Task: Play online Dominion games in easy mode.
Action: Mouse moved to (255, 286)
Screenshot: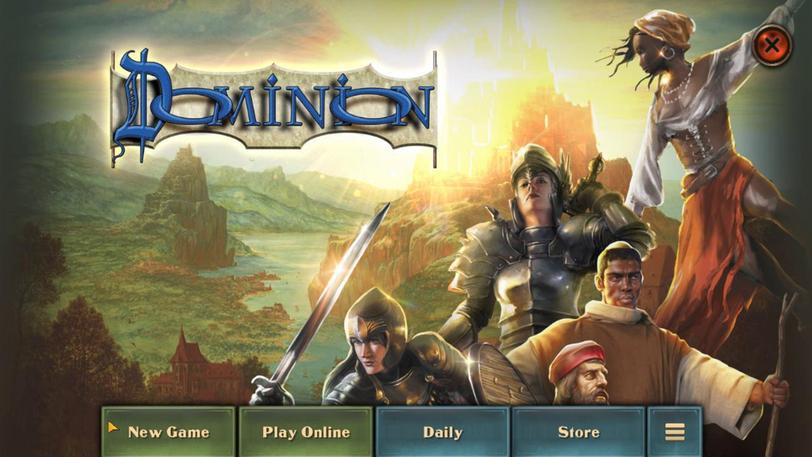 
Action: Mouse pressed left at (255, 286)
Screenshot: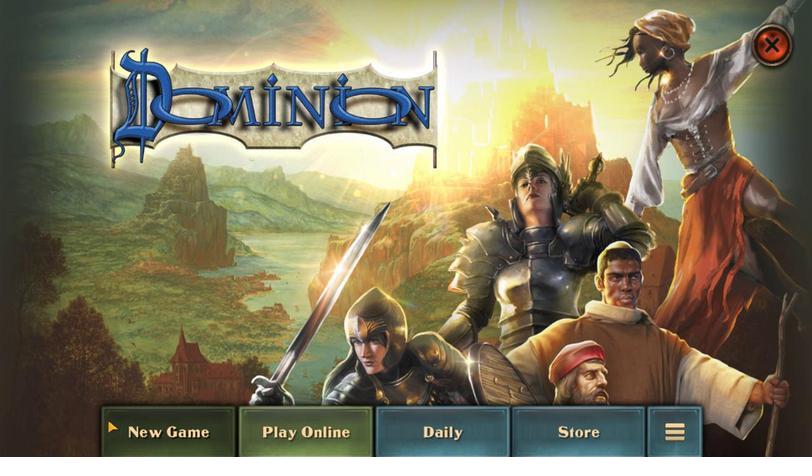 
Action: Mouse moved to (417, 273)
Screenshot: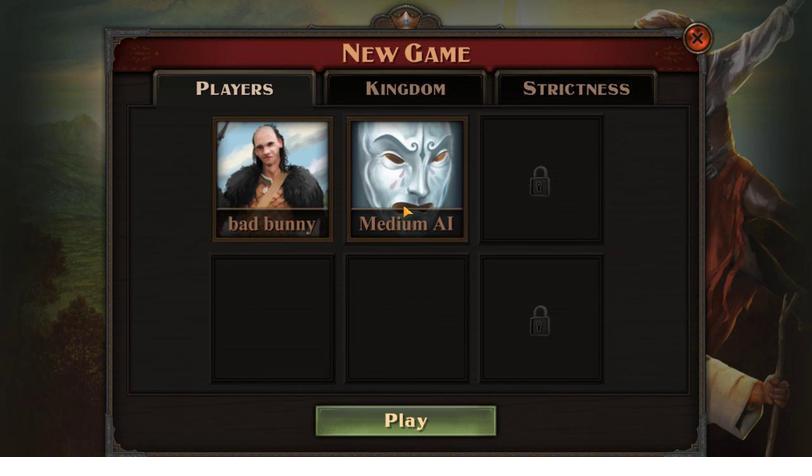 
Action: Mouse pressed left at (417, 273)
Screenshot: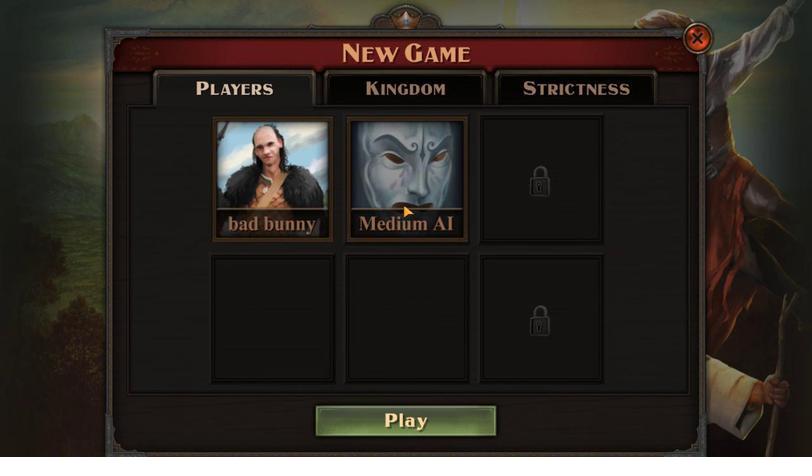 
Action: Mouse moved to (319, 276)
Screenshot: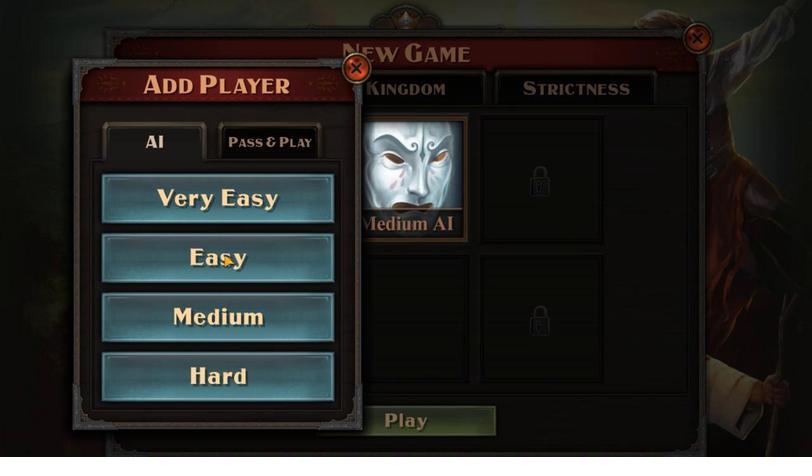 
Action: Mouse pressed left at (319, 276)
Screenshot: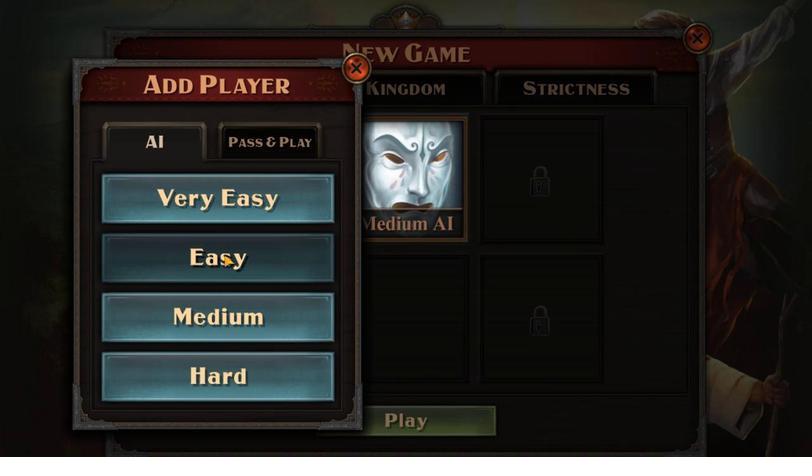 
Action: Mouse moved to (388, 286)
Screenshot: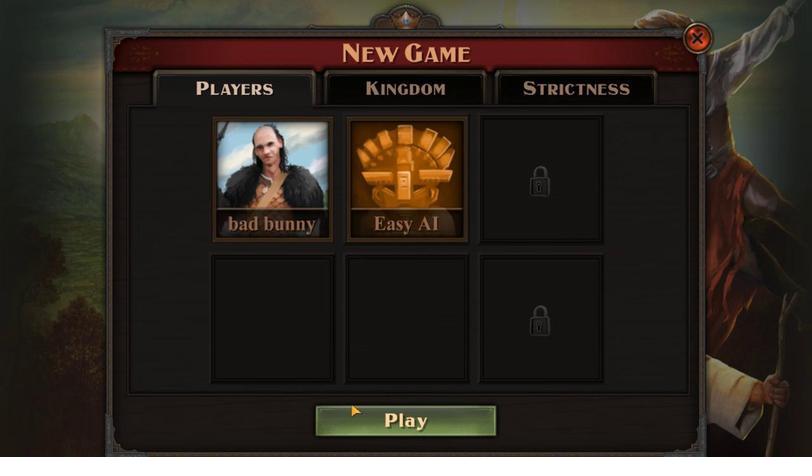 
Action: Mouse pressed left at (388, 286)
Screenshot: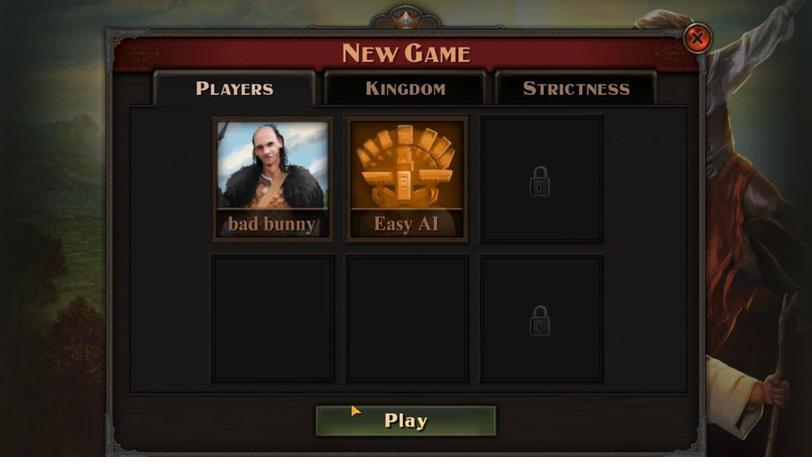 
Action: Mouse moved to (352, 285)
Screenshot: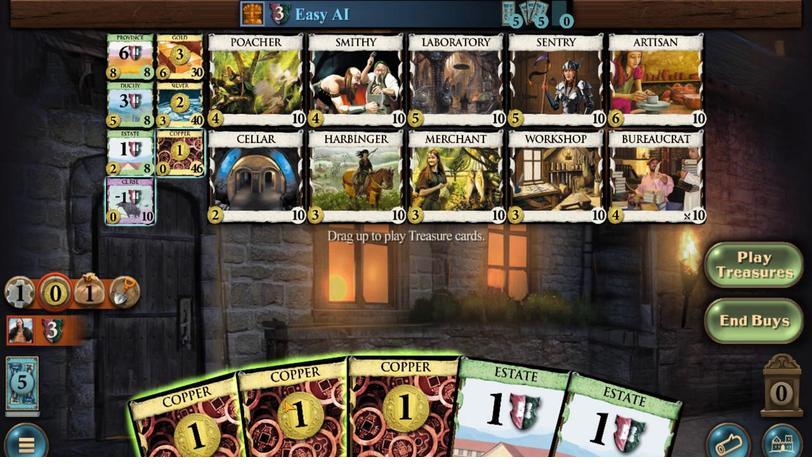 
Action: Mouse pressed left at (352, 285)
Screenshot: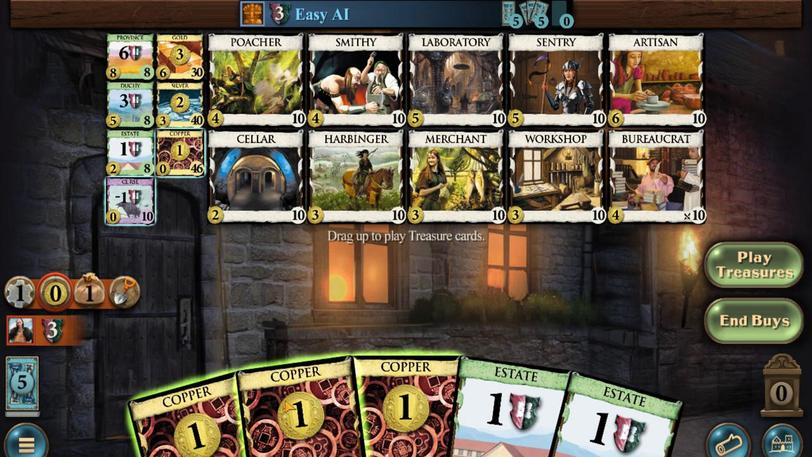 
Action: Mouse moved to (370, 285)
Screenshot: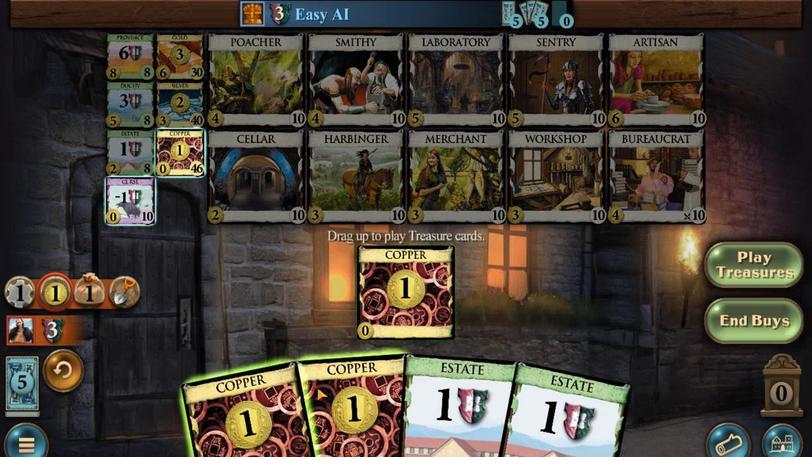 
Action: Mouse pressed left at (370, 285)
Screenshot: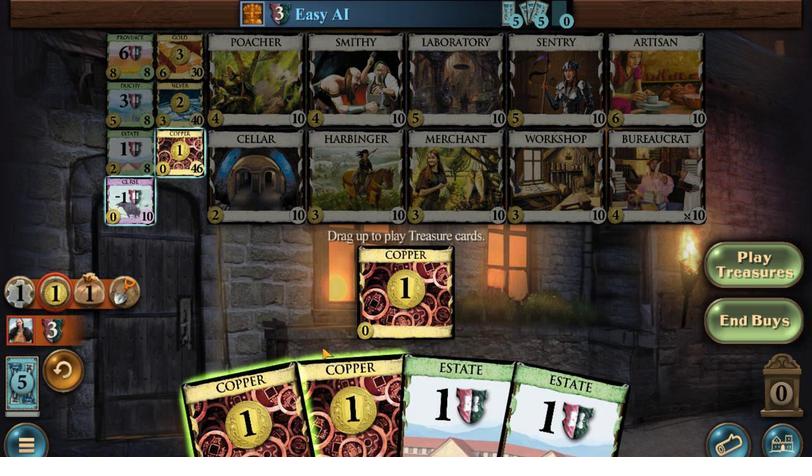 
Action: Mouse moved to (347, 285)
Screenshot: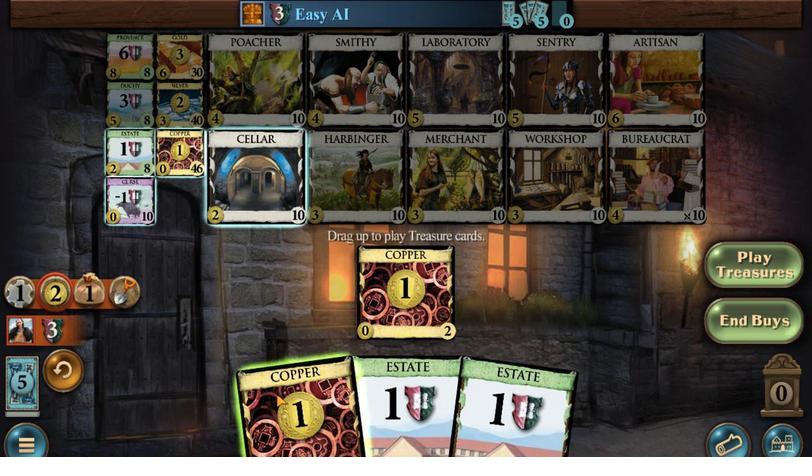 
Action: Mouse pressed left at (347, 285)
Screenshot: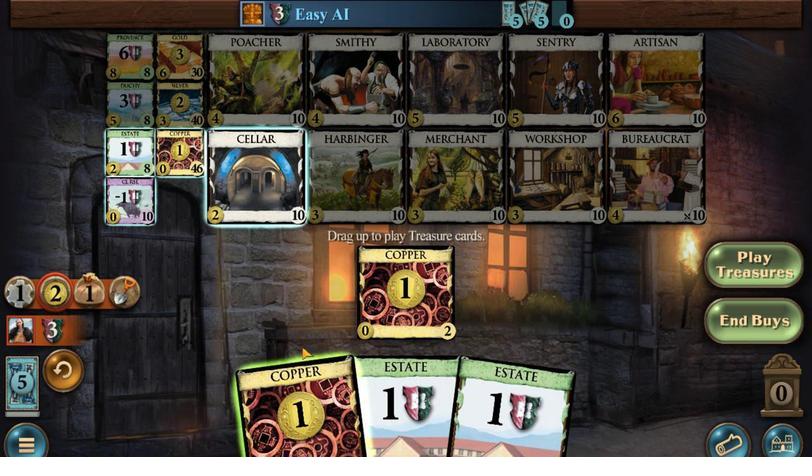 
Action: Mouse moved to (288, 267)
Screenshot: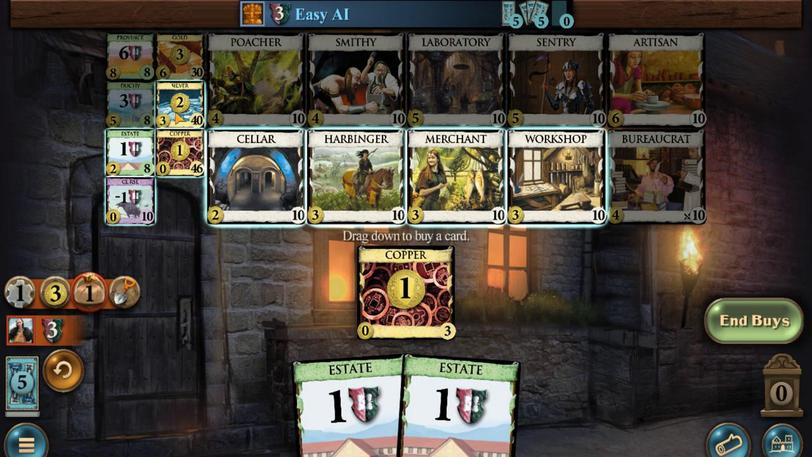 
Action: Mouse pressed left at (288, 267)
Screenshot: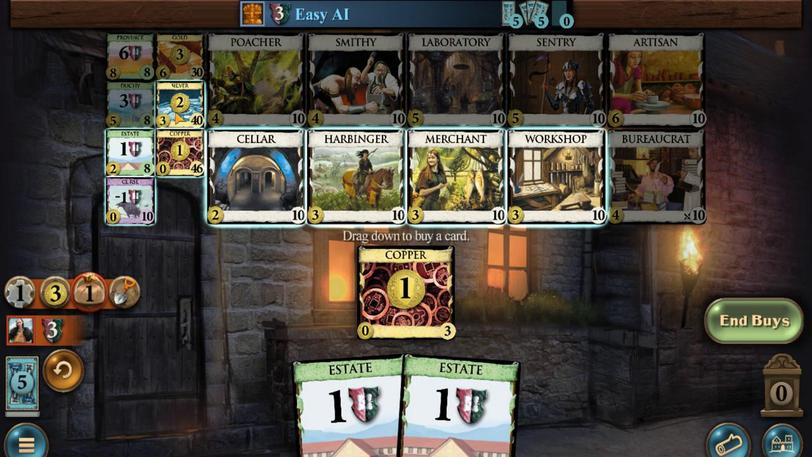 
Action: Mouse moved to (455, 285)
Screenshot: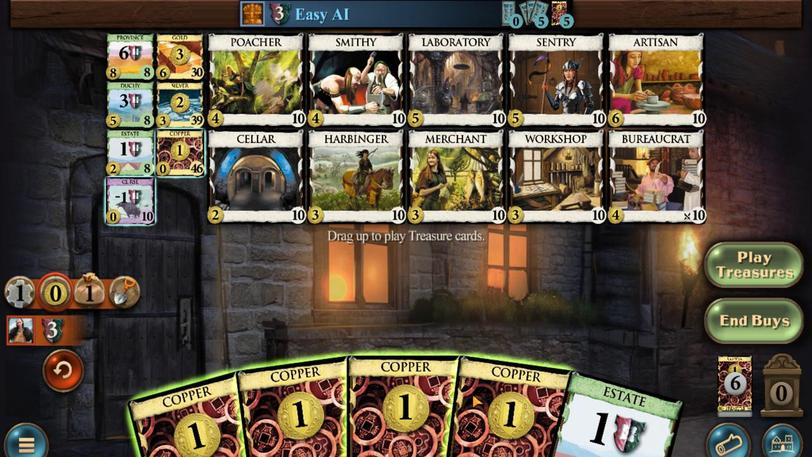 
Action: Mouse pressed left at (455, 285)
Screenshot: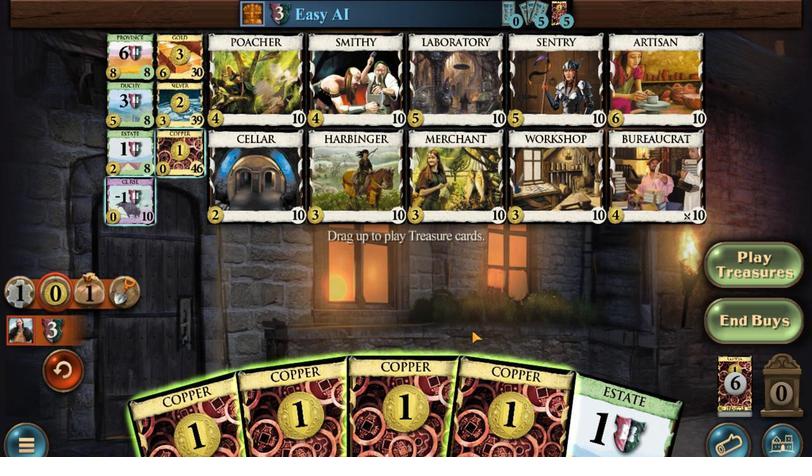
Action: Mouse moved to (436, 283)
Screenshot: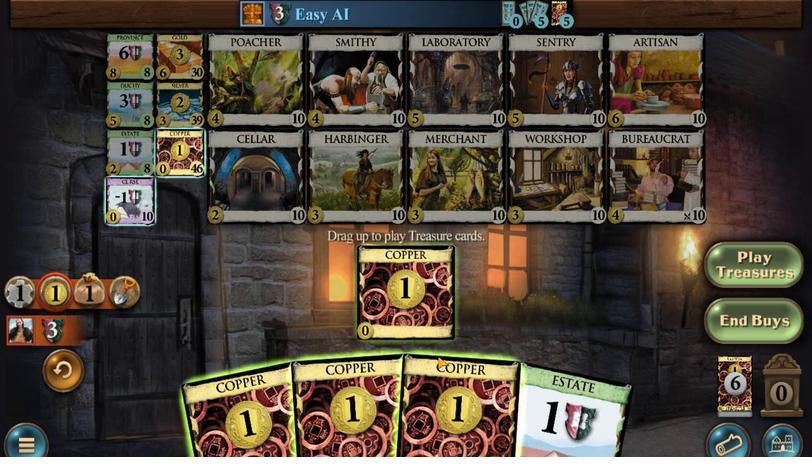 
Action: Mouse pressed left at (436, 283)
Screenshot: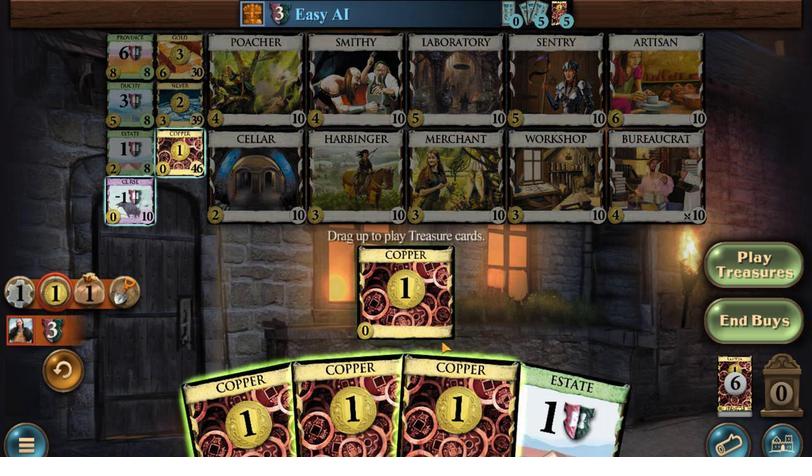 
Action: Mouse moved to (424, 284)
Screenshot: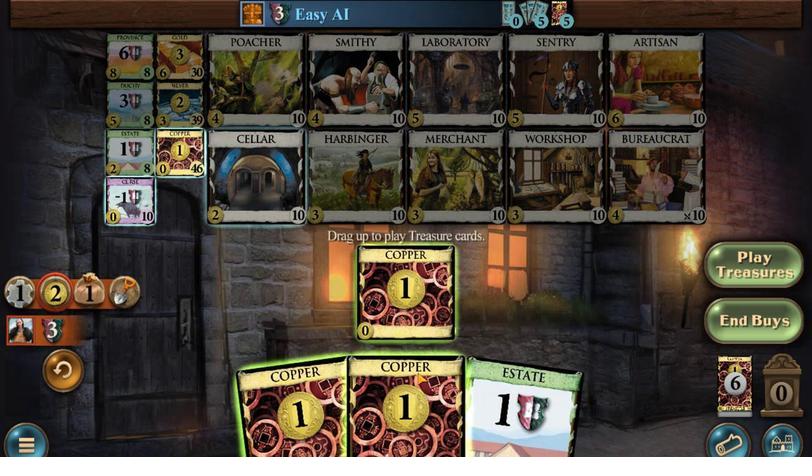 
Action: Mouse pressed left at (424, 284)
Screenshot: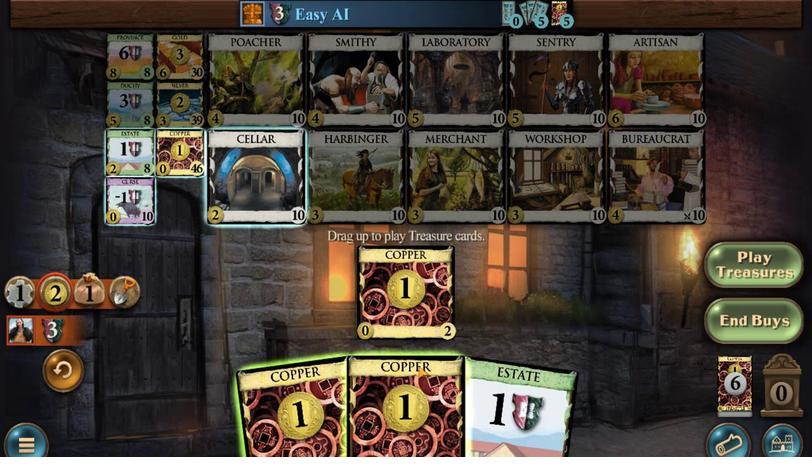 
Action: Mouse moved to (404, 283)
Screenshot: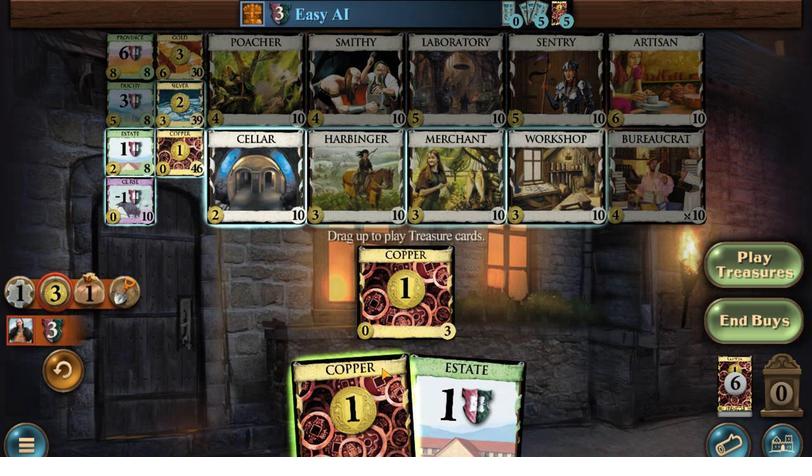 
Action: Mouse pressed left at (404, 283)
Screenshot: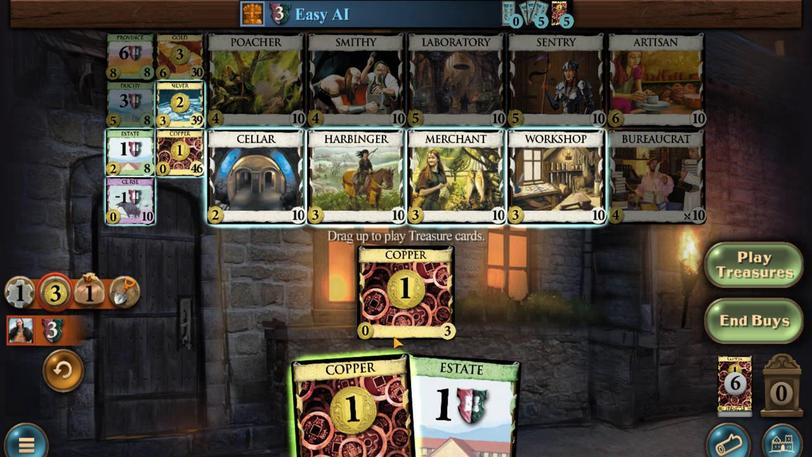 
Action: Mouse moved to (397, 266)
Screenshot: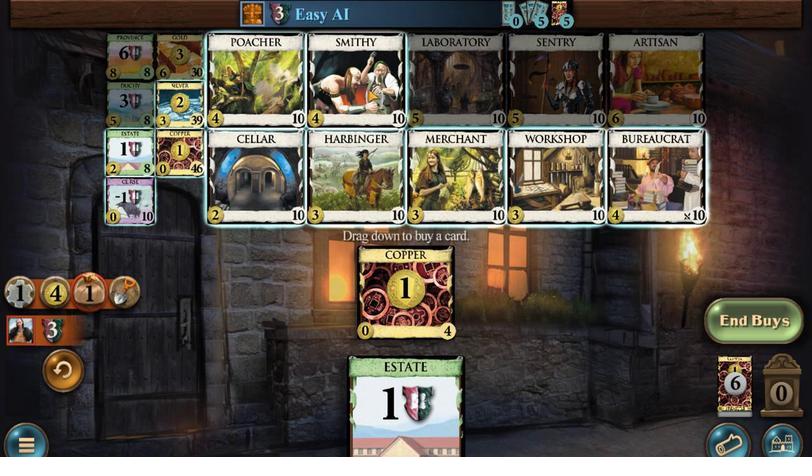 
Action: Mouse pressed left at (397, 266)
Screenshot: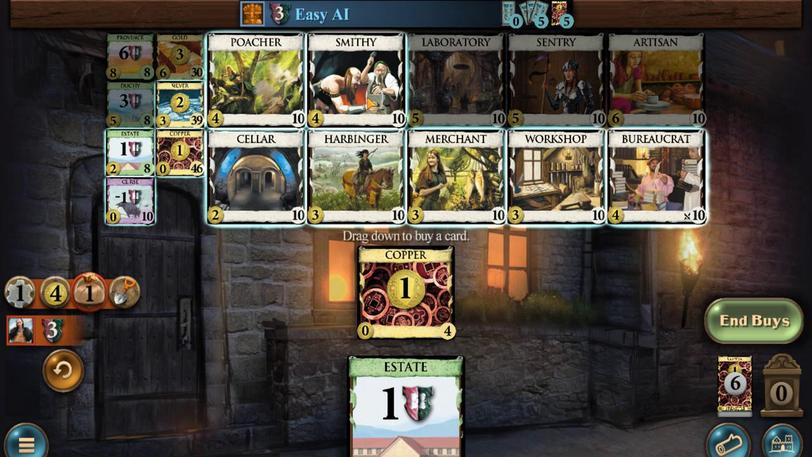 
Action: Mouse moved to (295, 287)
Screenshot: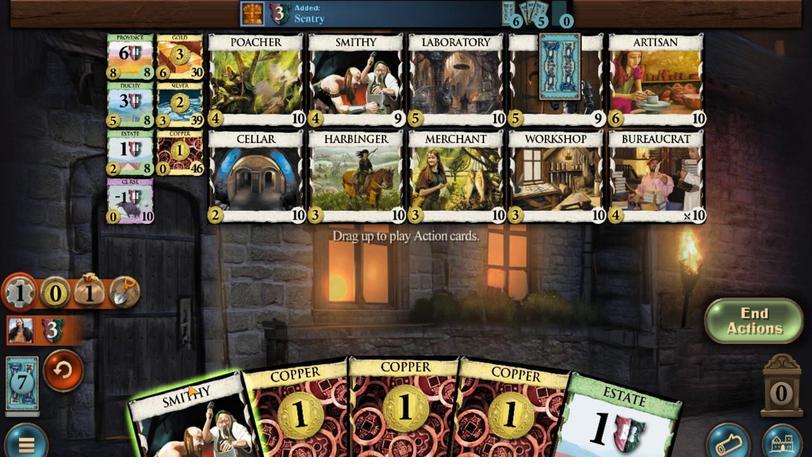
Action: Mouse pressed left at (295, 287)
Screenshot: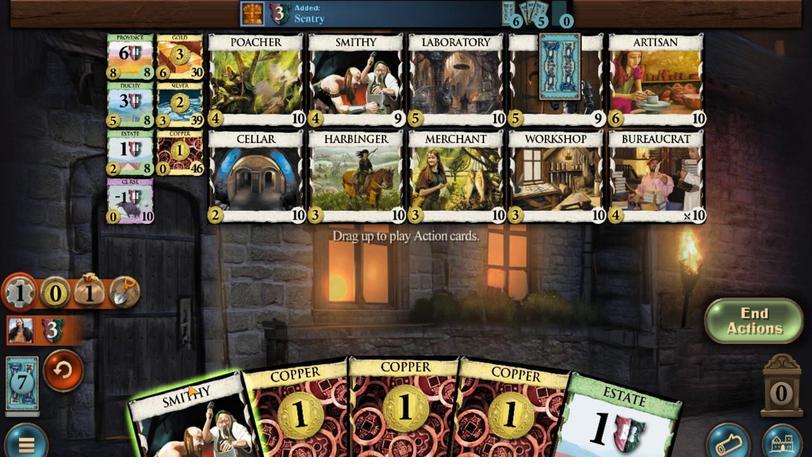 
Action: Mouse moved to (450, 286)
Screenshot: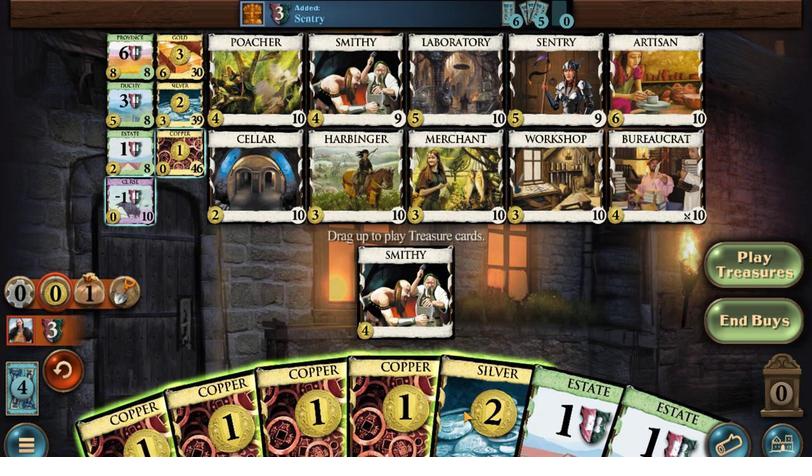 
Action: Mouse pressed left at (450, 286)
Screenshot: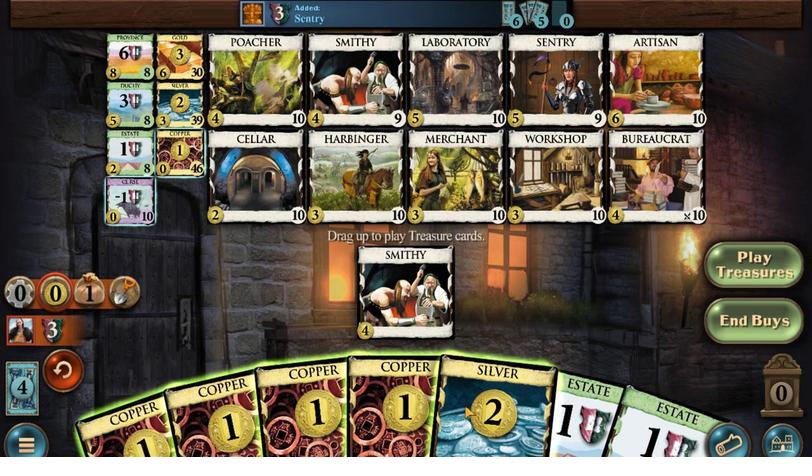 
Action: Mouse moved to (432, 285)
Screenshot: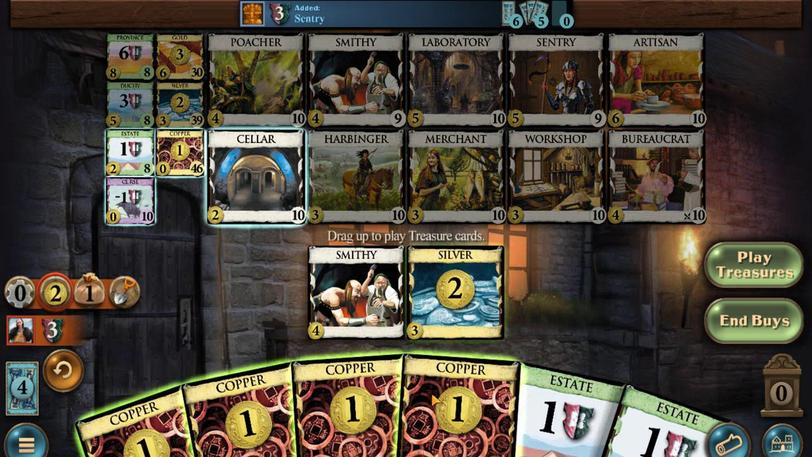 
Action: Mouse pressed left at (432, 285)
Screenshot: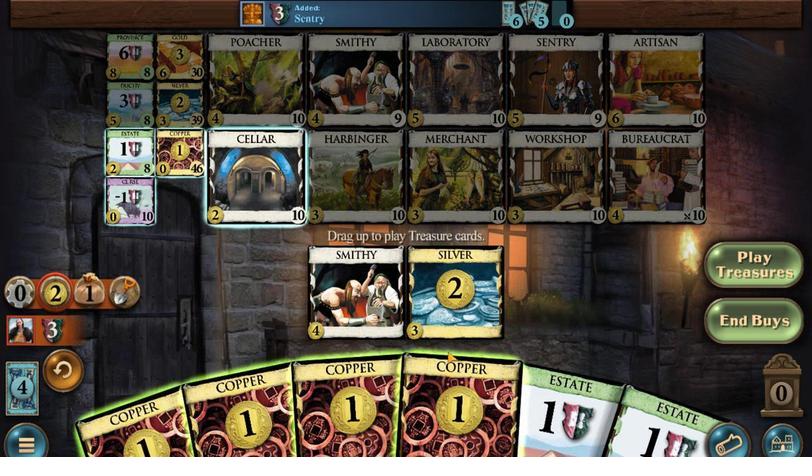 
Action: Mouse moved to (415, 284)
Screenshot: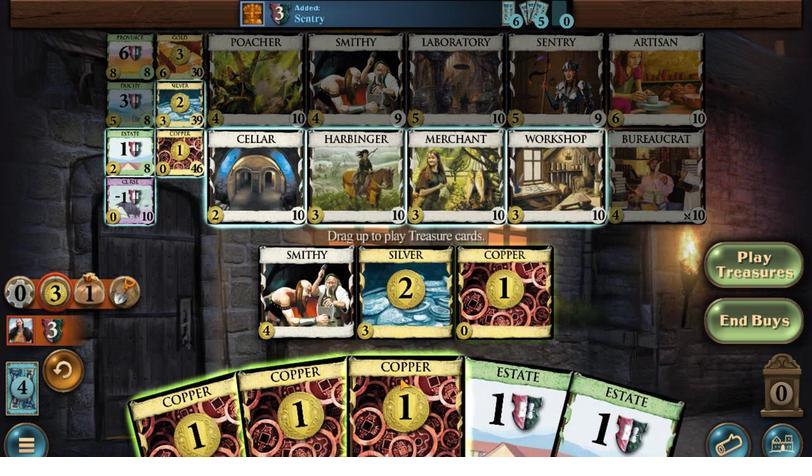 
Action: Mouse pressed left at (415, 284)
Screenshot: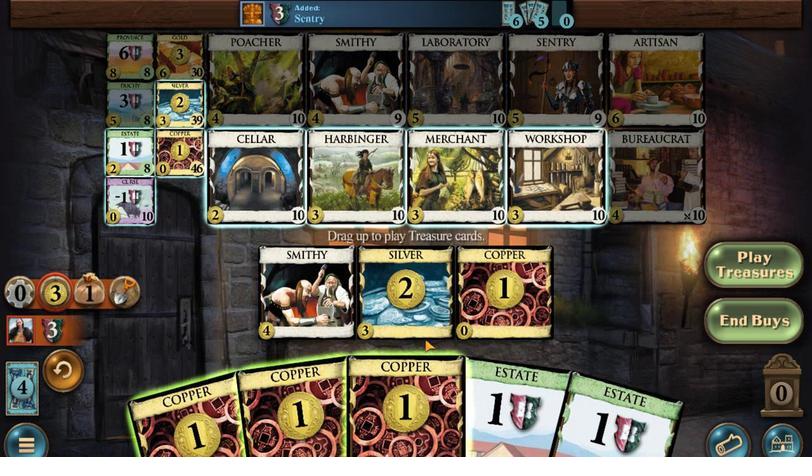 
Action: Mouse moved to (382, 285)
Screenshot: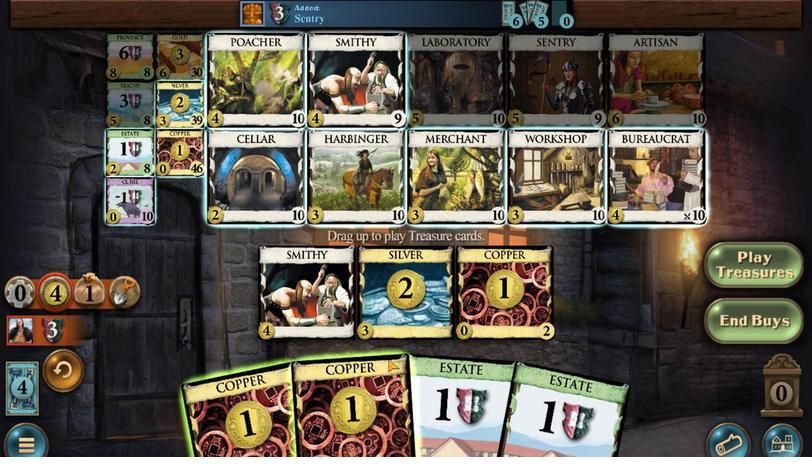 
Action: Mouse pressed left at (382, 285)
Screenshot: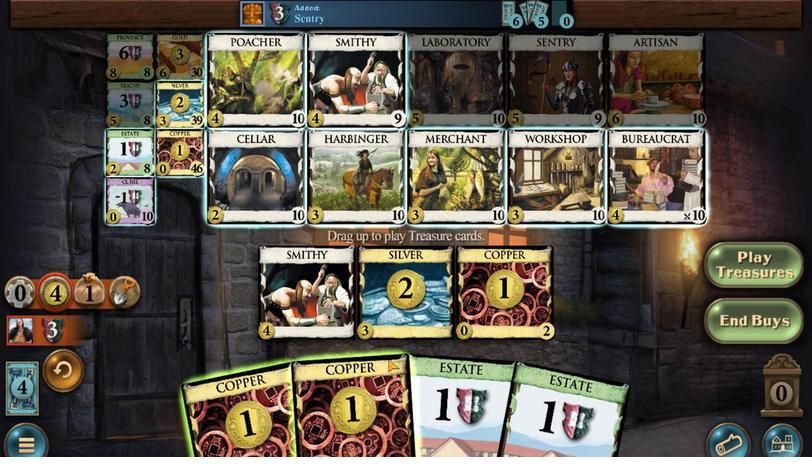 
Action: Mouse moved to (359, 286)
Screenshot: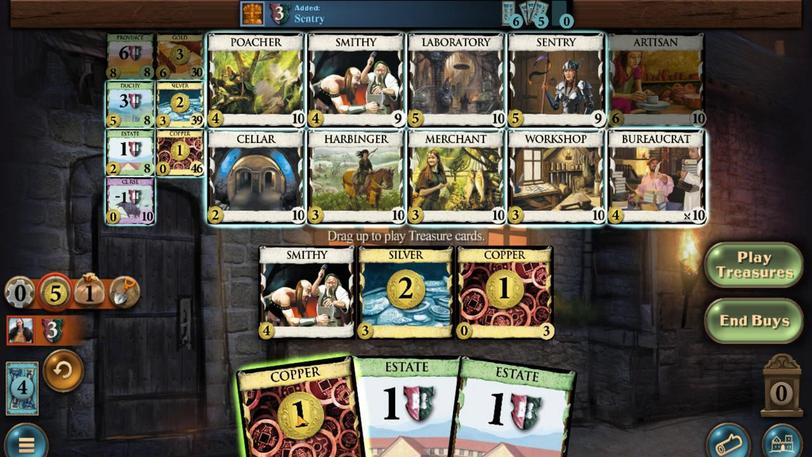 
Action: Mouse pressed left at (359, 286)
Screenshot: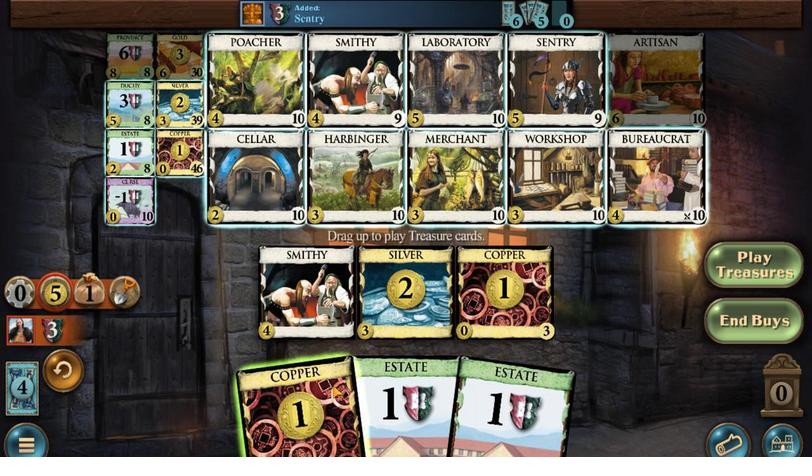 
Action: Mouse moved to (295, 263)
Screenshot: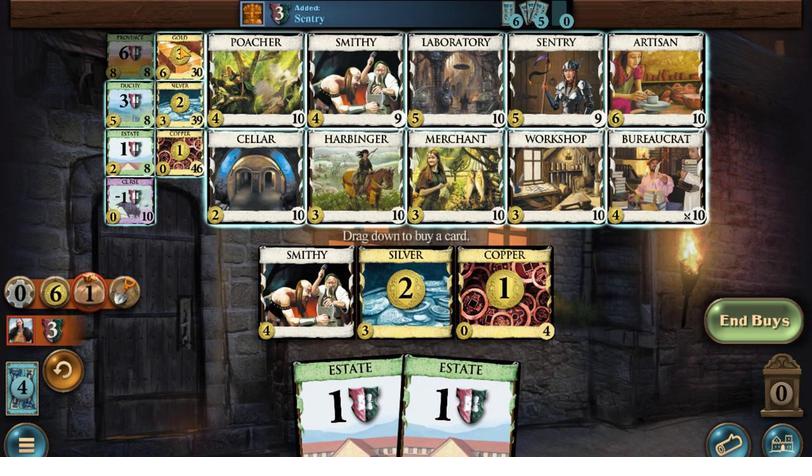 
Action: Mouse pressed left at (295, 263)
Screenshot: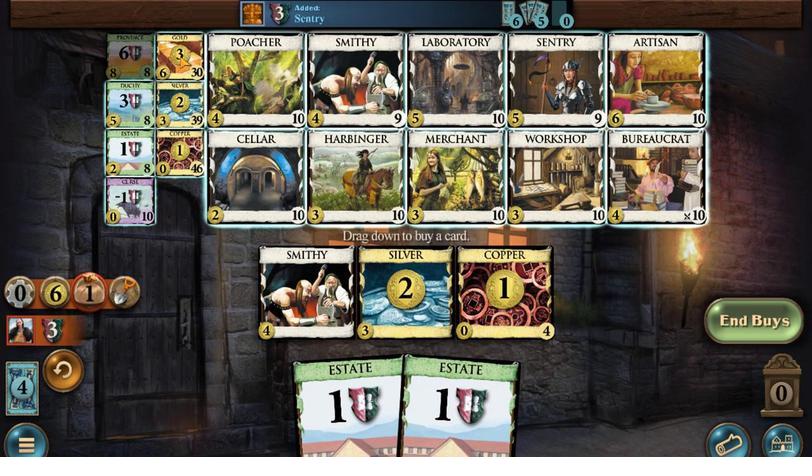
Action: Mouse moved to (306, 286)
Screenshot: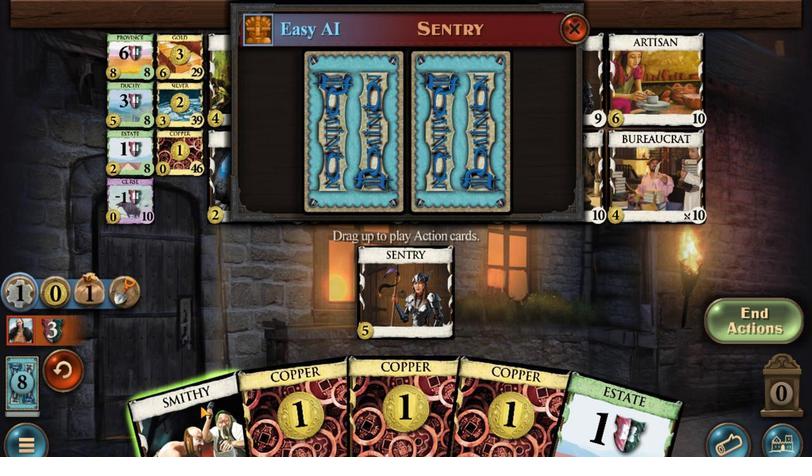 
Action: Mouse pressed left at (306, 286)
Screenshot: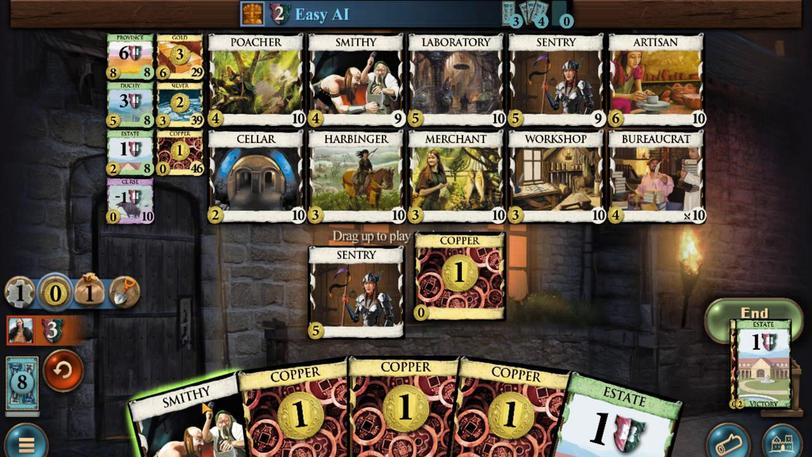 
Action: Mouse moved to (491, 286)
Screenshot: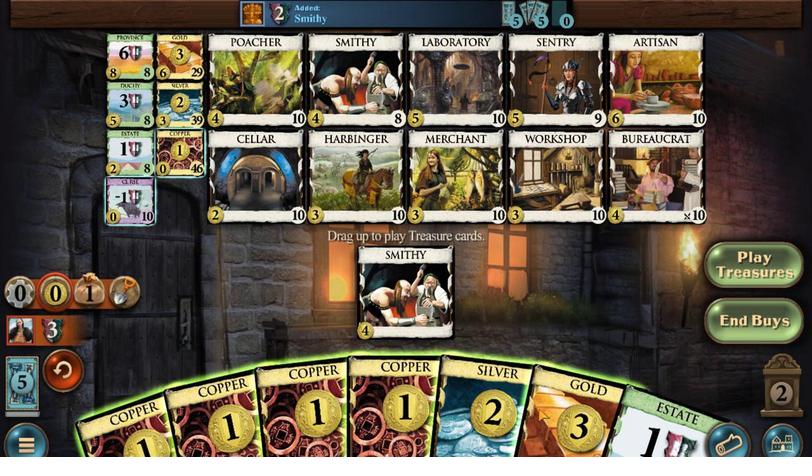 
Action: Mouse pressed left at (491, 286)
Screenshot: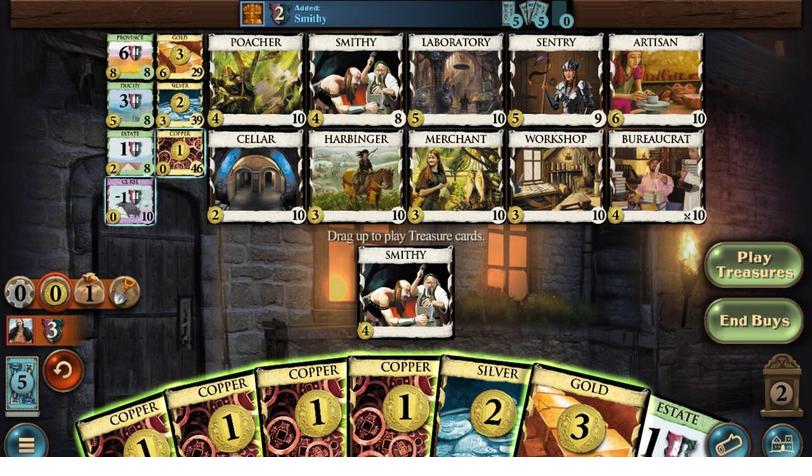 
Action: Mouse moved to (472, 286)
Screenshot: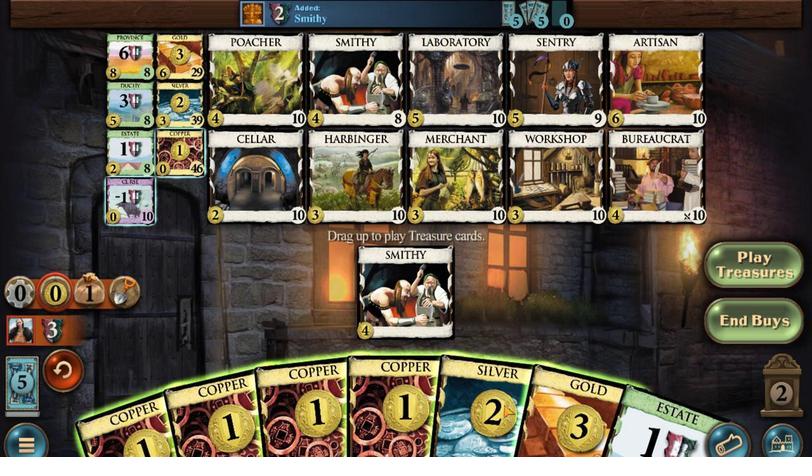 
Action: Mouse pressed left at (472, 286)
Screenshot: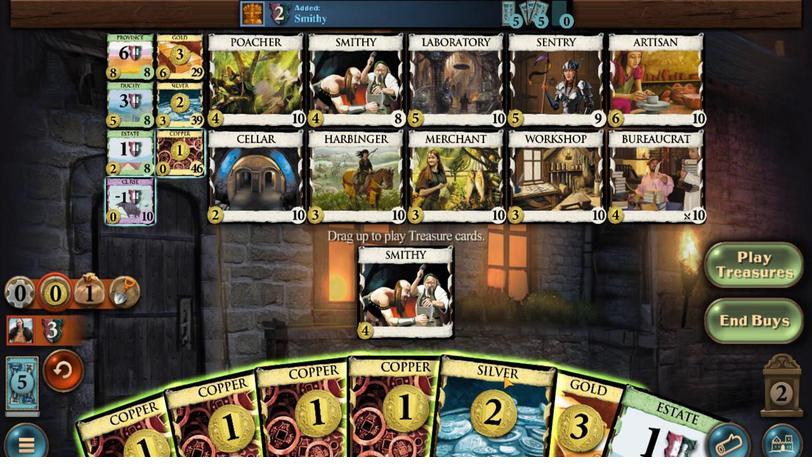 
Action: Mouse moved to (491, 286)
Screenshot: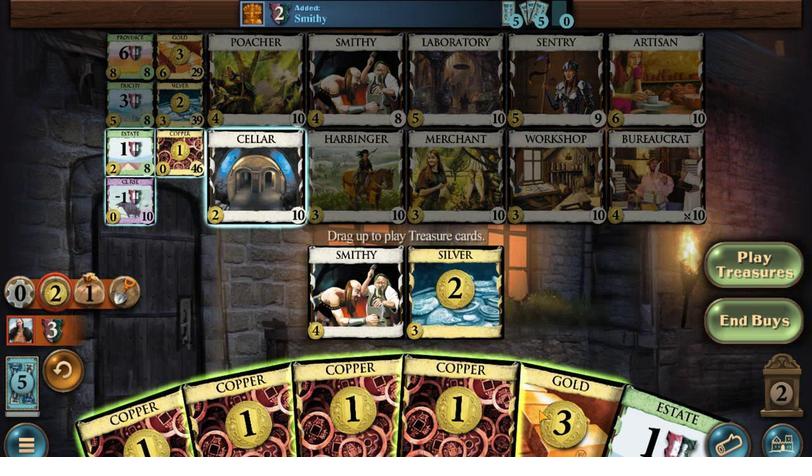 
Action: Mouse pressed left at (491, 286)
Screenshot: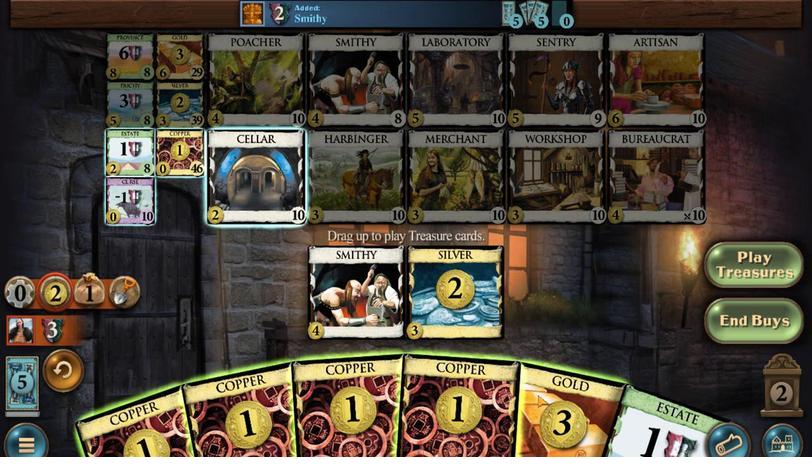 
Action: Mouse moved to (469, 284)
Screenshot: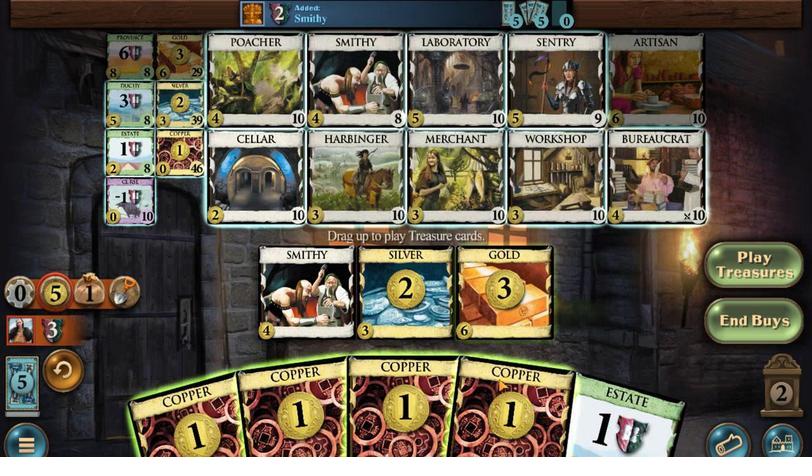 
Action: Mouse pressed left at (469, 284)
Screenshot: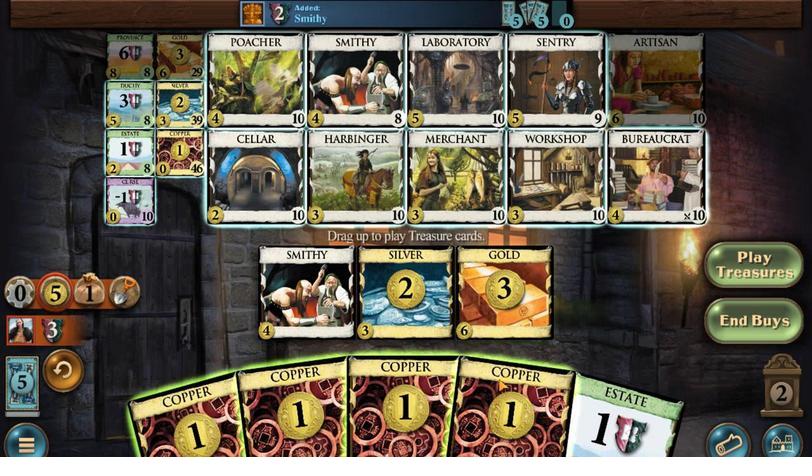 
Action: Mouse moved to (444, 285)
Screenshot: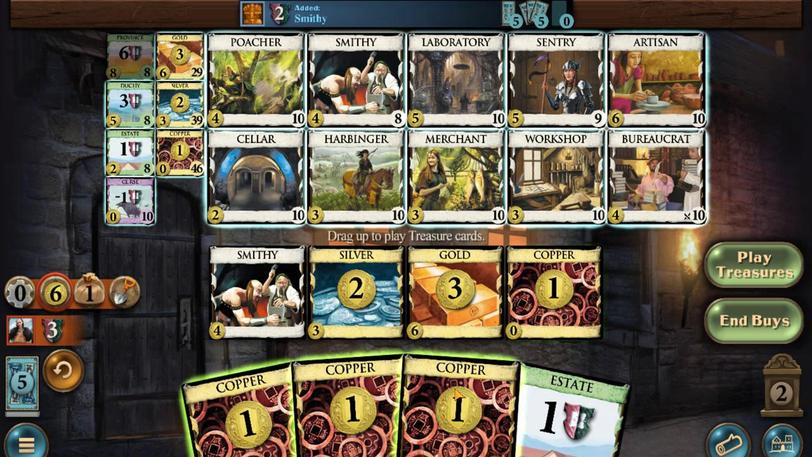 
Action: Mouse pressed left at (444, 285)
Screenshot: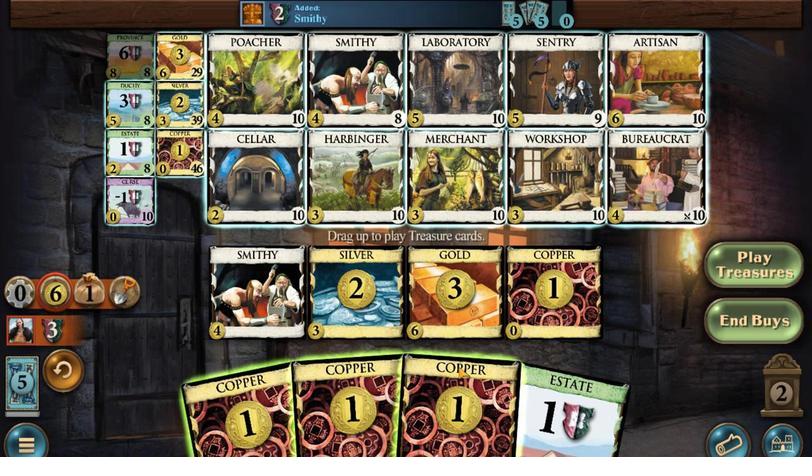
Action: Mouse moved to (424, 285)
Screenshot: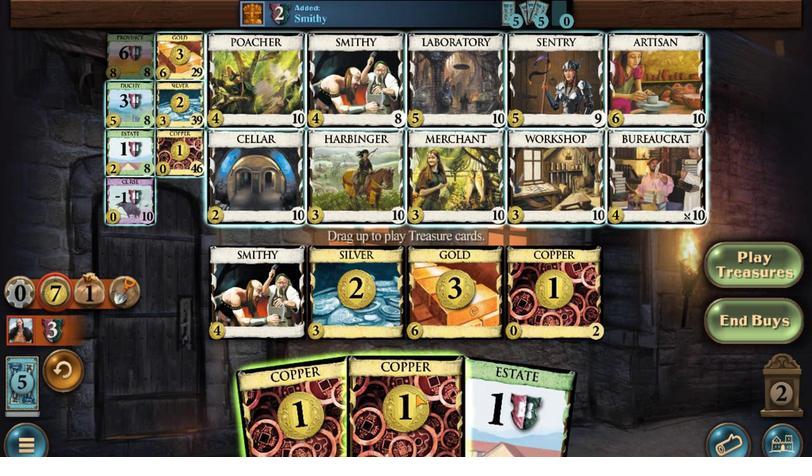 
Action: Mouse pressed left at (424, 285)
Screenshot: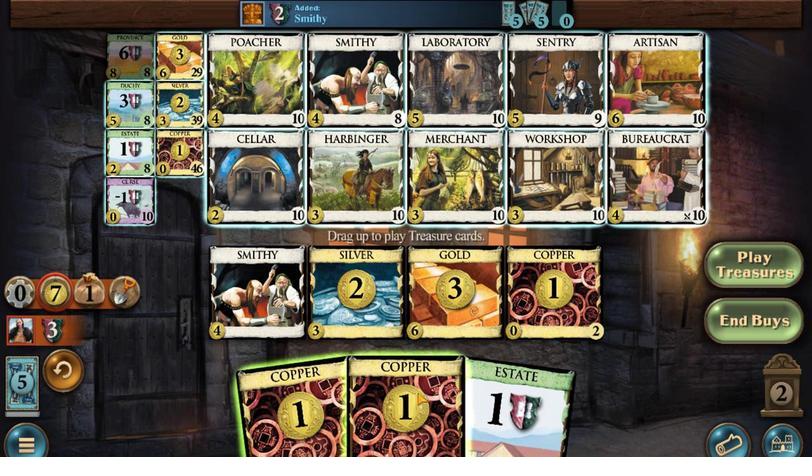 
Action: Mouse moved to (265, 263)
Screenshot: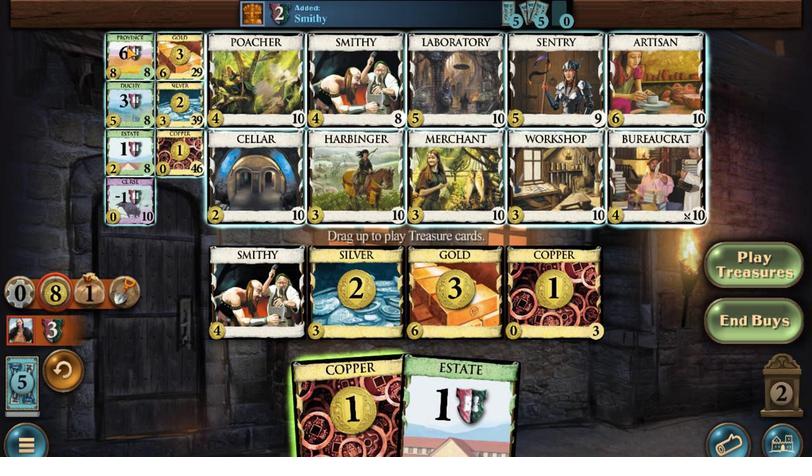 
Action: Mouse pressed left at (265, 263)
Screenshot: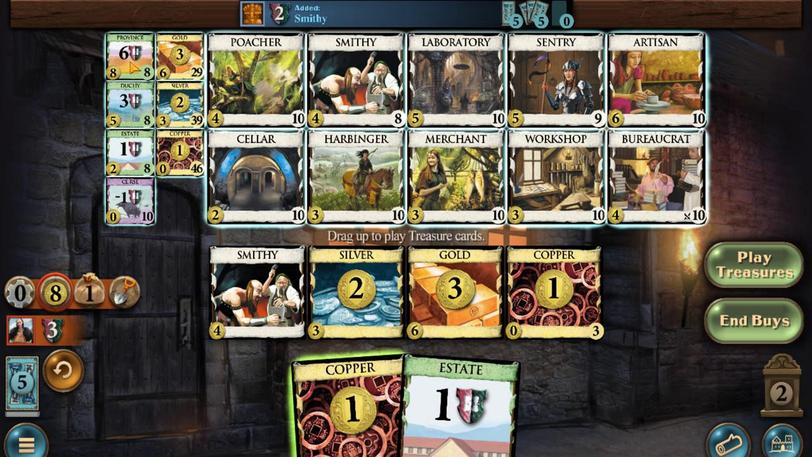 
Action: Mouse moved to (404, 285)
Screenshot: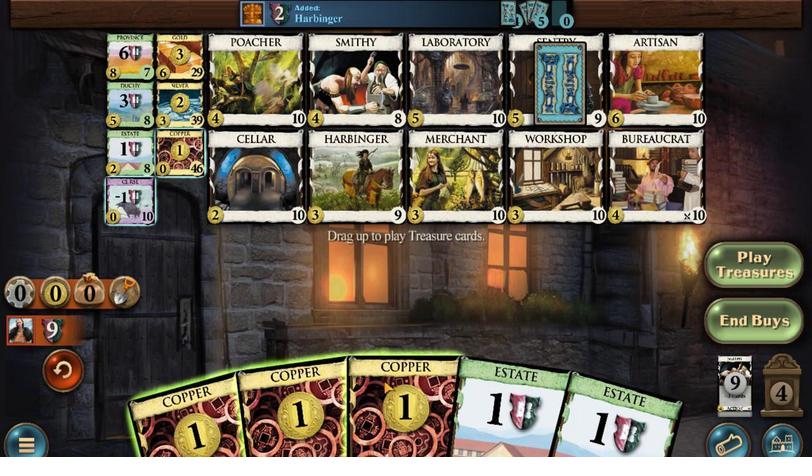 
Action: Mouse pressed left at (404, 285)
Screenshot: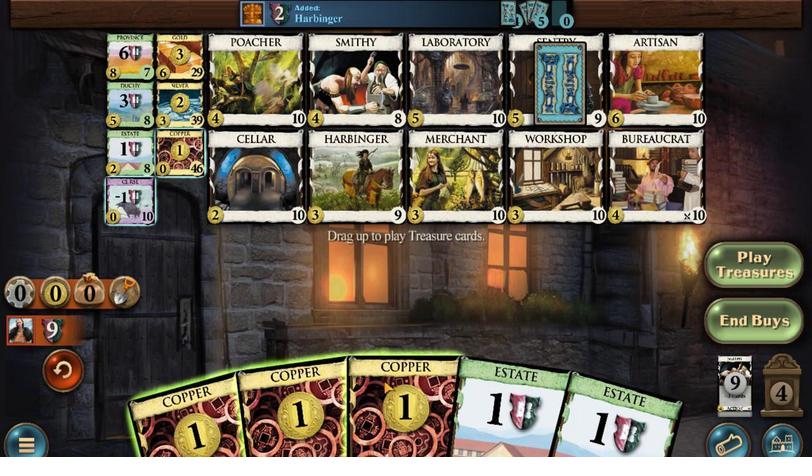 
Action: Mouse moved to (377, 285)
Screenshot: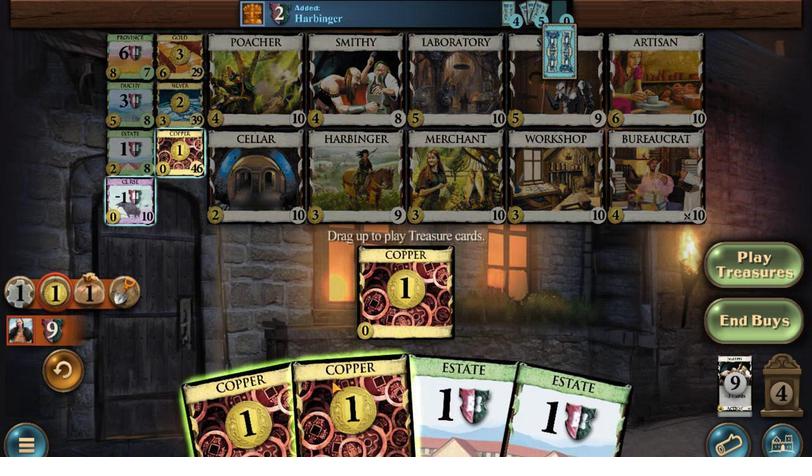 
Action: Mouse pressed left at (377, 285)
Screenshot: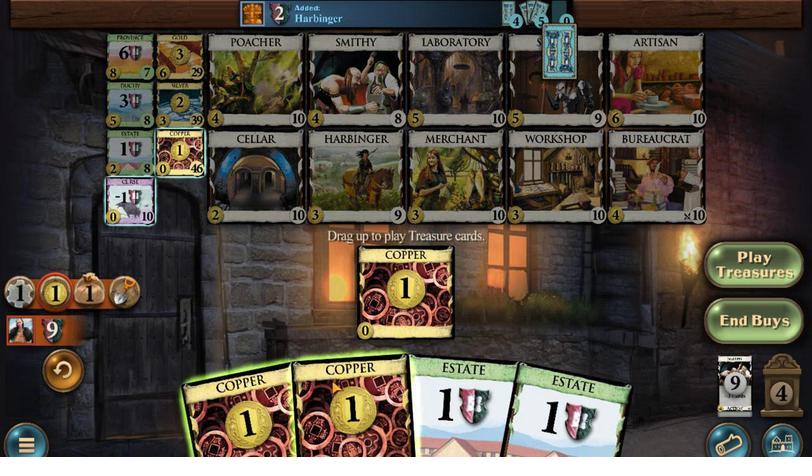 
Action: Mouse moved to (356, 283)
Screenshot: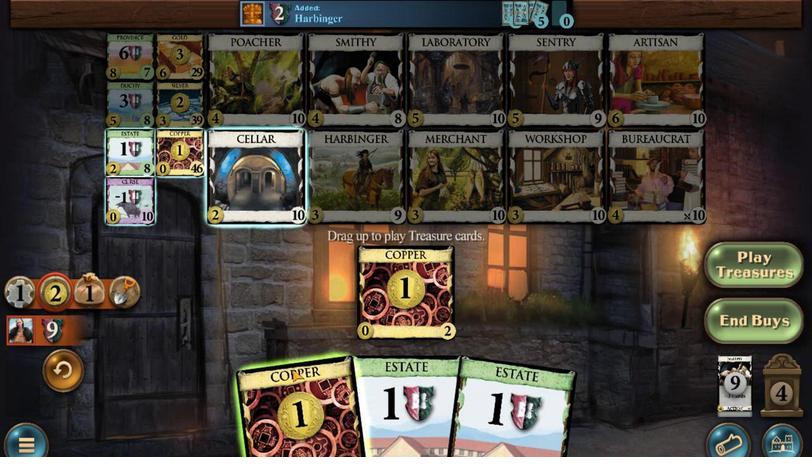 
Action: Mouse pressed left at (356, 283)
Screenshot: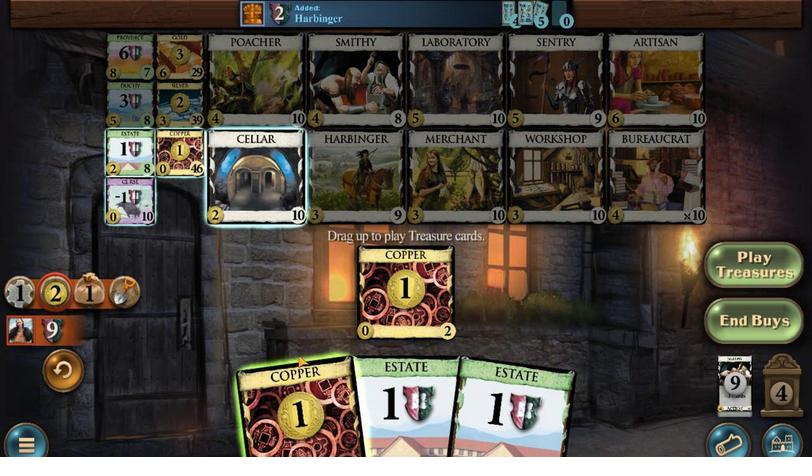 
Action: Mouse moved to (289, 267)
Screenshot: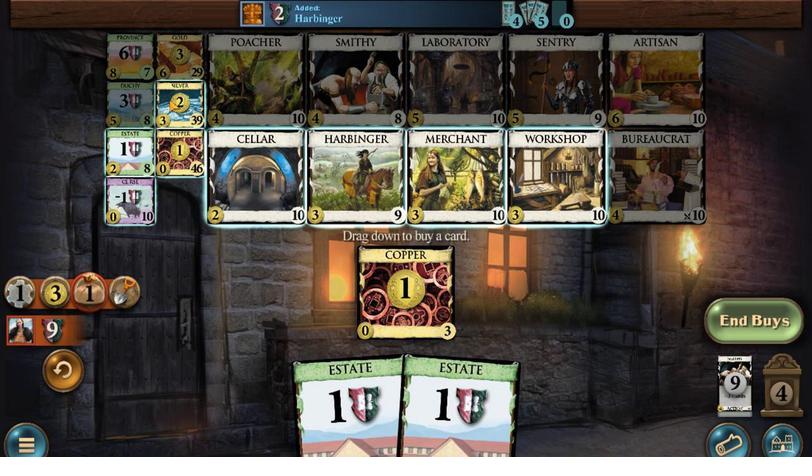 
Action: Mouse pressed left at (289, 267)
Screenshot: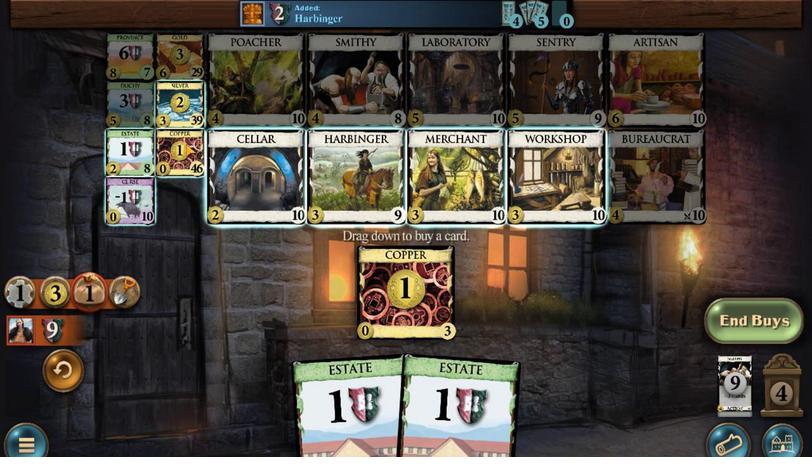 
Action: Mouse moved to (302, 288)
Screenshot: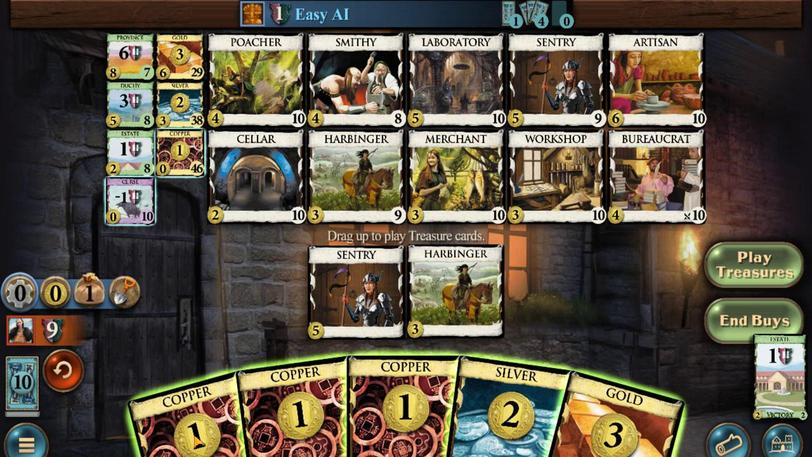 
Action: Mouse pressed left at (302, 288)
Screenshot: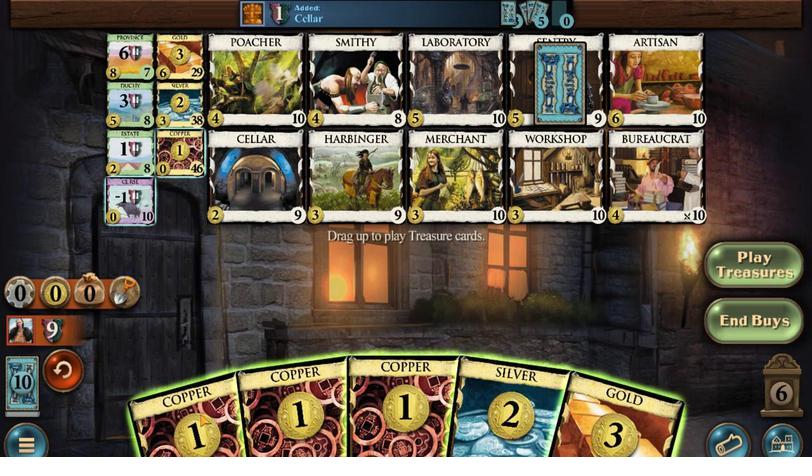 
Action: Mouse moved to (336, 286)
Screenshot: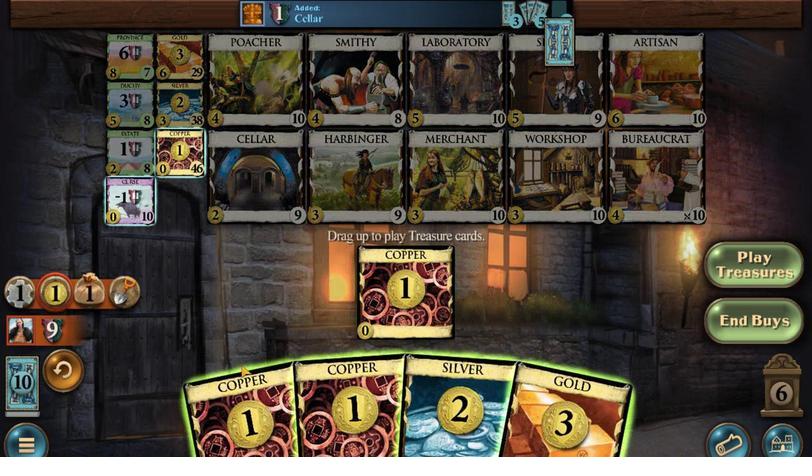 
Action: Mouse pressed left at (336, 286)
Screenshot: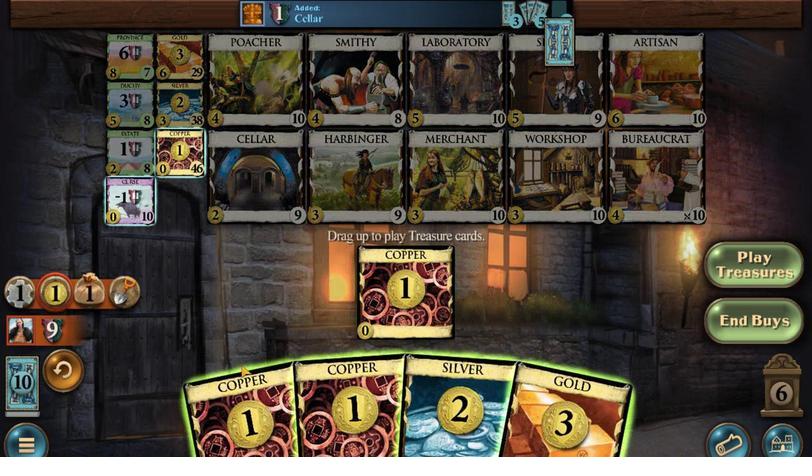 
Action: Mouse moved to (349, 287)
Screenshot: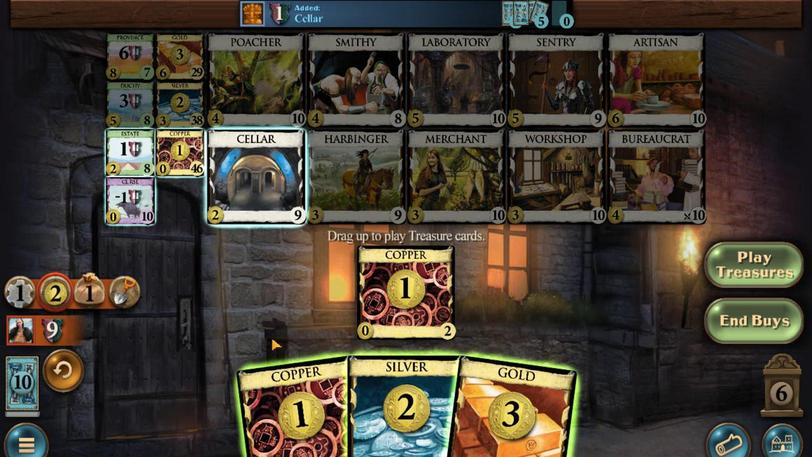 
Action: Mouse pressed left at (349, 287)
Screenshot: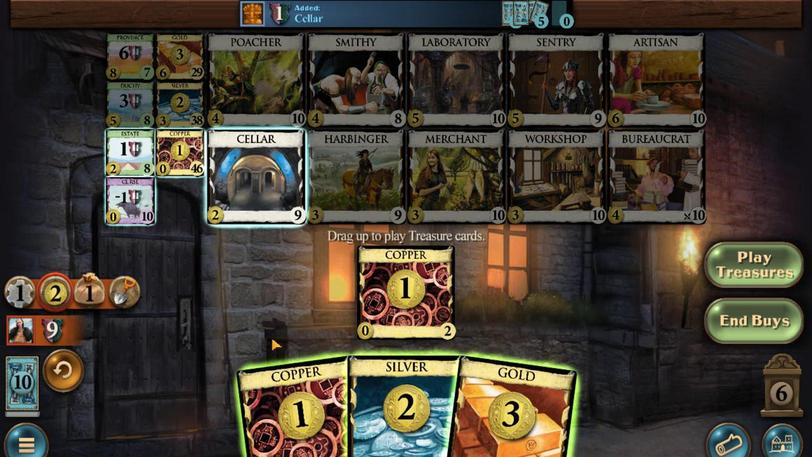 
Action: Mouse moved to (380, 287)
Screenshot: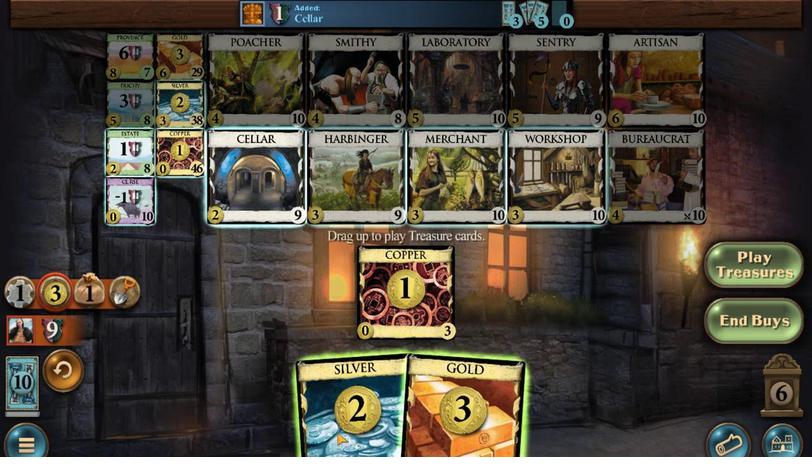 
Action: Mouse pressed left at (380, 287)
Screenshot: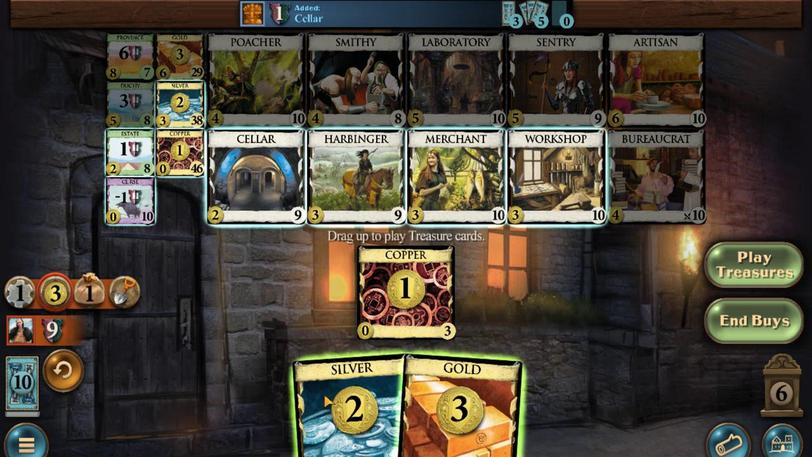 
Action: Mouse moved to (411, 286)
Screenshot: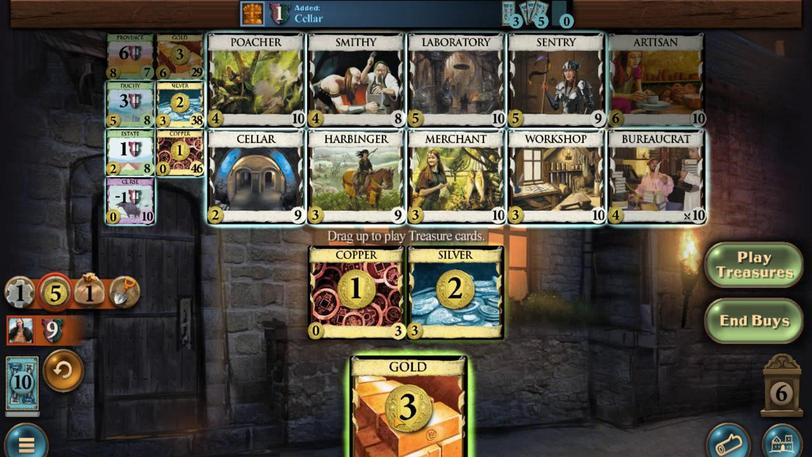 
Action: Mouse pressed left at (411, 286)
Screenshot: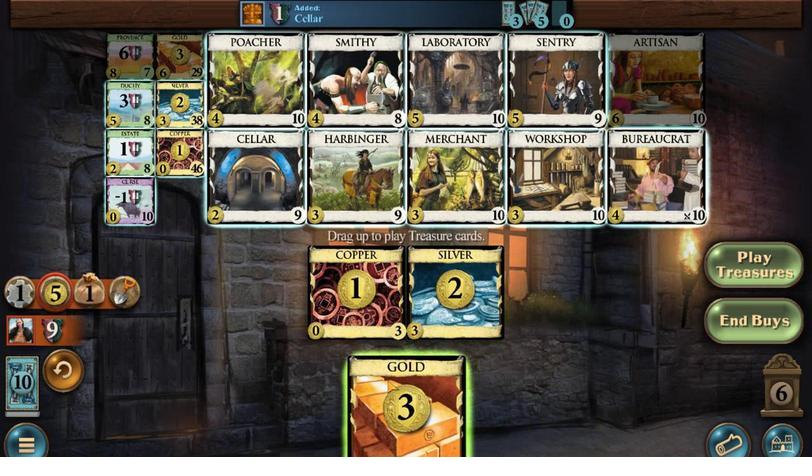 
Action: Mouse moved to (266, 264)
Screenshot: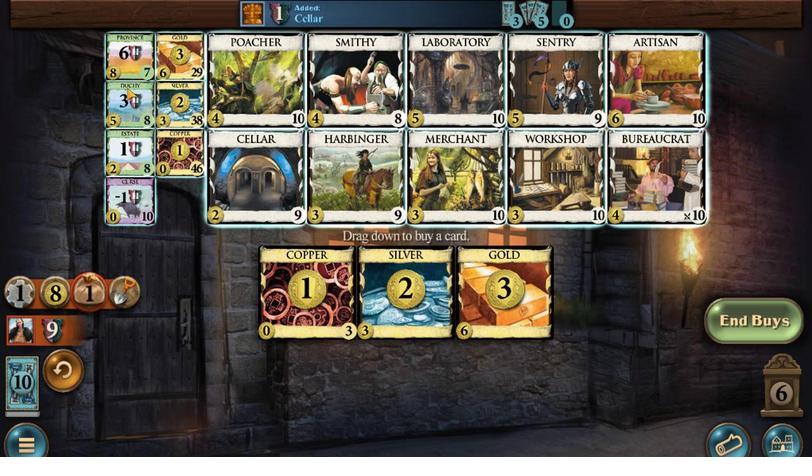 
Action: Mouse pressed left at (266, 264)
Screenshot: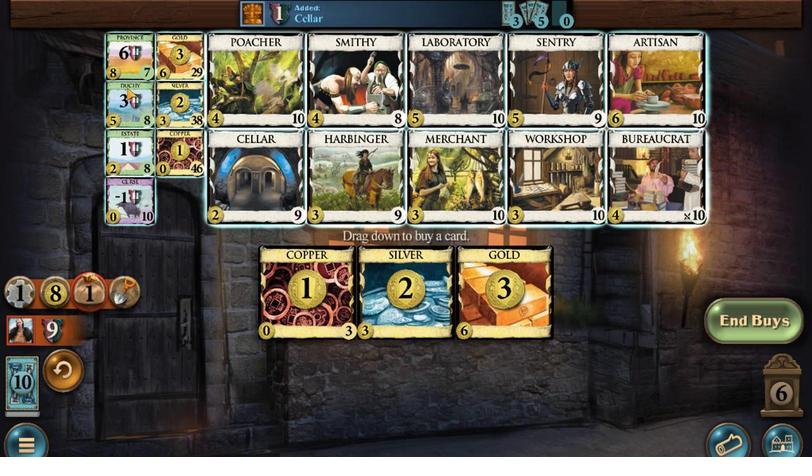 
Action: Mouse moved to (265, 264)
Screenshot: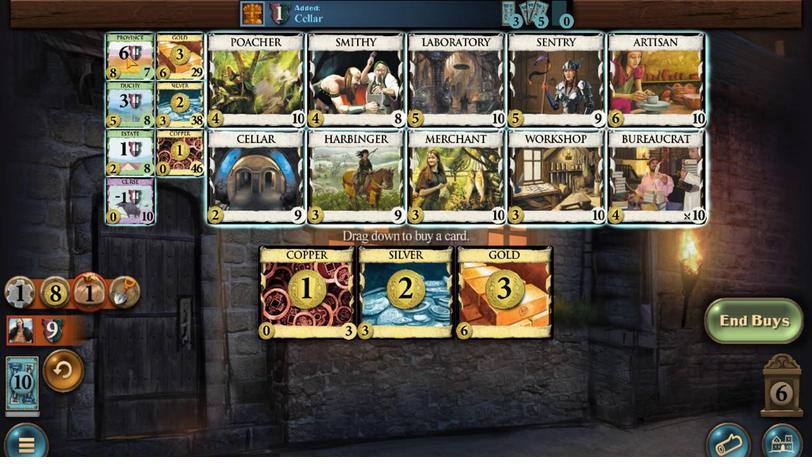 
Action: Mouse pressed left at (265, 264)
Screenshot: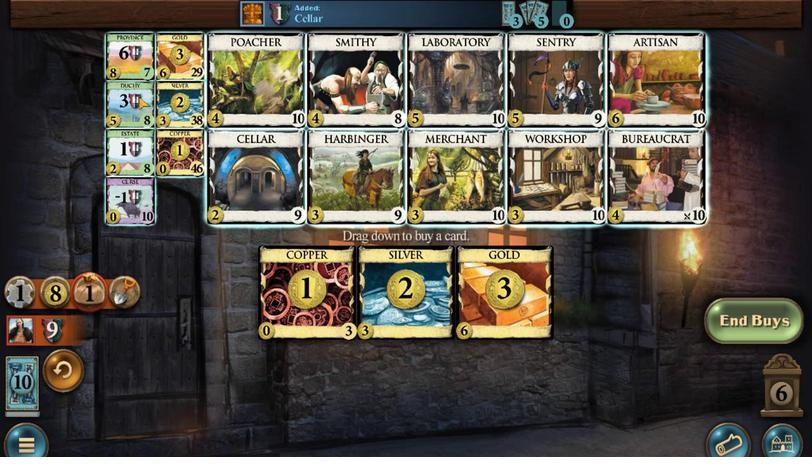 
Action: Mouse moved to (309, 285)
Screenshot: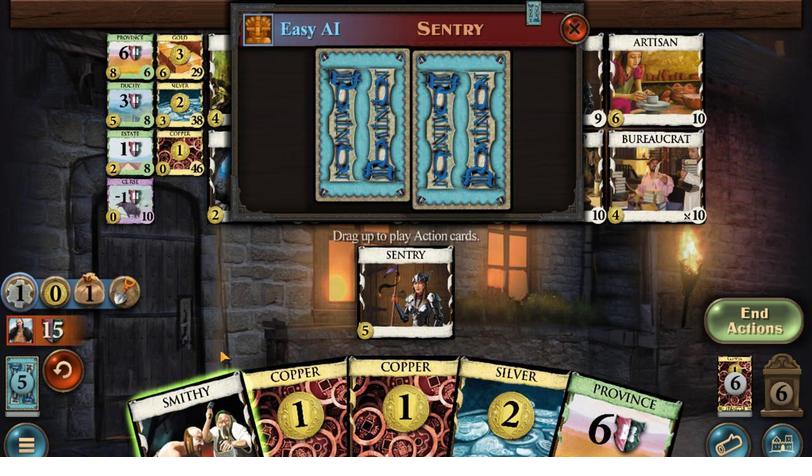 
Action: Mouse pressed left at (309, 285)
Screenshot: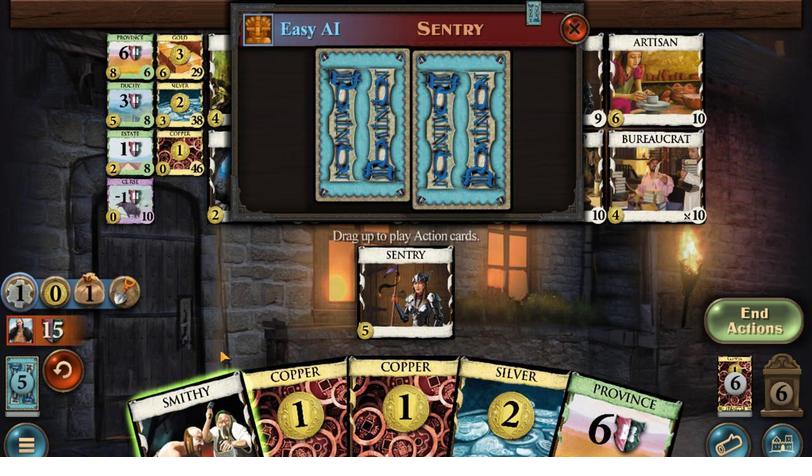 
Action: Mouse moved to (366, 287)
Screenshot: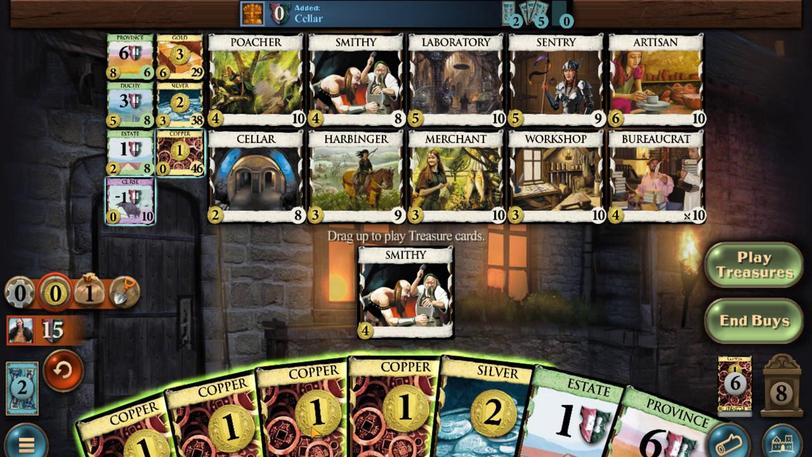 
Action: Mouse pressed left at (366, 287)
Screenshot: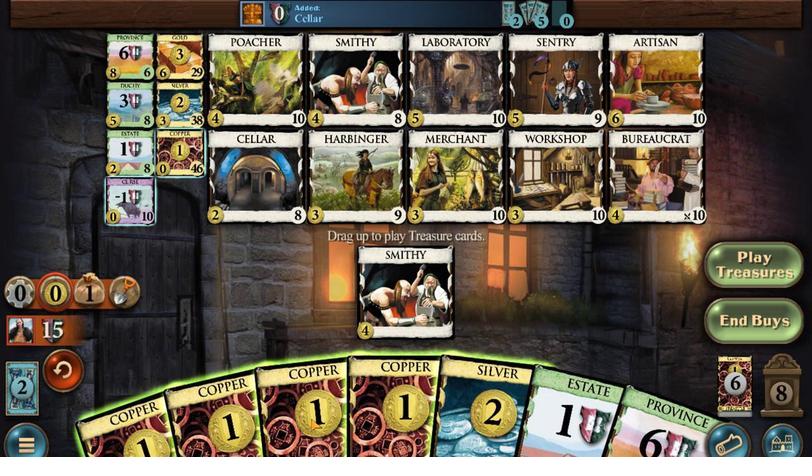 
Action: Mouse moved to (342, 285)
Screenshot: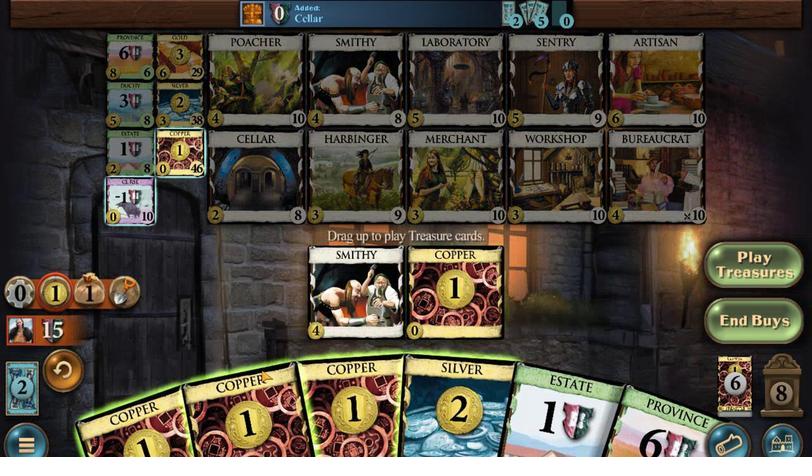 
Action: Mouse pressed left at (342, 285)
Screenshot: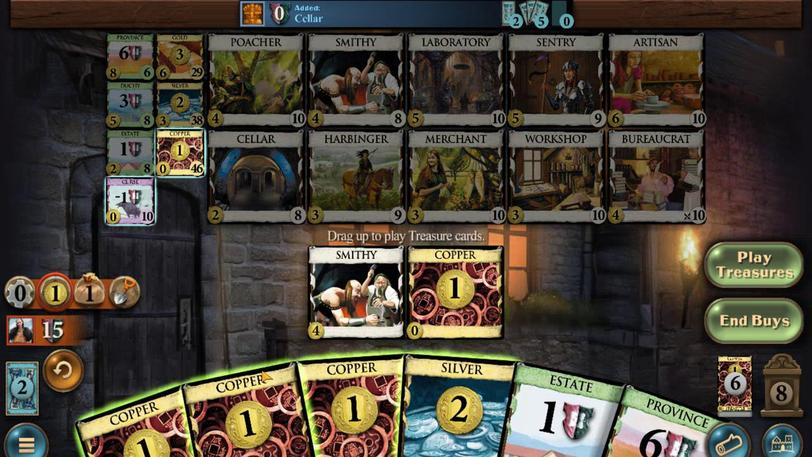 
Action: Mouse moved to (356, 285)
Screenshot: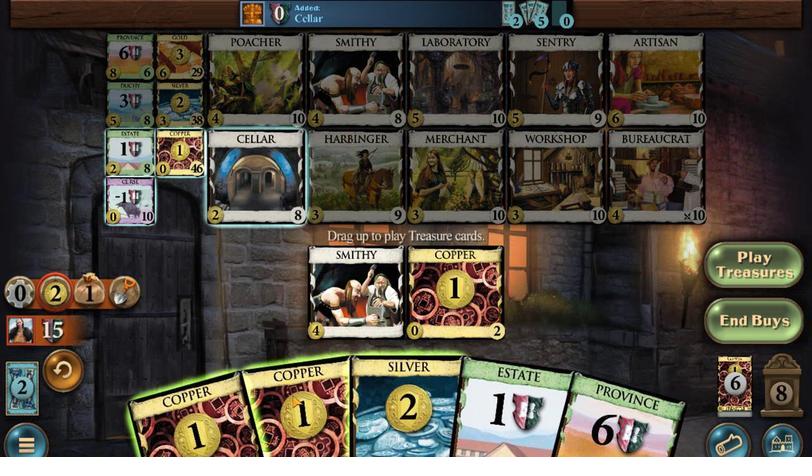 
Action: Mouse pressed left at (356, 285)
Screenshot: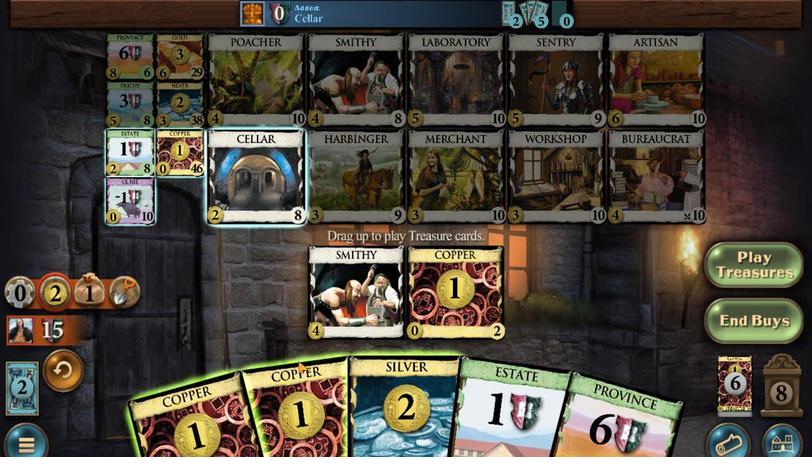 
Action: Mouse moved to (312, 286)
Screenshot: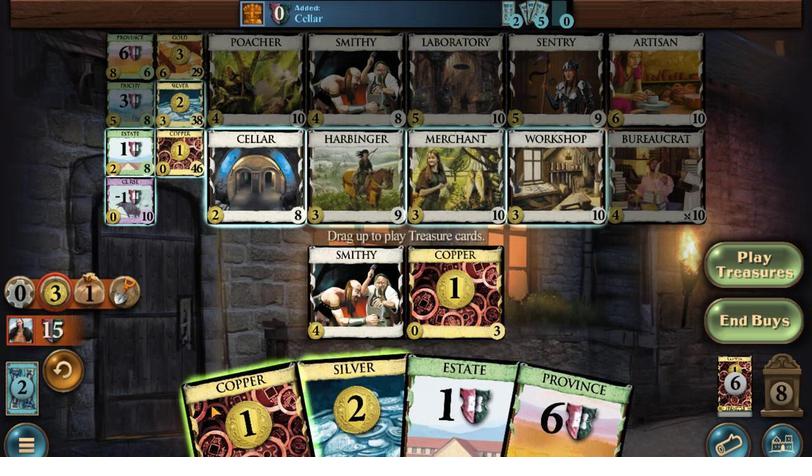 
Action: Mouse pressed left at (312, 286)
Screenshot: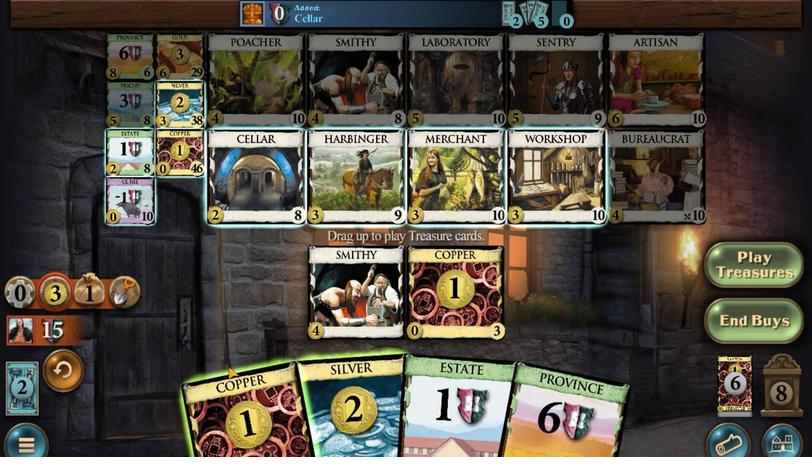 
Action: Mouse moved to (363, 283)
Screenshot: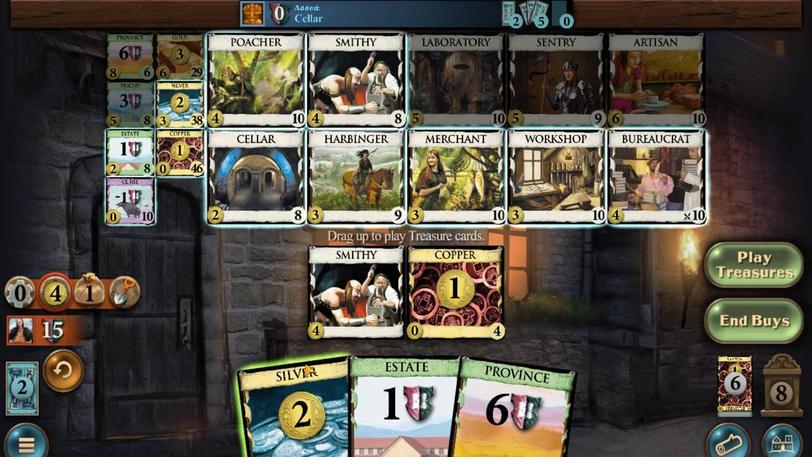 
Action: Mouse pressed left at (363, 283)
Screenshot: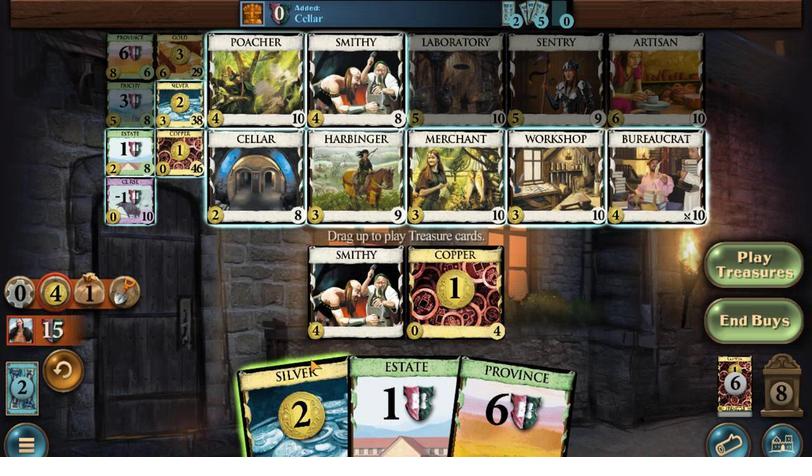 
Action: Mouse moved to (294, 264)
Screenshot: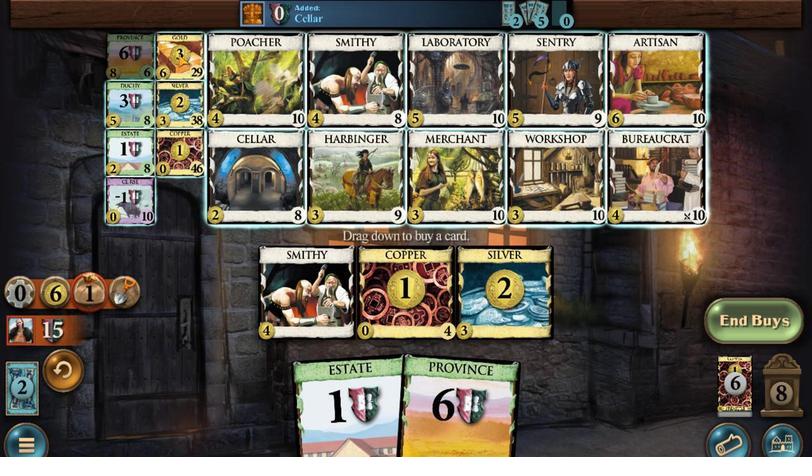 
Action: Mouse pressed left at (294, 264)
Screenshot: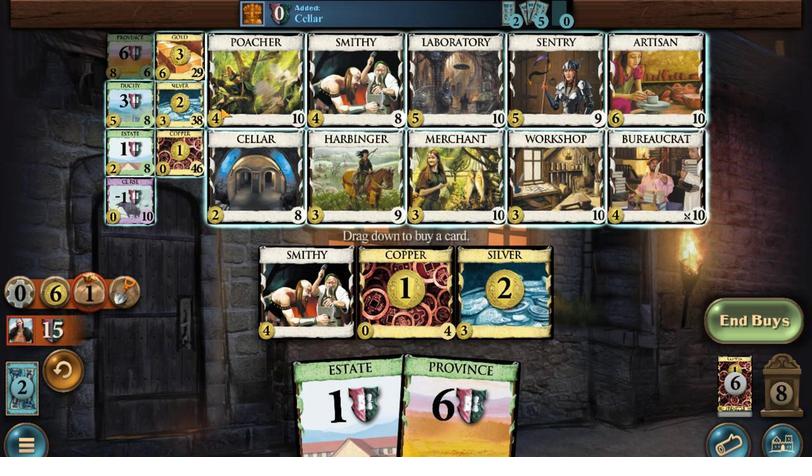 
Action: Mouse moved to (303, 286)
Screenshot: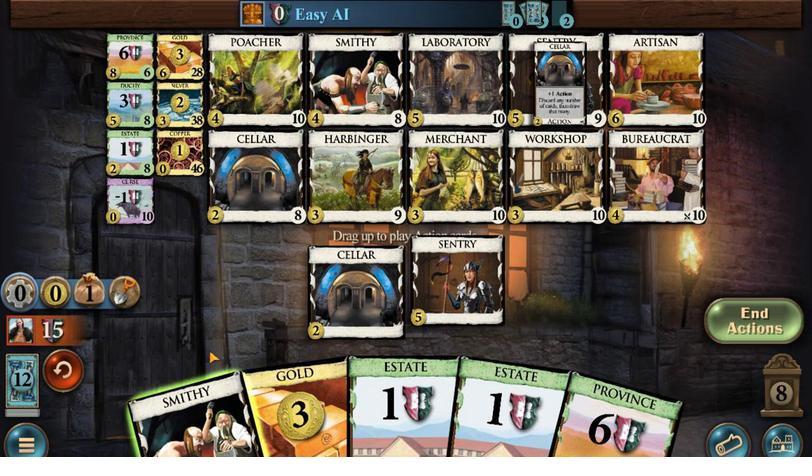 
Action: Mouse pressed left at (303, 286)
Screenshot: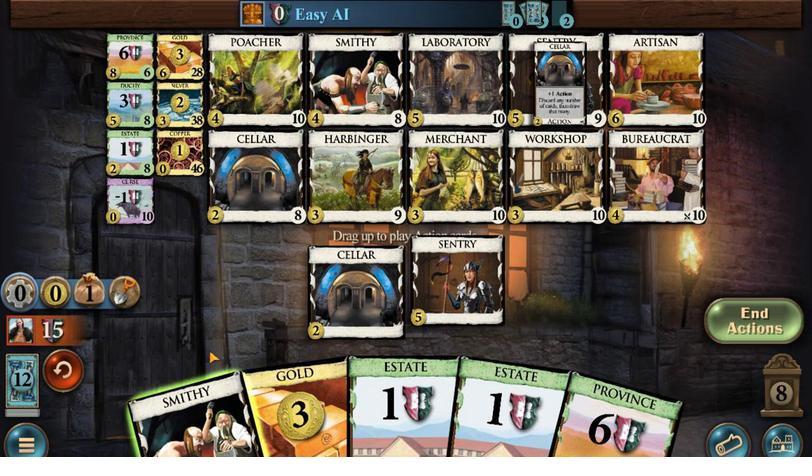 
Action: Mouse moved to (351, 286)
Screenshot: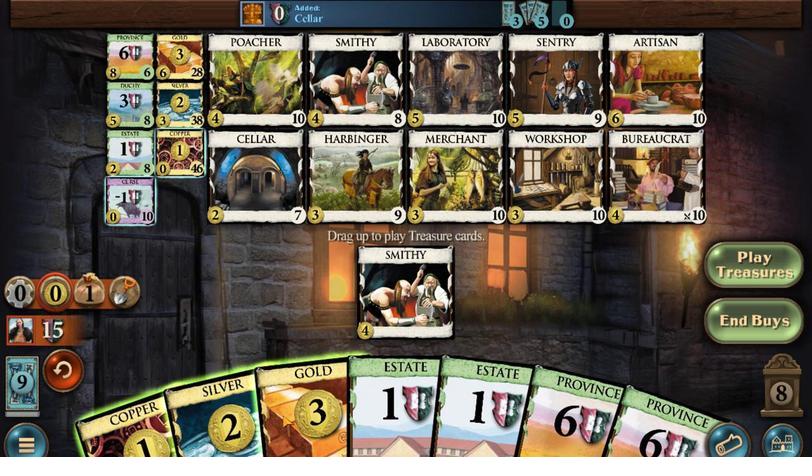 
Action: Mouse pressed left at (351, 286)
Screenshot: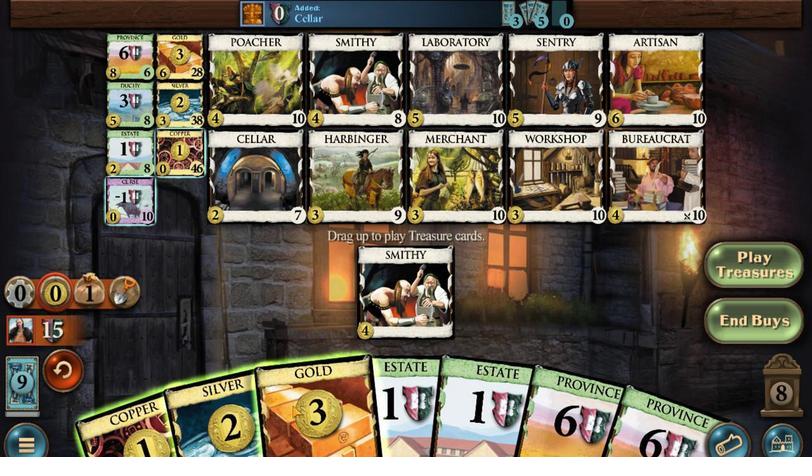
Action: Mouse moved to (316, 286)
Screenshot: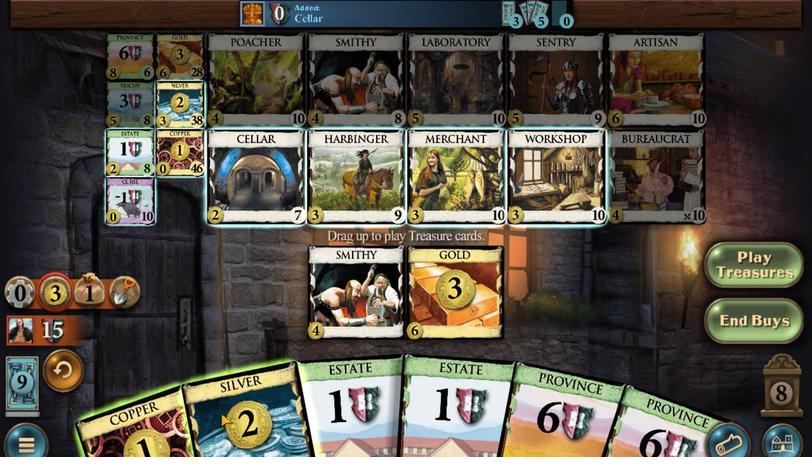 
Action: Mouse pressed left at (316, 286)
Screenshot: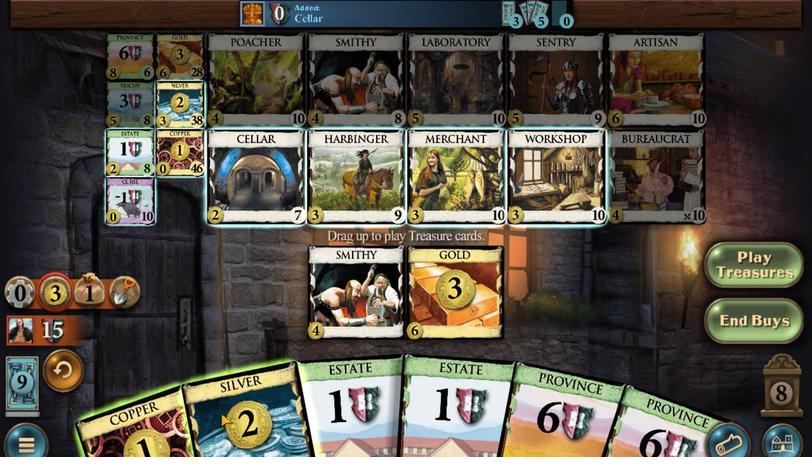 
Action: Mouse moved to (317, 287)
Screenshot: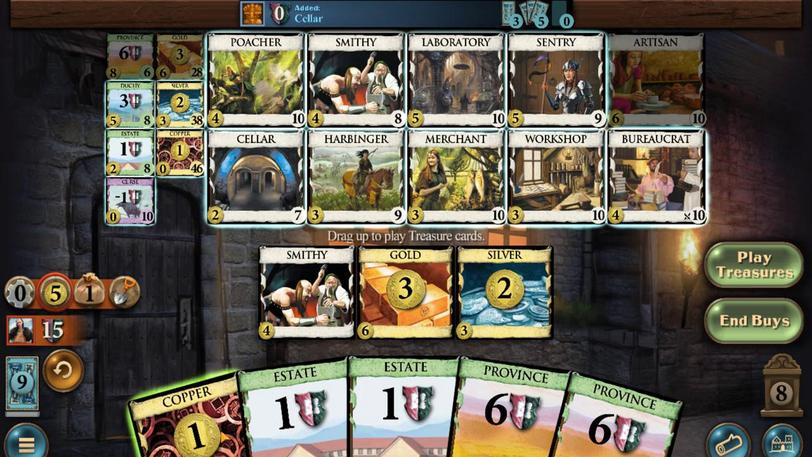 
Action: Mouse pressed left at (317, 287)
Screenshot: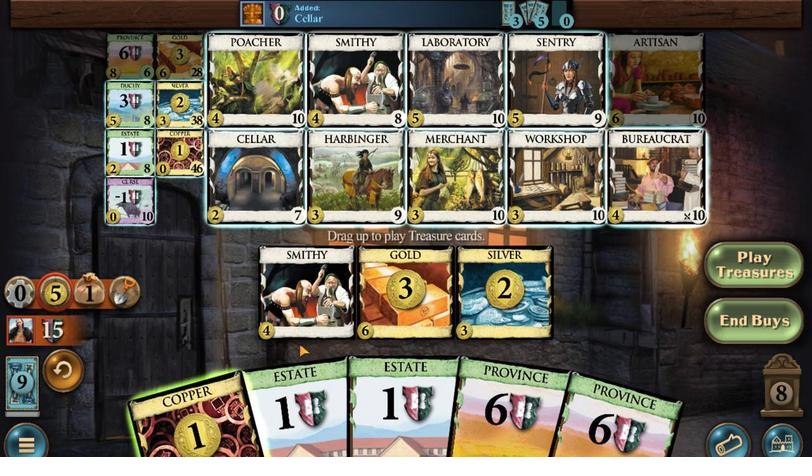 
Action: Mouse moved to (291, 264)
Screenshot: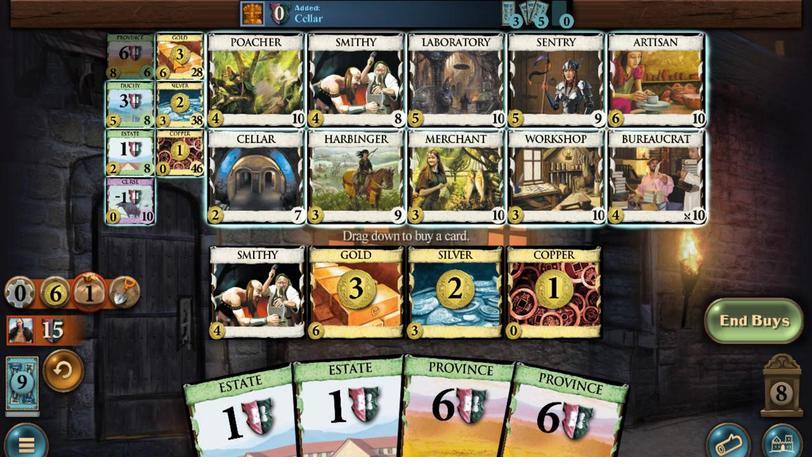 
Action: Mouse pressed left at (291, 264)
Screenshot: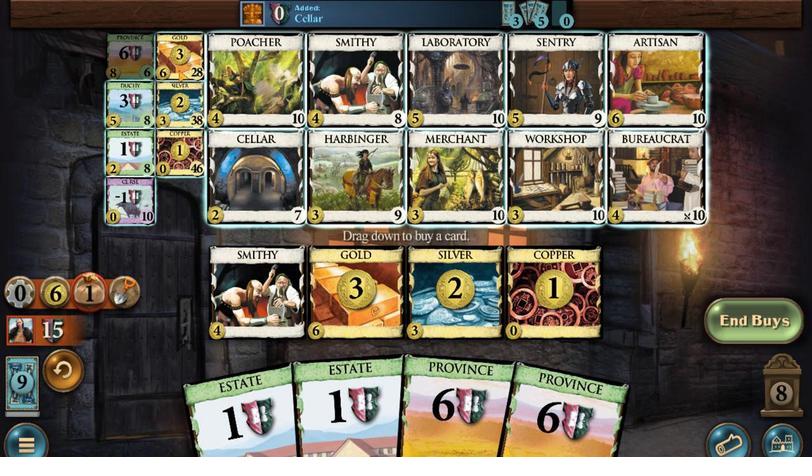 
Action: Mouse moved to (305, 287)
Screenshot: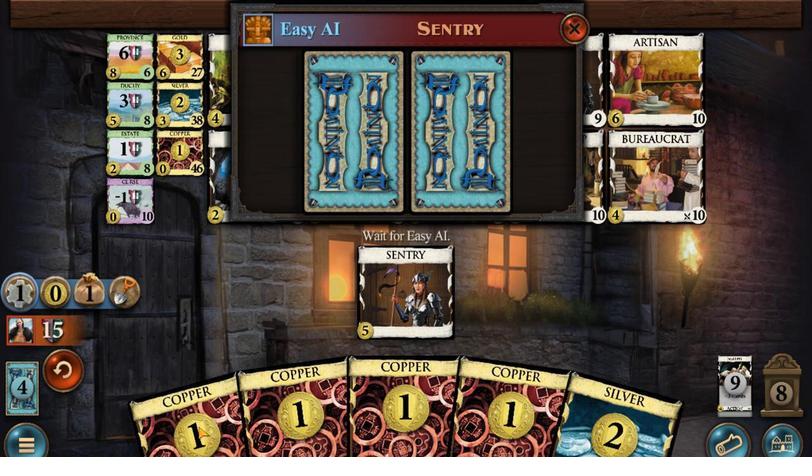 
Action: Mouse pressed left at (305, 287)
Screenshot: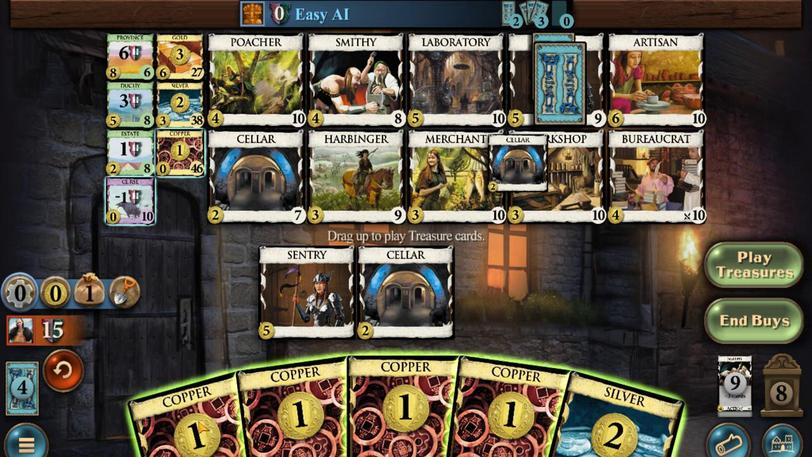 
Action: Mouse moved to (336, 288)
Screenshot: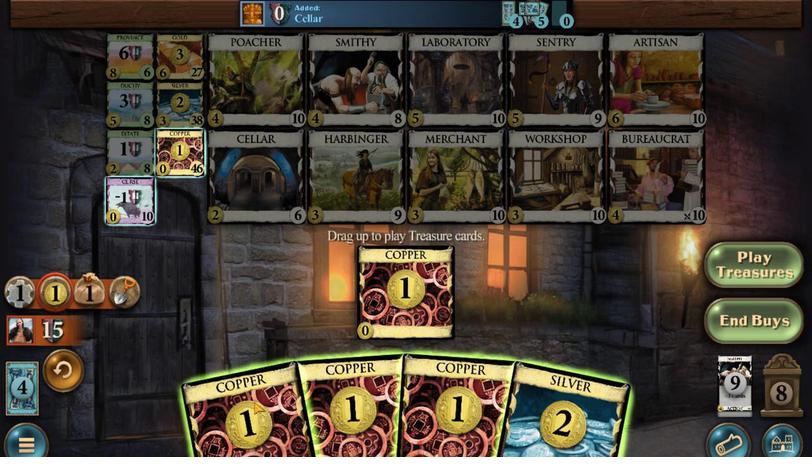 
Action: Mouse pressed left at (336, 288)
Screenshot: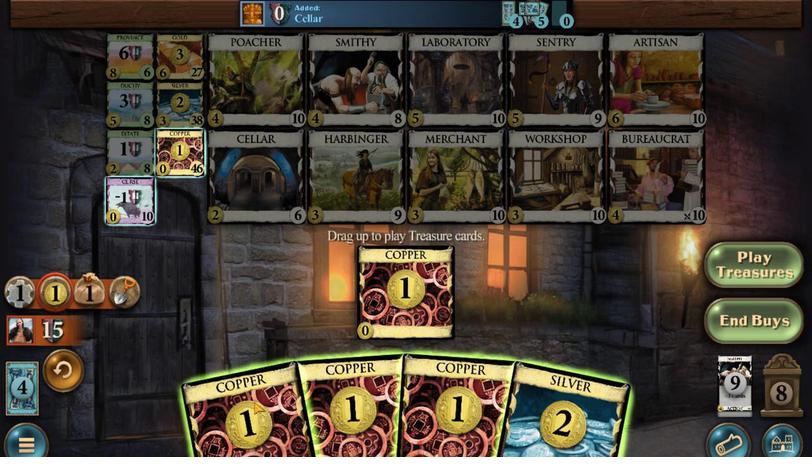 
Action: Mouse moved to (360, 286)
Screenshot: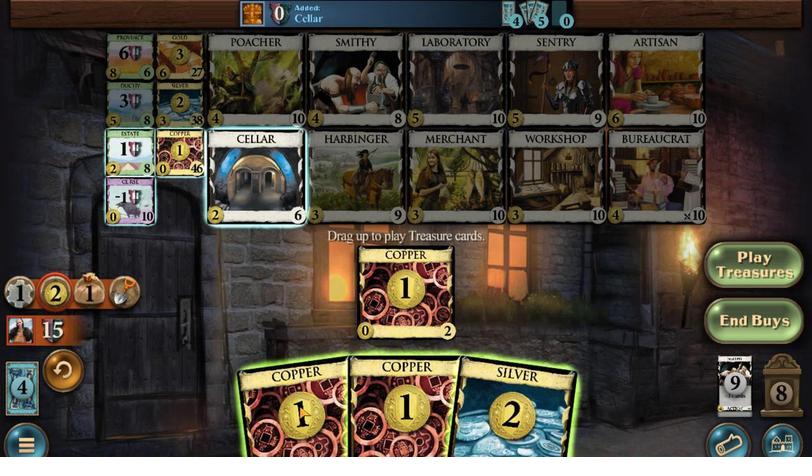 
Action: Mouse pressed left at (360, 286)
Screenshot: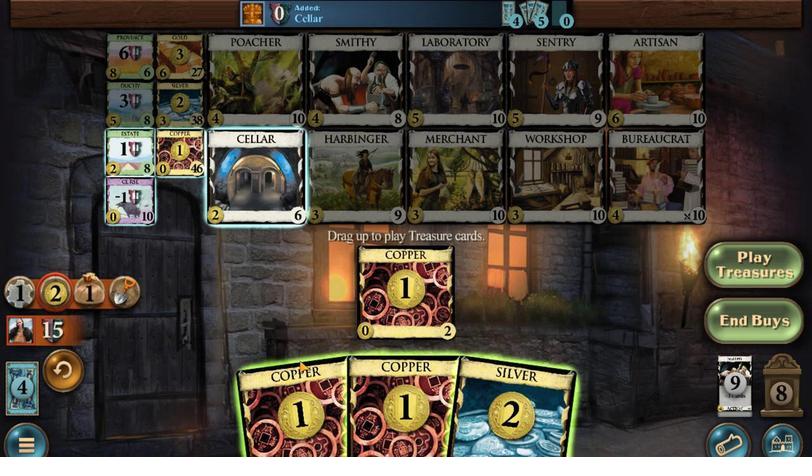 
Action: Mouse moved to (385, 285)
Screenshot: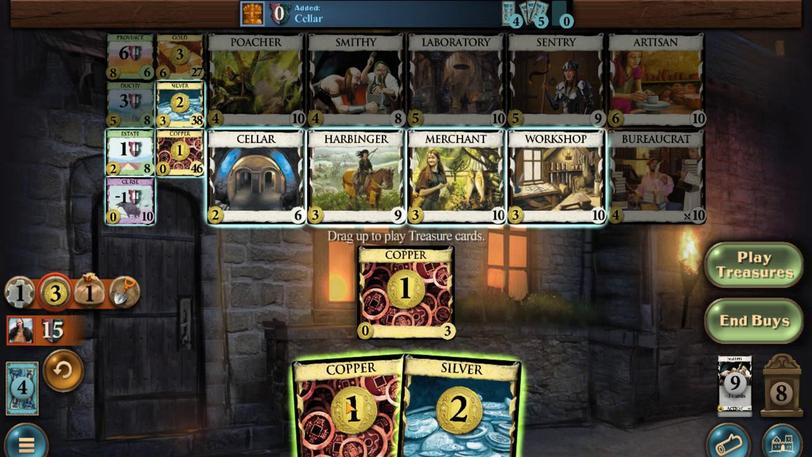 
Action: Mouse pressed left at (385, 285)
Screenshot: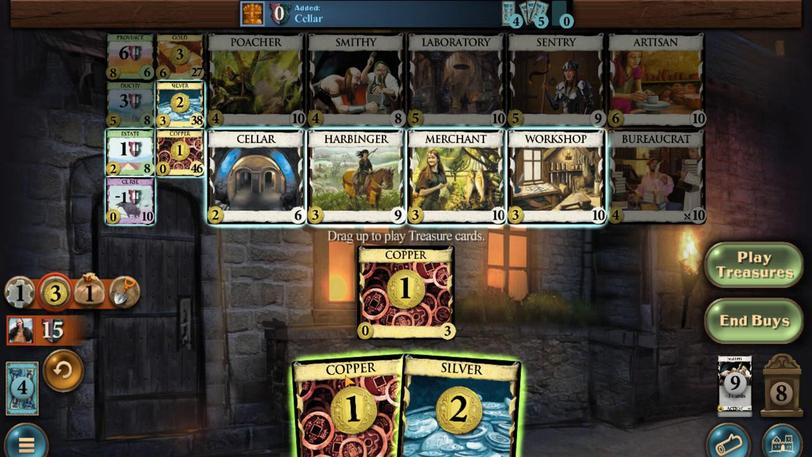 
Action: Mouse moved to (387, 266)
Screenshot: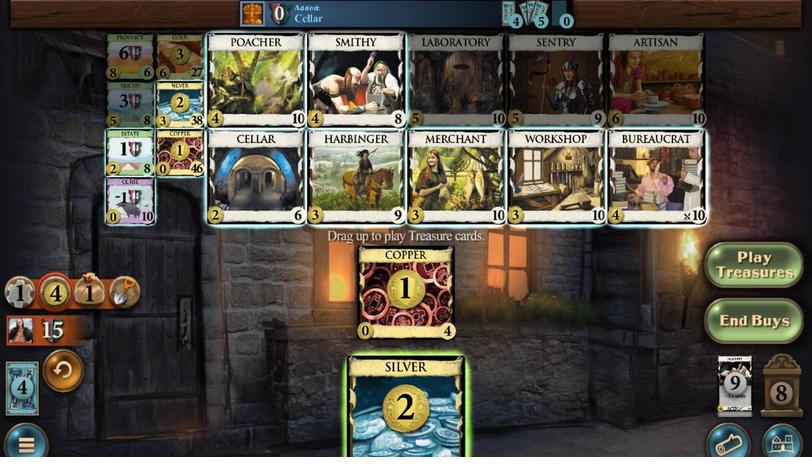 
Action: Mouse pressed left at (387, 266)
Screenshot: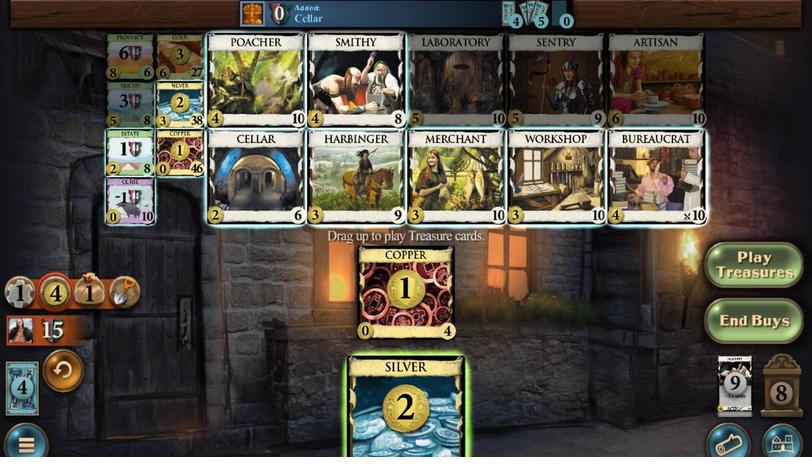 
Action: Mouse moved to (359, 285)
Screenshot: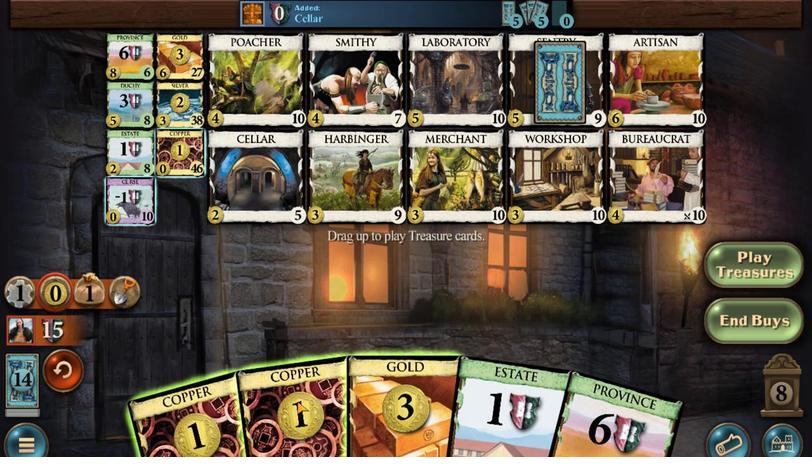 
Action: Mouse pressed left at (359, 285)
Screenshot: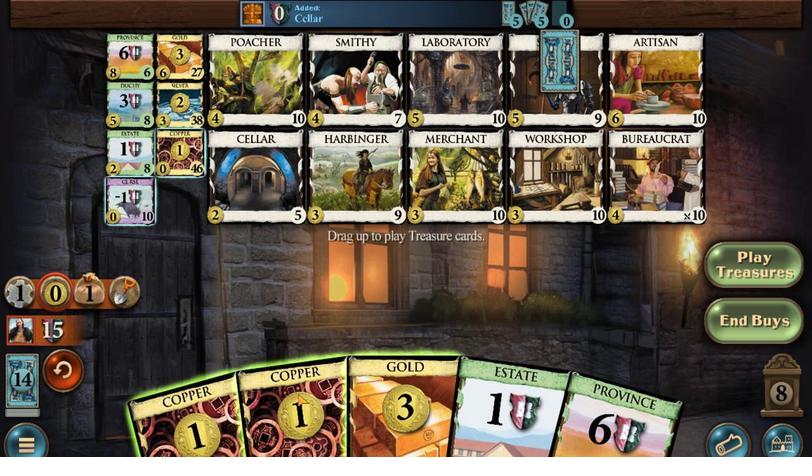 
Action: Mouse moved to (374, 285)
Screenshot: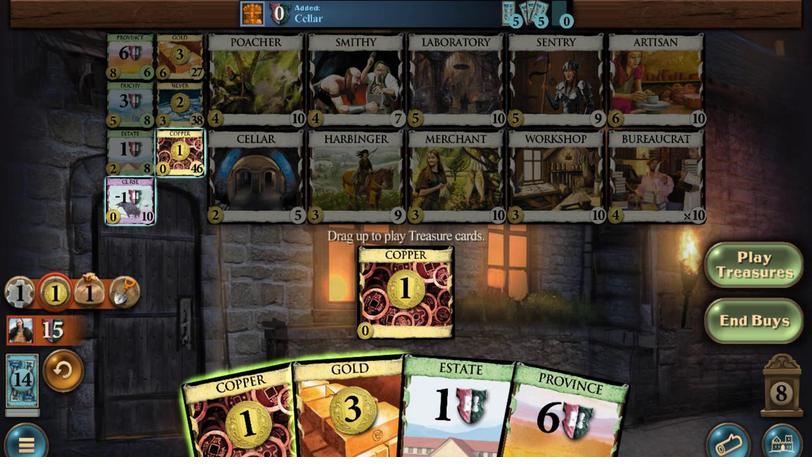 
Action: Mouse pressed left at (374, 285)
Screenshot: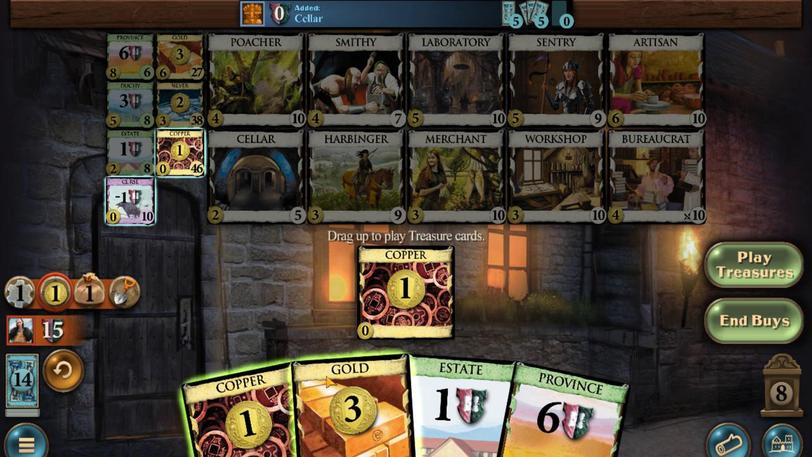 
Action: Mouse moved to (290, 266)
Screenshot: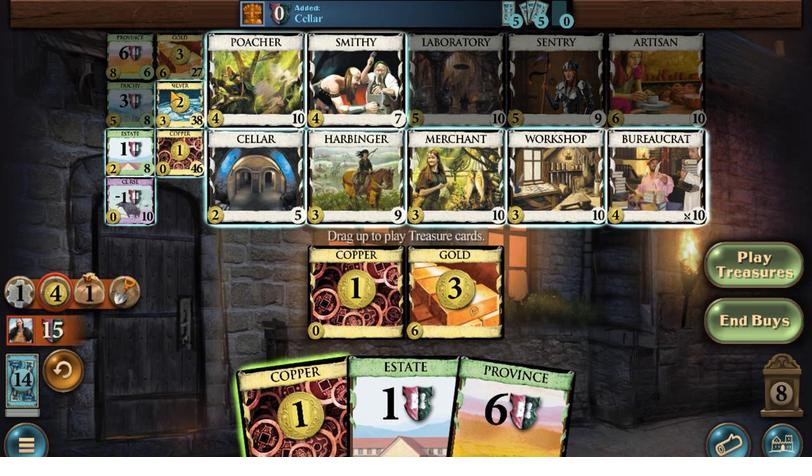 
Action: Mouse pressed left at (290, 266)
Screenshot: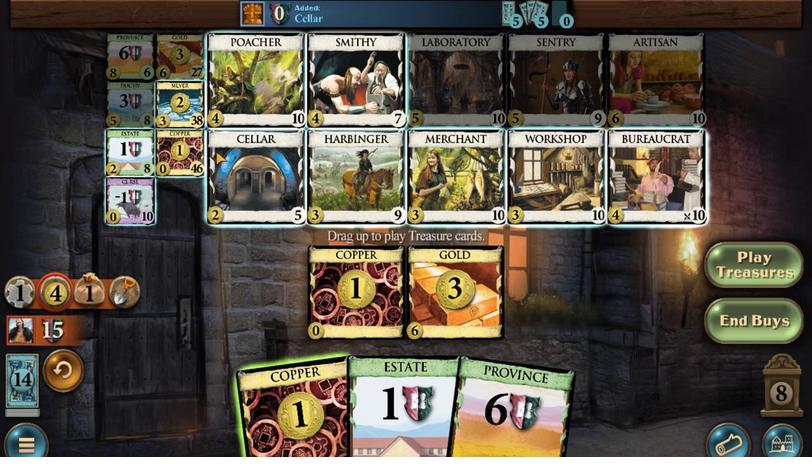 
Action: Mouse moved to (352, 286)
Screenshot: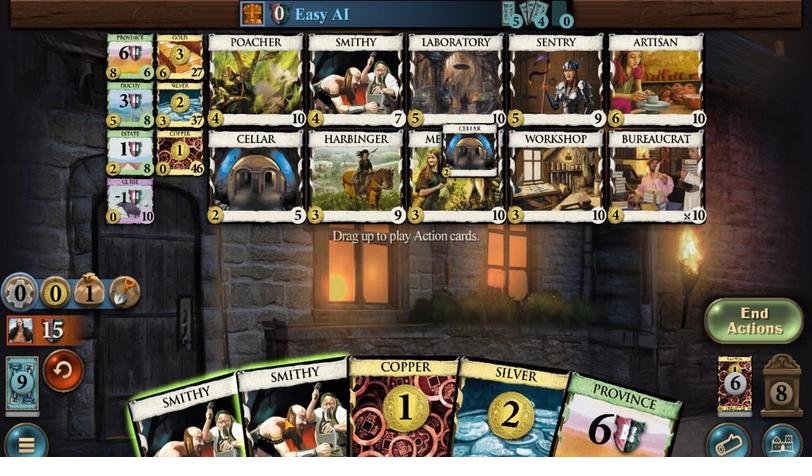
Action: Mouse pressed left at (352, 286)
Screenshot: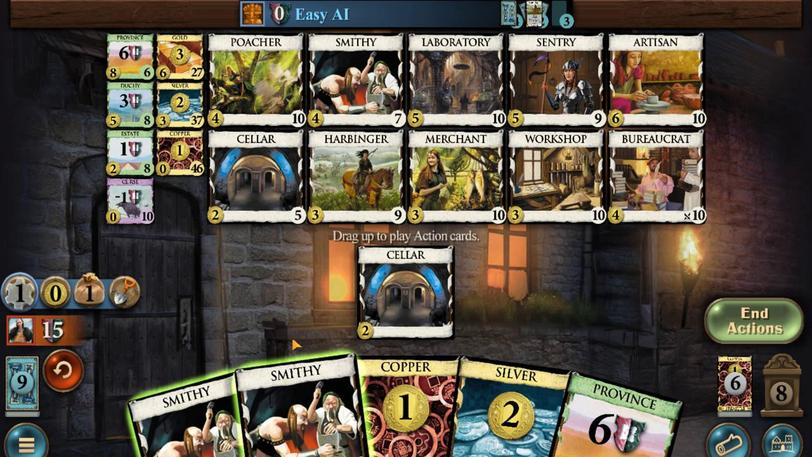 
Action: Mouse moved to (491, 286)
Screenshot: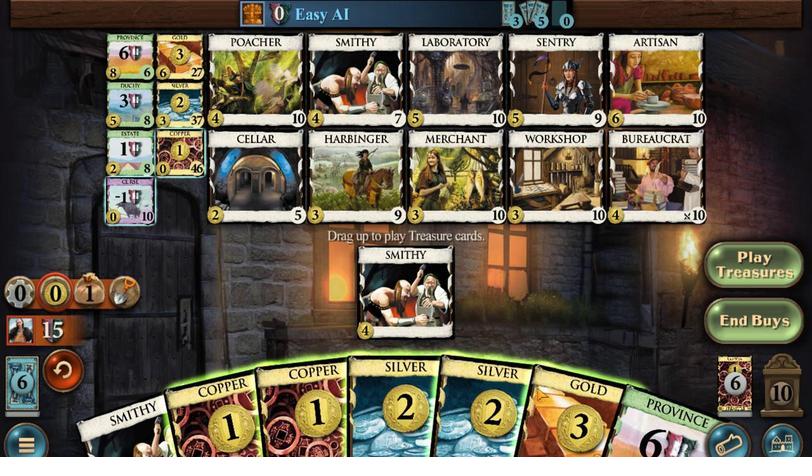 
Action: Mouse pressed left at (491, 286)
Screenshot: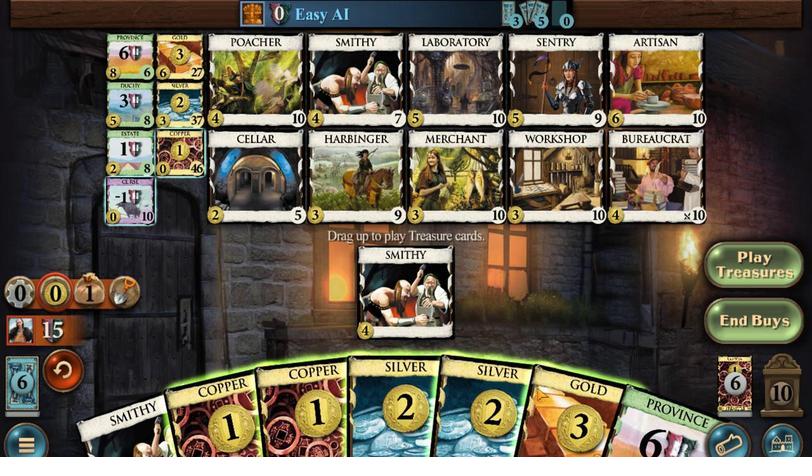 
Action: Mouse moved to (479, 285)
Screenshot: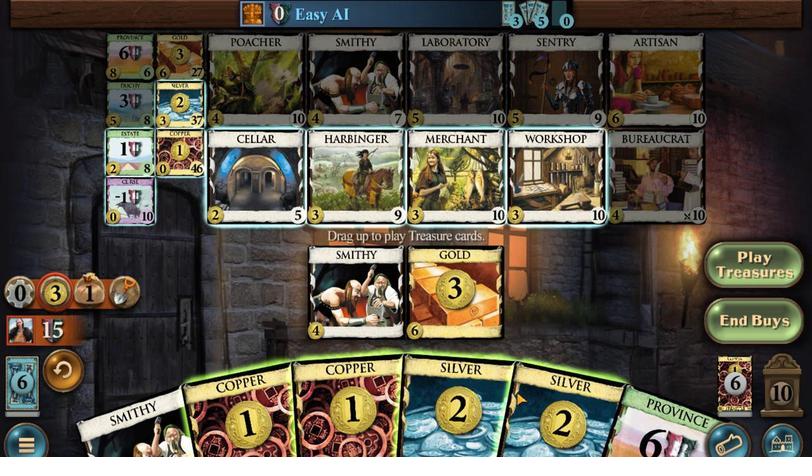 
Action: Mouse pressed left at (479, 285)
Screenshot: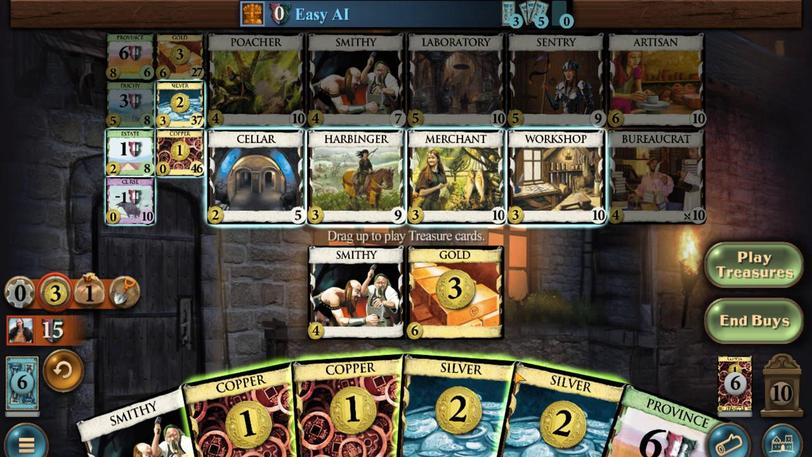
Action: Mouse moved to (453, 286)
Screenshot: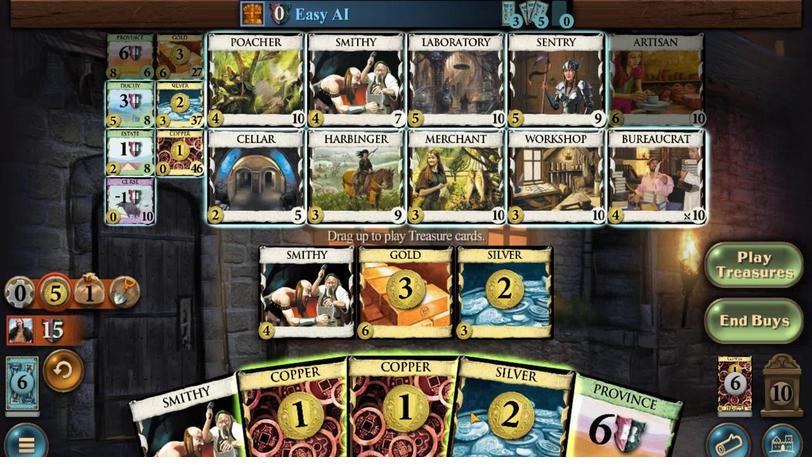 
Action: Mouse pressed left at (453, 286)
Screenshot: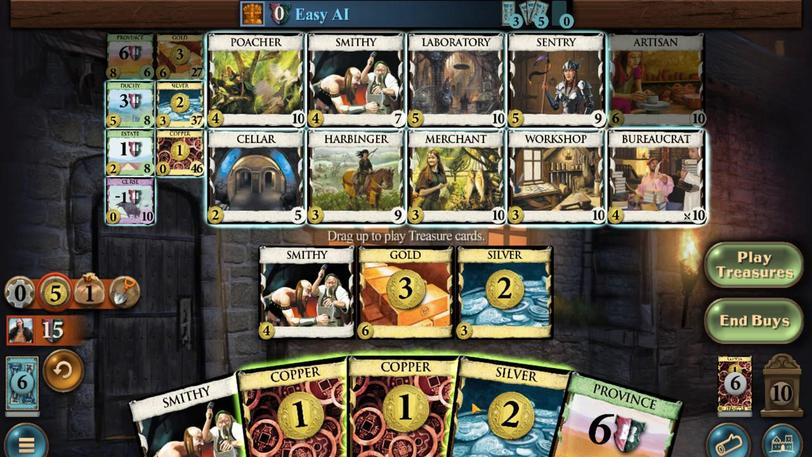 
Action: Mouse moved to (439, 286)
Screenshot: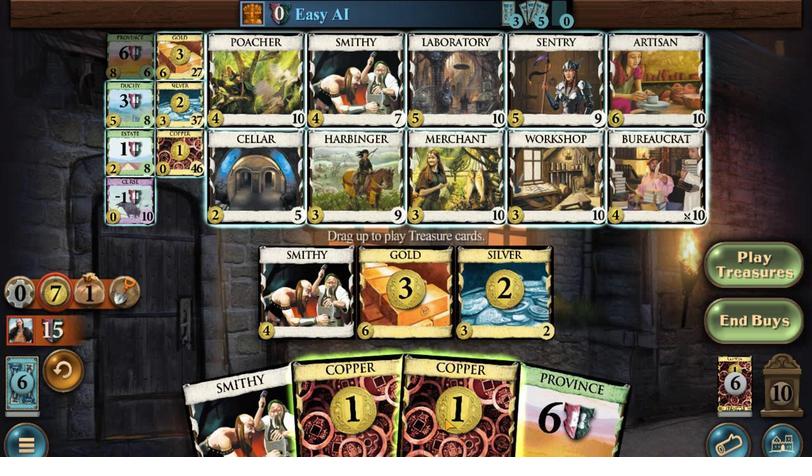 
Action: Mouse pressed left at (439, 286)
Screenshot: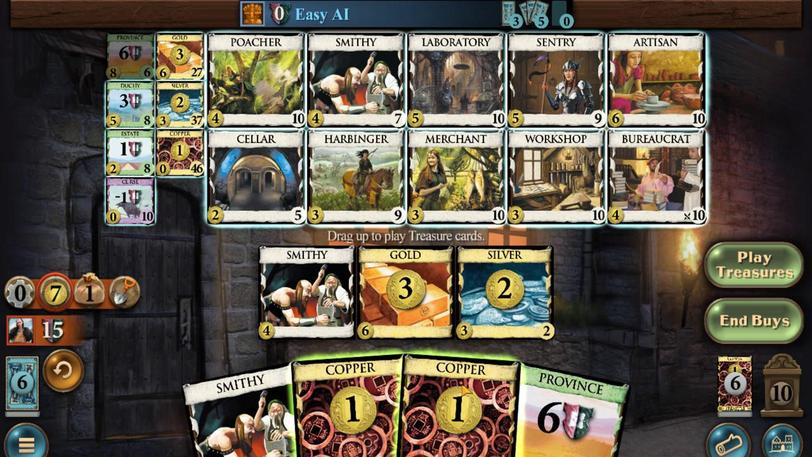 
Action: Mouse moved to (271, 264)
Screenshot: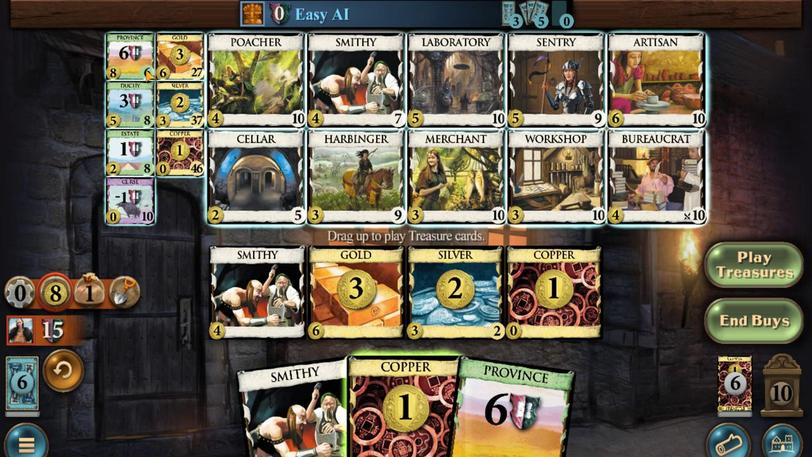 
Action: Mouse pressed left at (271, 264)
Screenshot: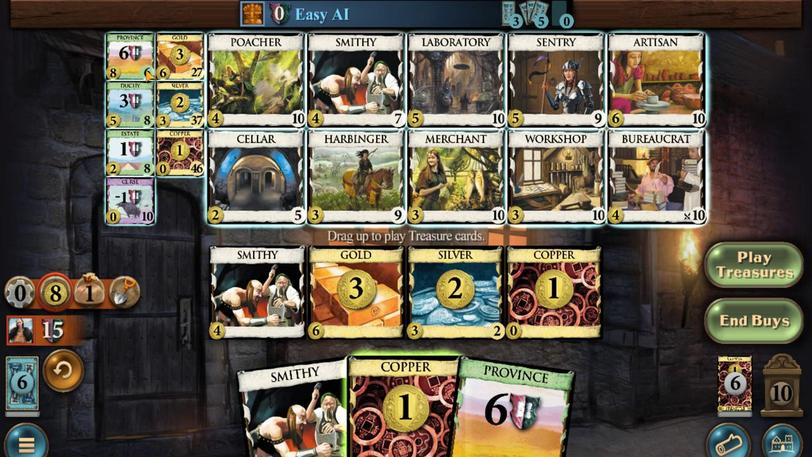 
Action: Mouse moved to (291, 288)
Screenshot: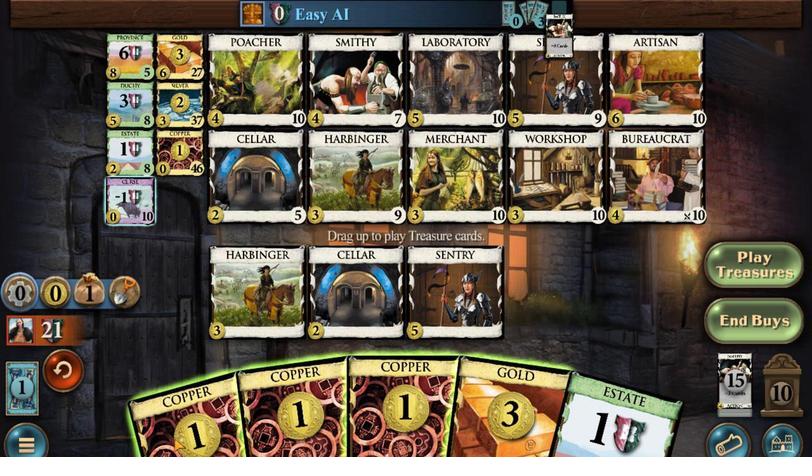 
Action: Mouse pressed left at (291, 288)
Screenshot: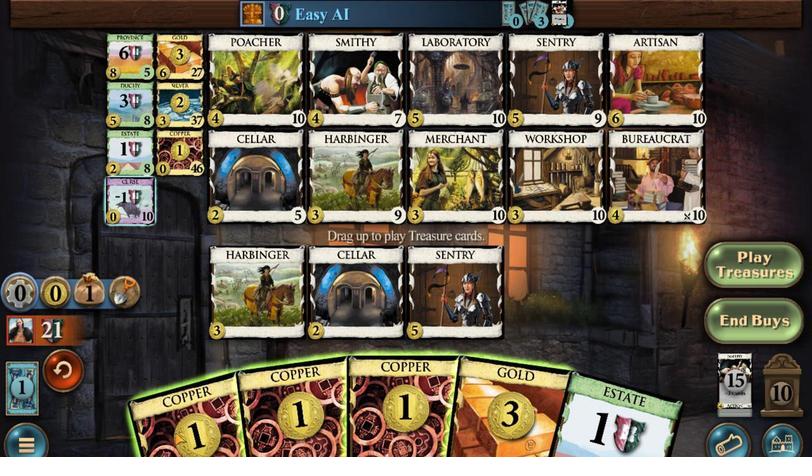 
Action: Mouse moved to (347, 287)
Screenshot: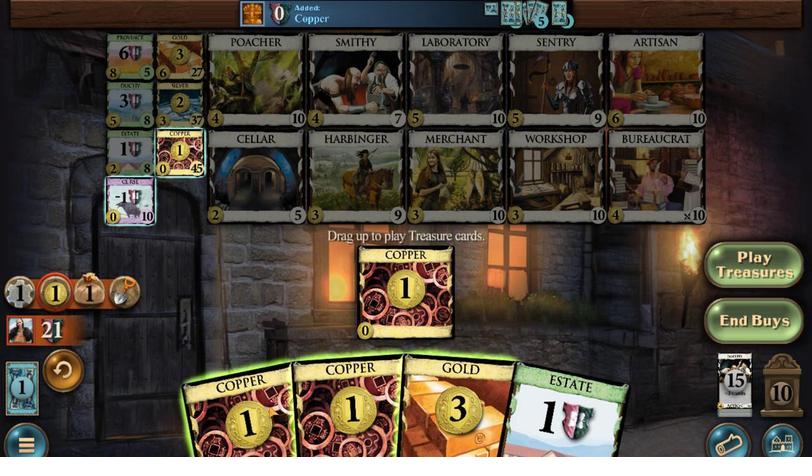 
Action: Mouse pressed left at (347, 287)
Screenshot: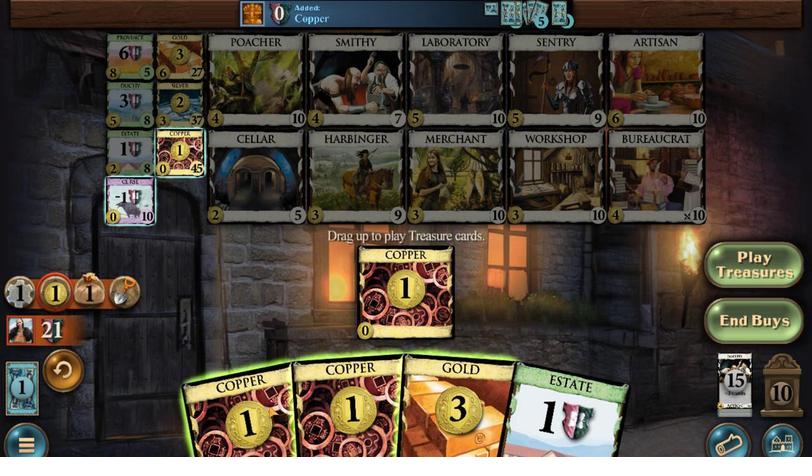 
Action: Mouse moved to (357, 286)
Screenshot: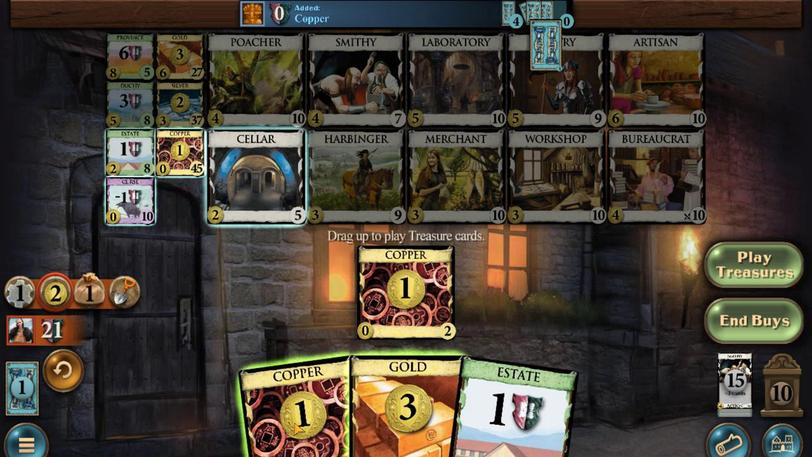 
Action: Mouse pressed left at (357, 286)
Screenshot: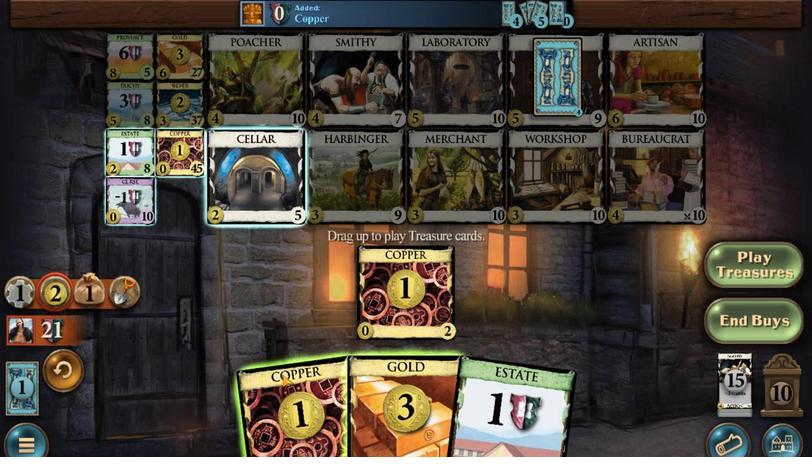 
Action: Mouse moved to (295, 266)
Screenshot: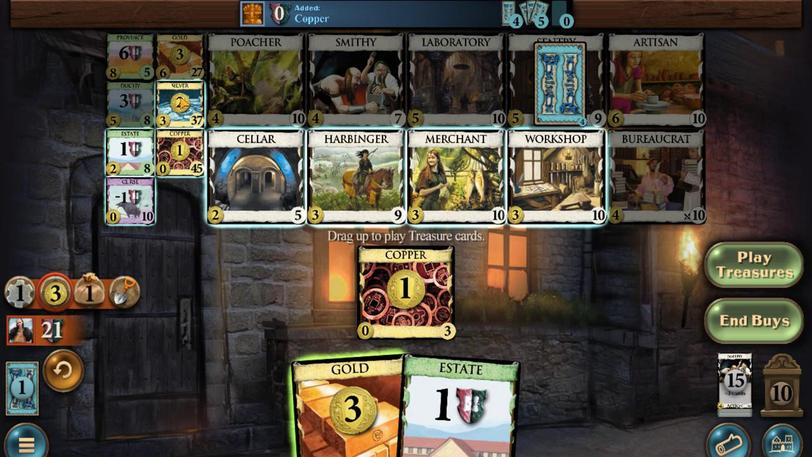 
Action: Mouse pressed left at (295, 266)
Screenshot: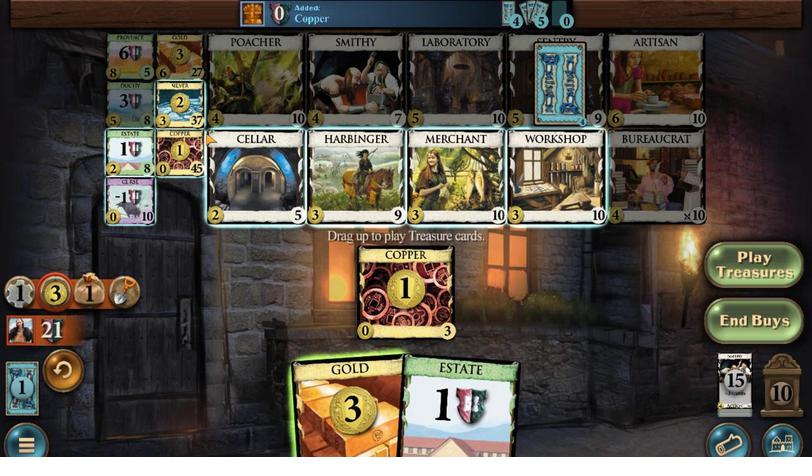 
Action: Mouse moved to (312, 287)
Screenshot: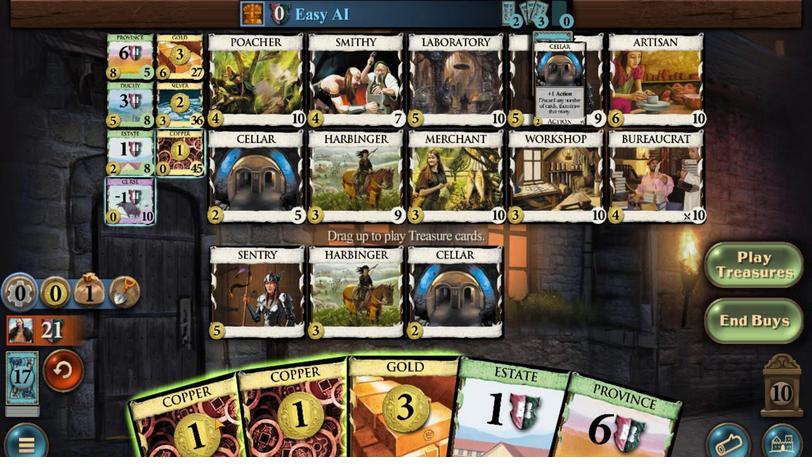 
Action: Mouse pressed left at (312, 287)
Screenshot: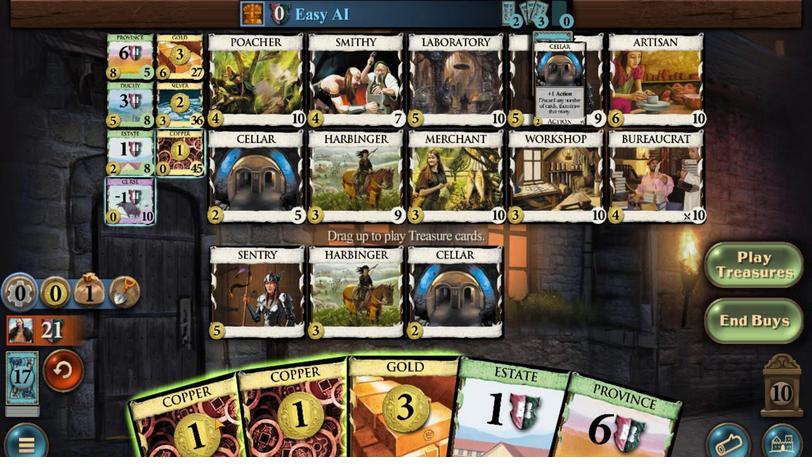 
Action: Mouse moved to (305, 286)
Screenshot: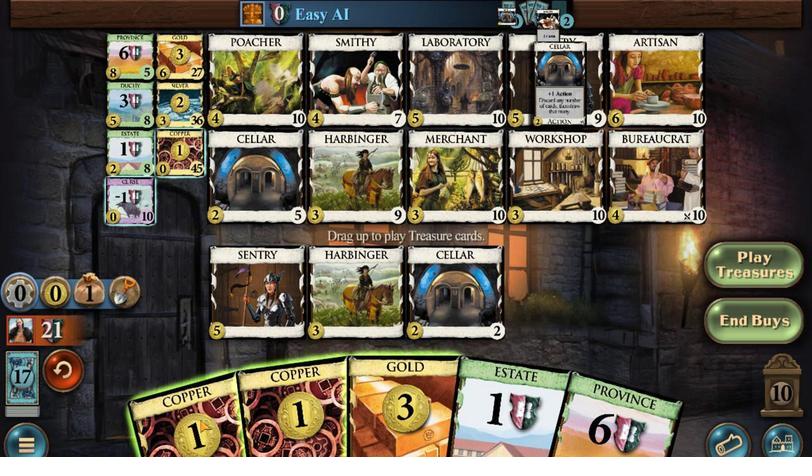 
Action: Mouse pressed left at (305, 286)
Screenshot: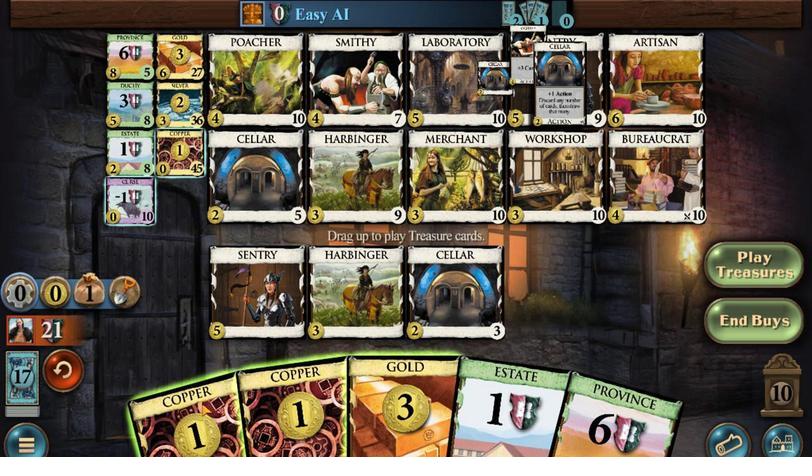 
Action: Mouse moved to (347, 288)
Screenshot: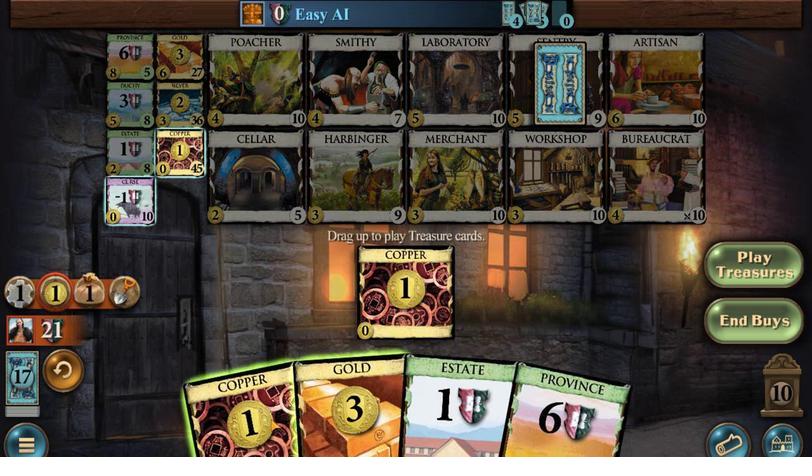 
Action: Mouse pressed left at (347, 288)
Screenshot: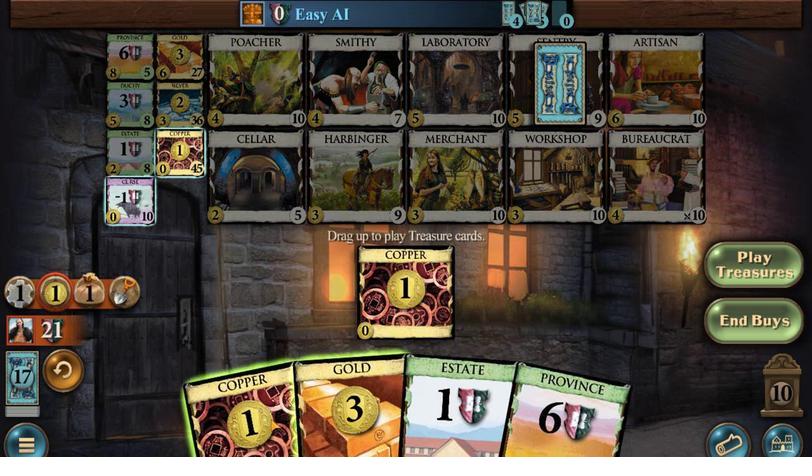 
Action: Mouse moved to (258, 269)
Screenshot: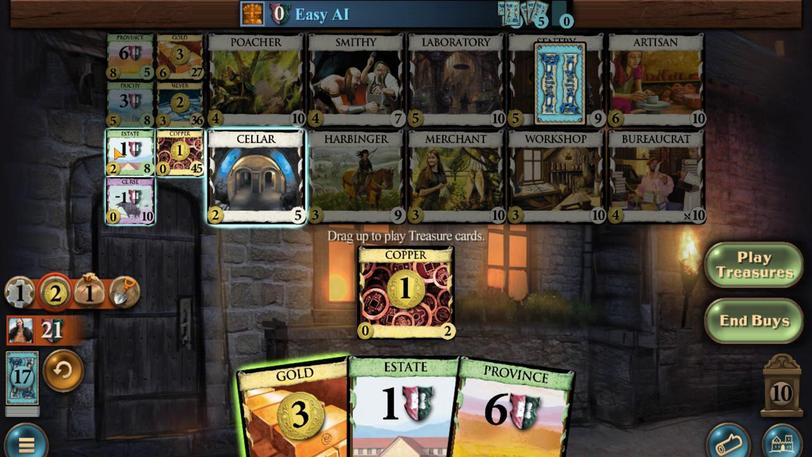 
Action: Mouse pressed left at (258, 269)
Screenshot: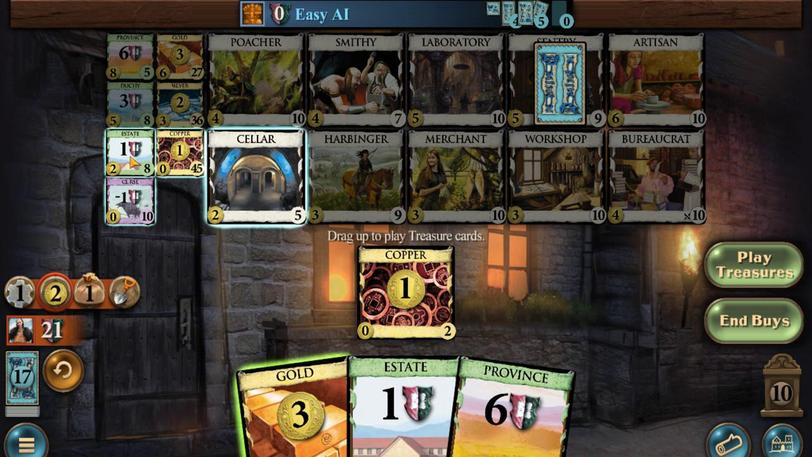 
Action: Mouse moved to (460, 286)
Screenshot: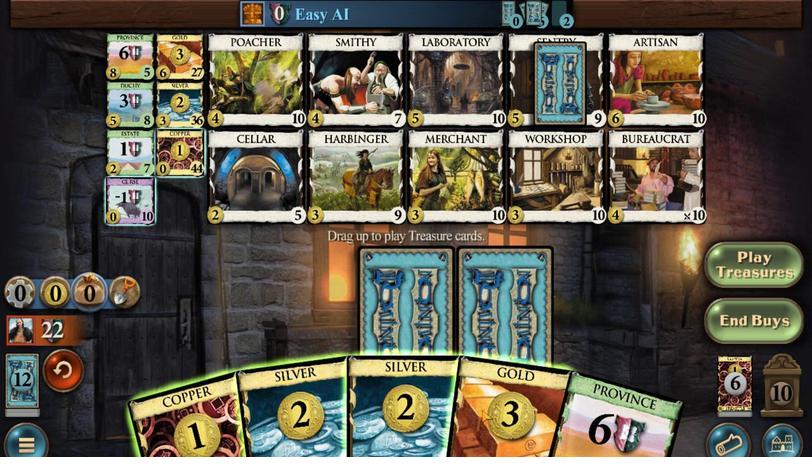 
Action: Mouse pressed left at (460, 286)
Screenshot: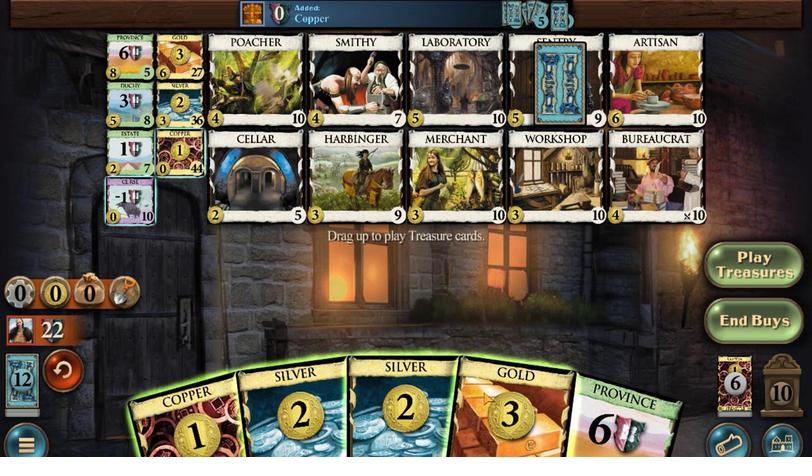 
Action: Mouse moved to (451, 285)
Screenshot: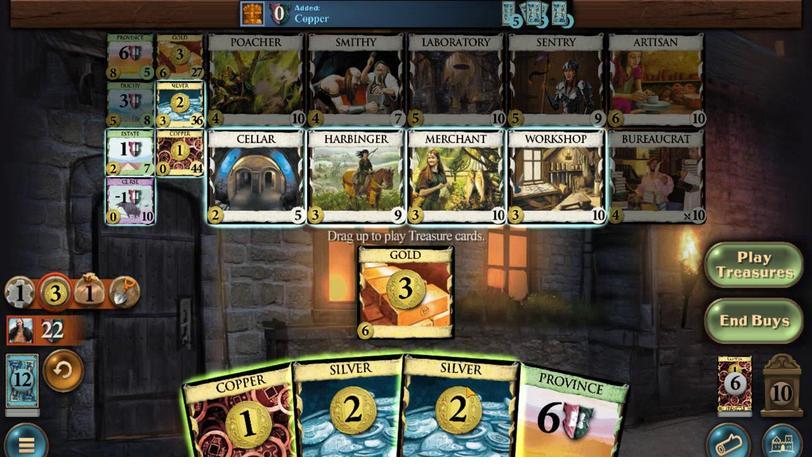 
Action: Mouse pressed left at (451, 285)
Screenshot: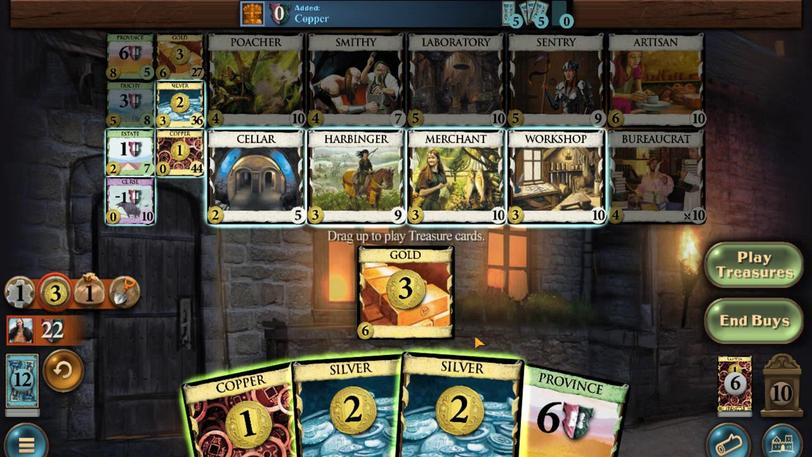 
Action: Mouse moved to (426, 285)
Screenshot: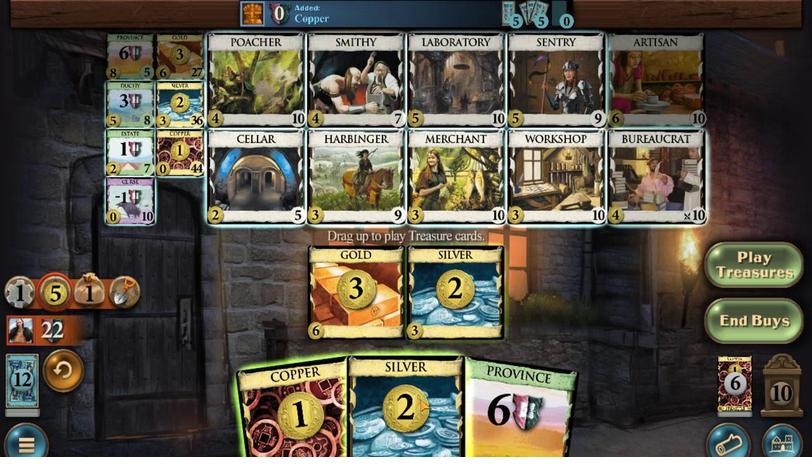 
Action: Mouse pressed left at (426, 285)
Screenshot: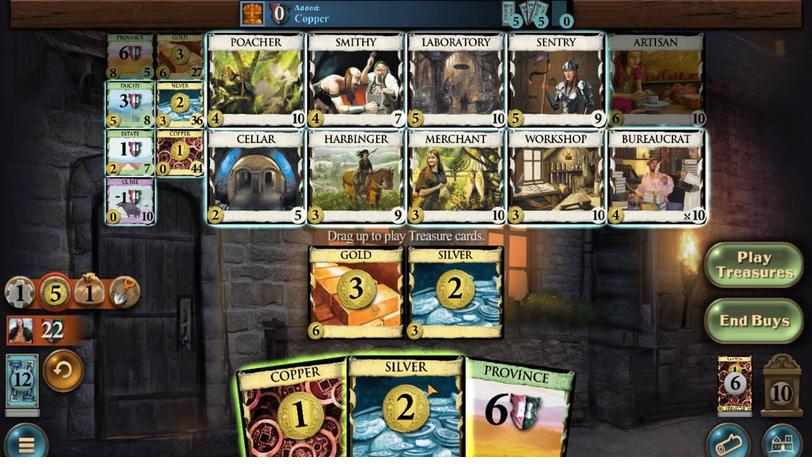 
Action: Mouse moved to (376, 286)
Screenshot: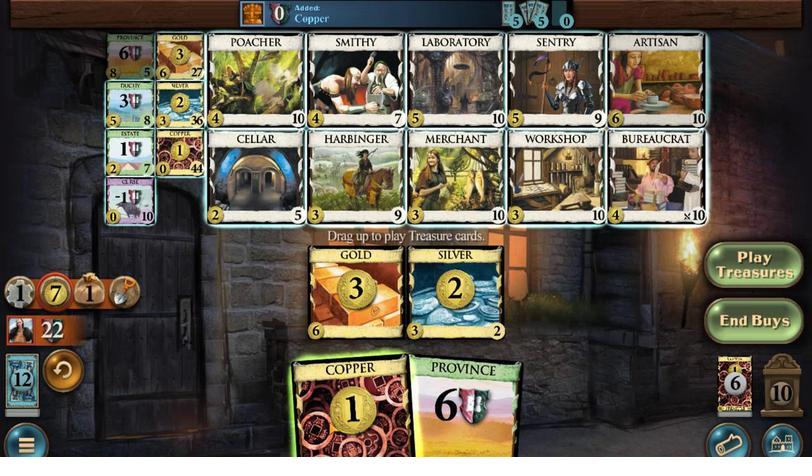 
Action: Mouse pressed left at (376, 286)
Screenshot: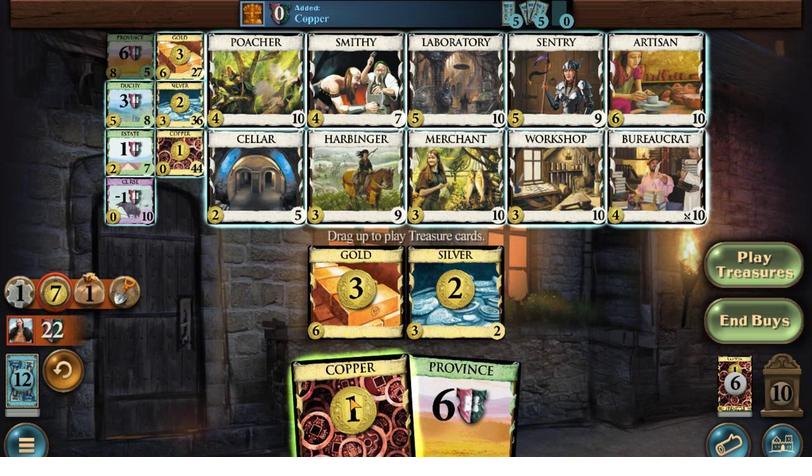 
Action: Mouse moved to (272, 264)
Screenshot: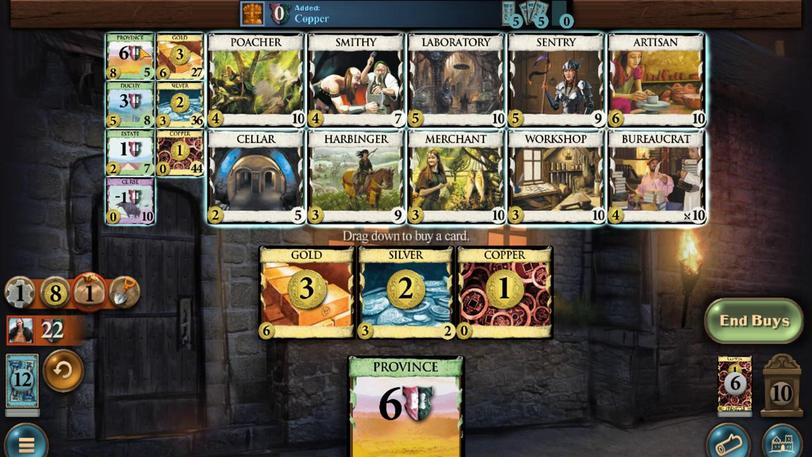 
Action: Mouse pressed left at (272, 264)
Screenshot: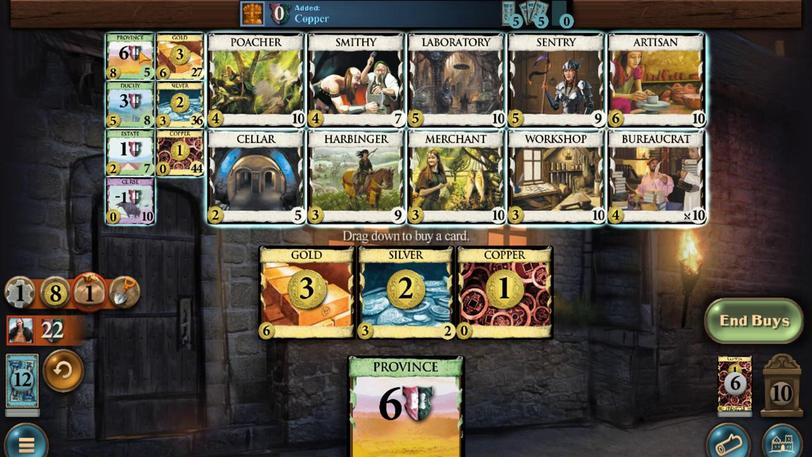 
Action: Mouse moved to (293, 286)
Screenshot: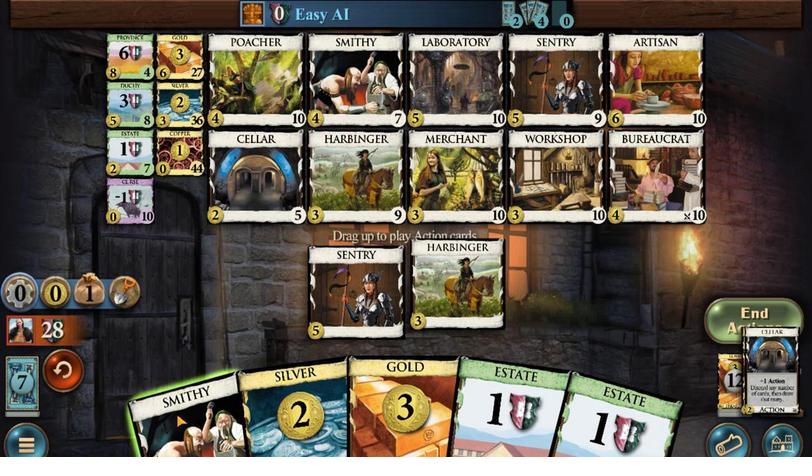 
Action: Mouse pressed left at (293, 286)
Screenshot: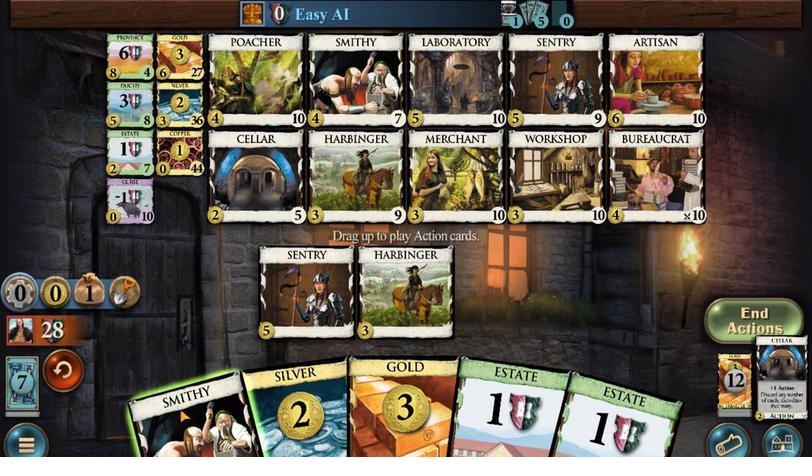 
Action: Mouse moved to (454, 285)
Screenshot: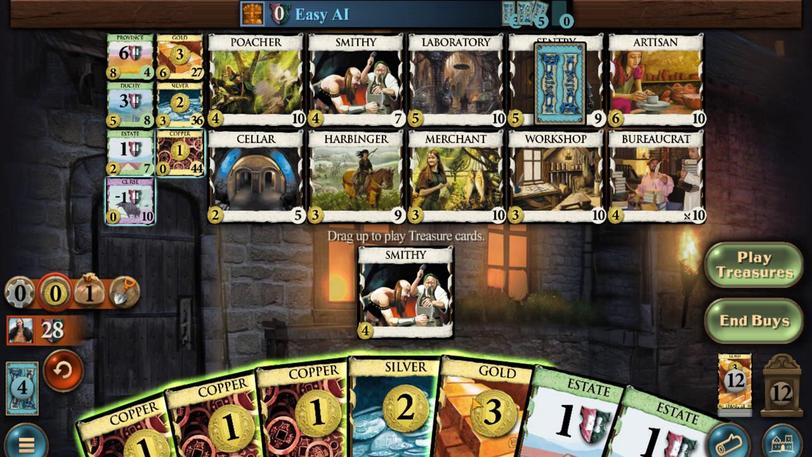 
Action: Mouse pressed left at (454, 285)
Screenshot: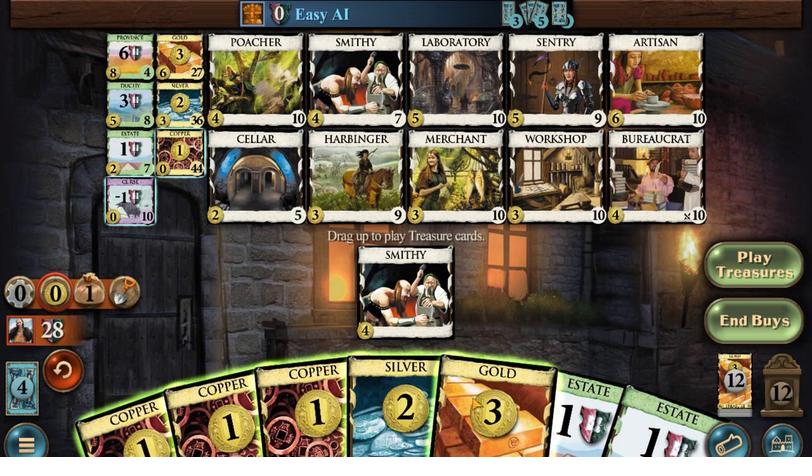 
Action: Mouse moved to (444, 285)
Screenshot: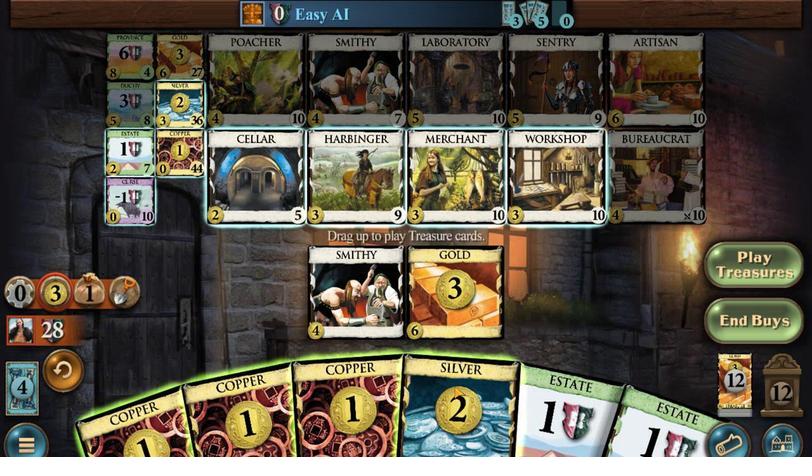 
Action: Mouse pressed left at (444, 285)
Screenshot: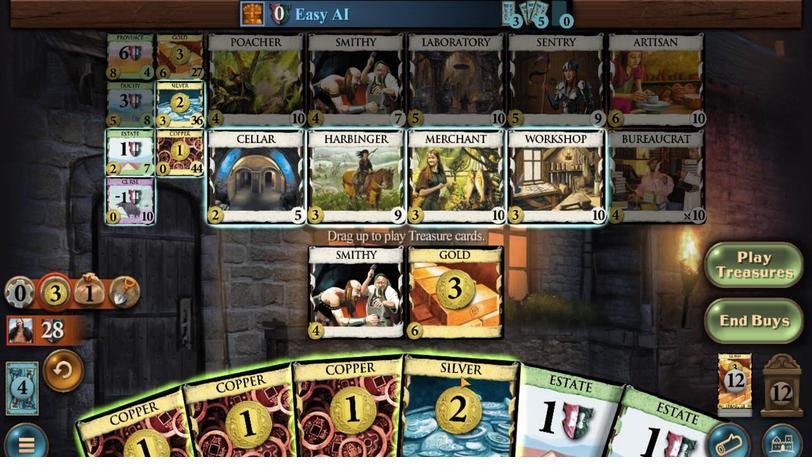 
Action: Mouse moved to (433, 284)
Screenshot: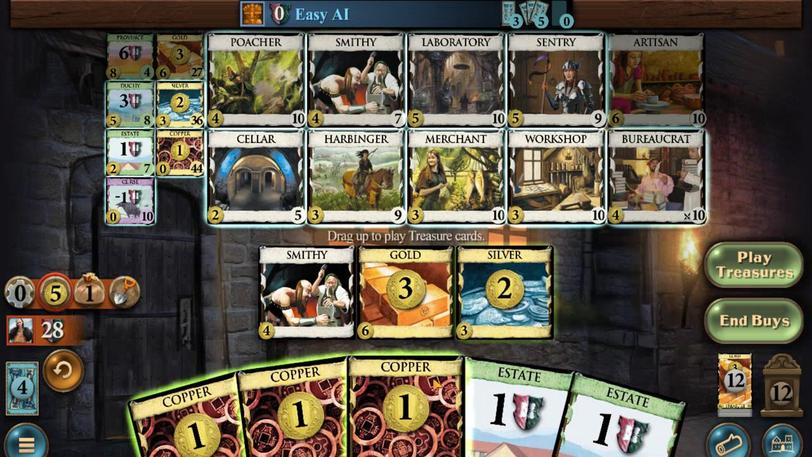 
Action: Mouse pressed left at (433, 284)
Screenshot: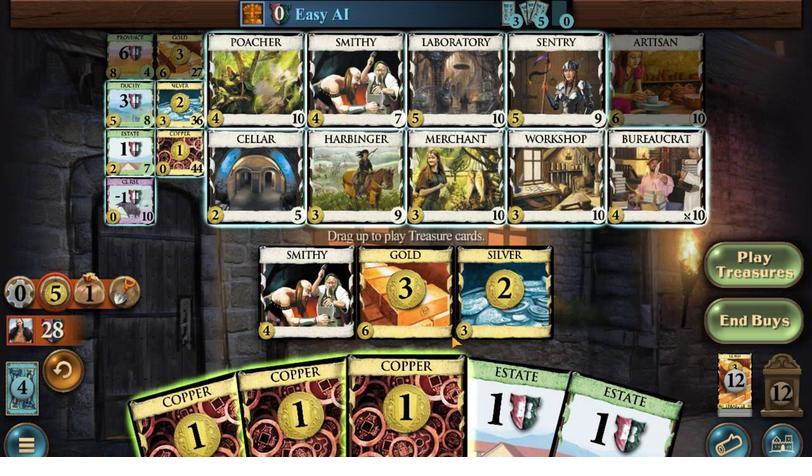 
Action: Mouse moved to (399, 284)
Screenshot: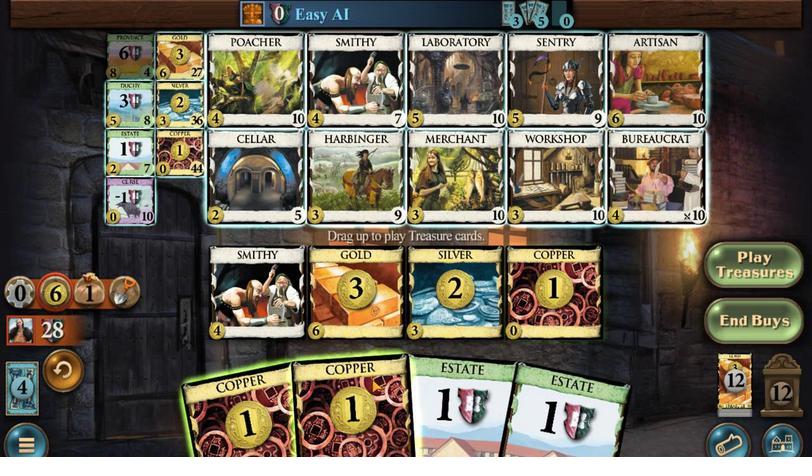 
Action: Mouse pressed left at (399, 284)
Screenshot: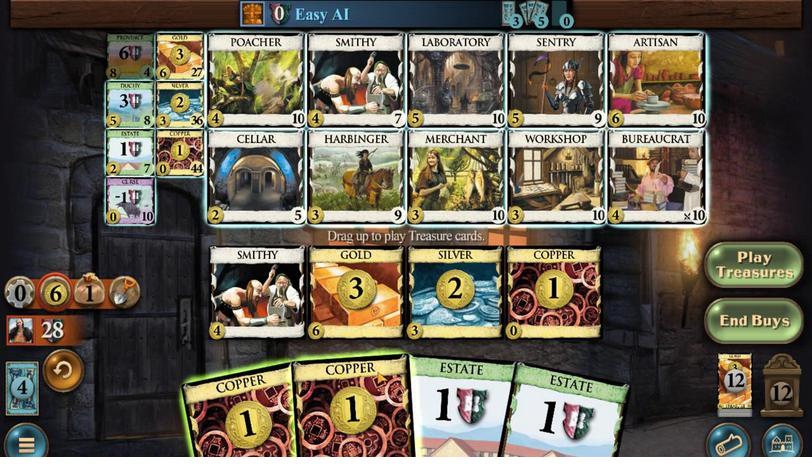 
Action: Mouse moved to (347, 285)
Screenshot: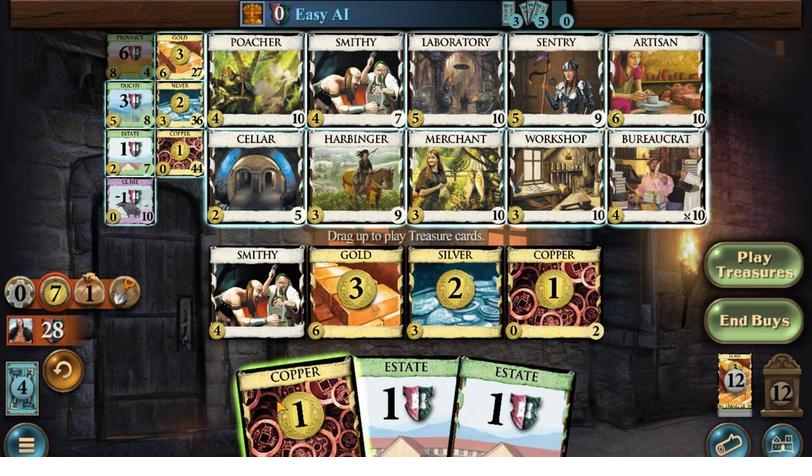
Action: Mouse pressed left at (347, 285)
Screenshot: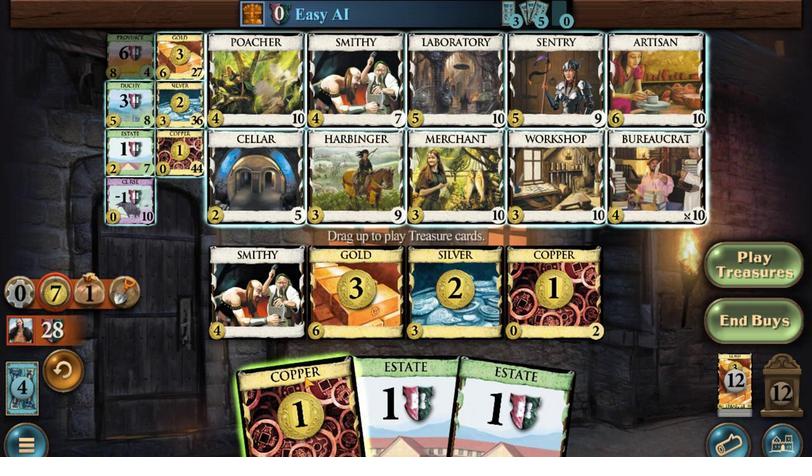 
Action: Mouse moved to (269, 264)
Screenshot: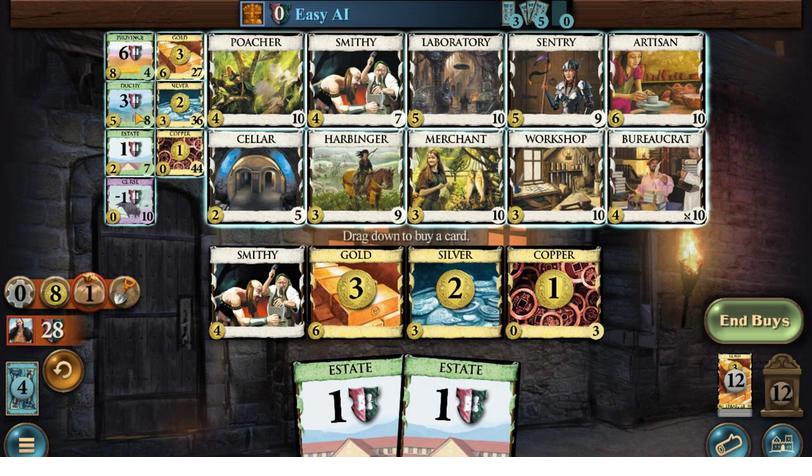 
Action: Mouse pressed left at (269, 264)
Screenshot: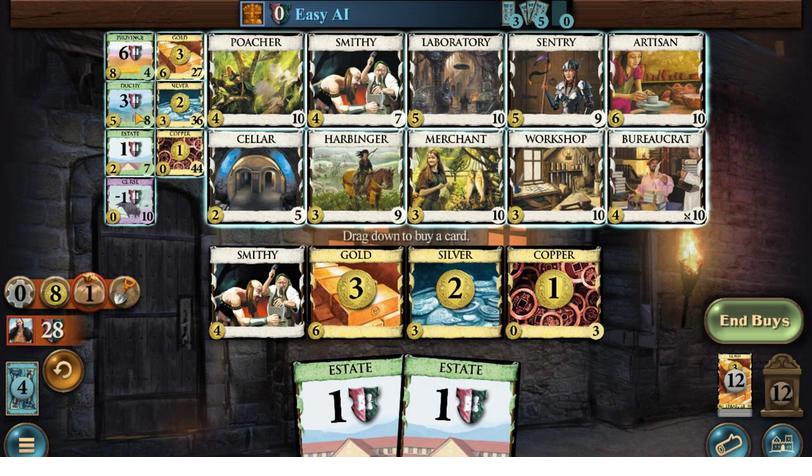 
Action: Mouse moved to (291, 286)
Screenshot: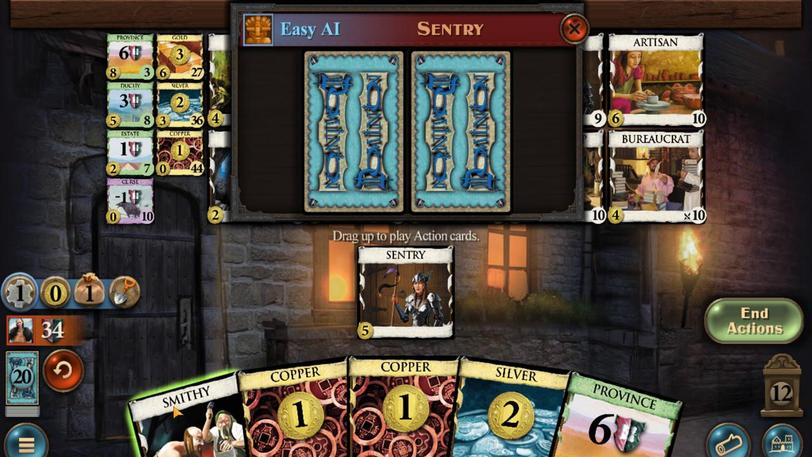 
Action: Mouse pressed left at (291, 286)
Screenshot: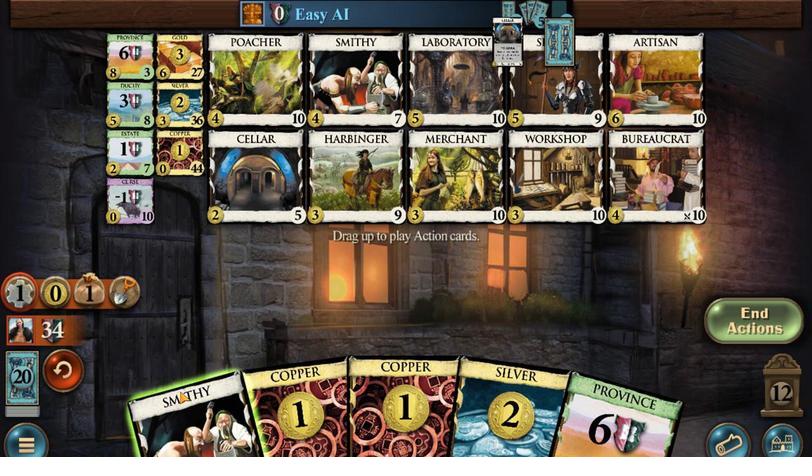 
Action: Mouse moved to (357, 286)
Screenshot: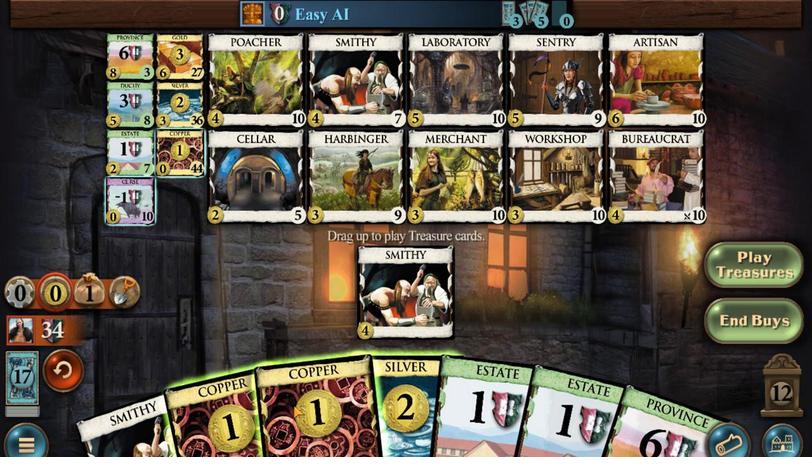 
Action: Mouse pressed left at (357, 286)
Screenshot: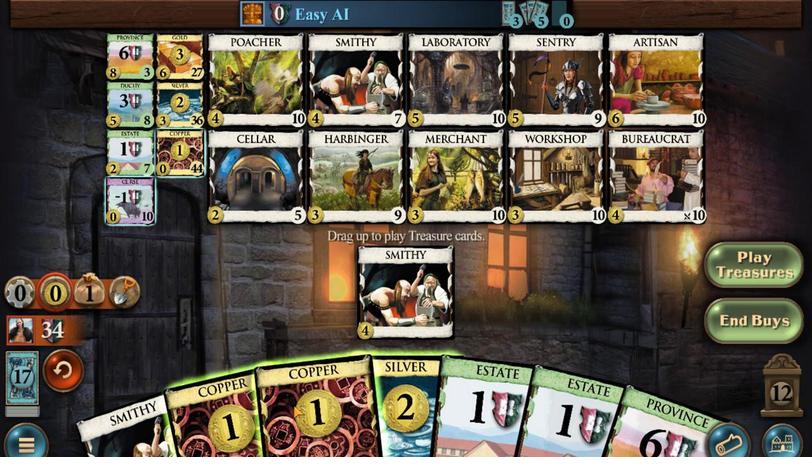 
Action: Mouse moved to (341, 285)
Screenshot: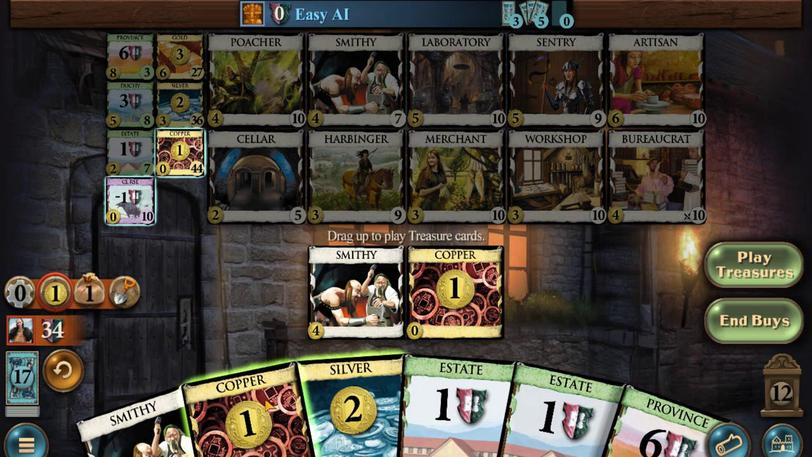
Action: Mouse pressed left at (341, 285)
Screenshot: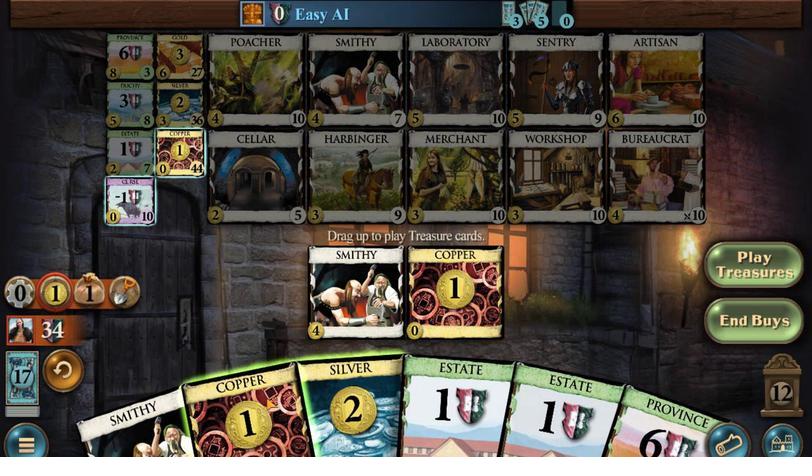 
Action: Mouse moved to (262, 269)
Screenshot: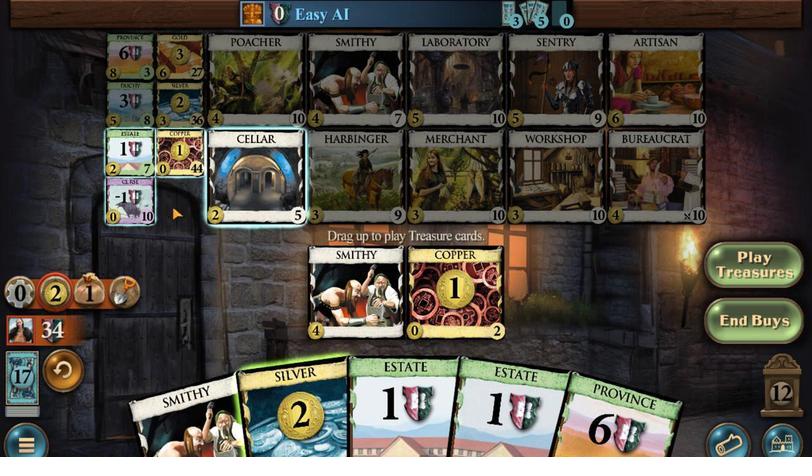 
Action: Mouse pressed left at (262, 269)
Screenshot: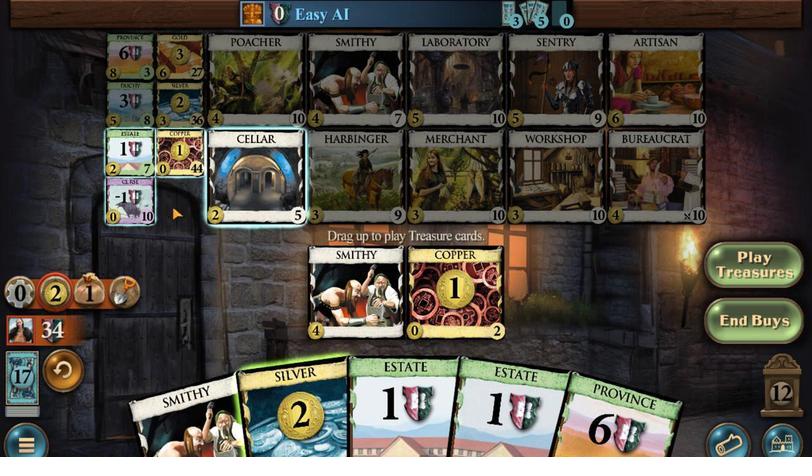 
Action: Mouse moved to (308, 287)
Screenshot: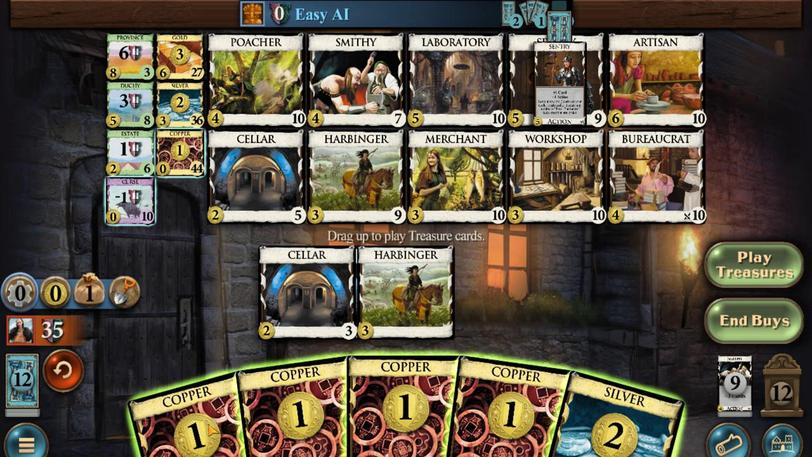 
Action: Mouse pressed left at (308, 287)
Screenshot: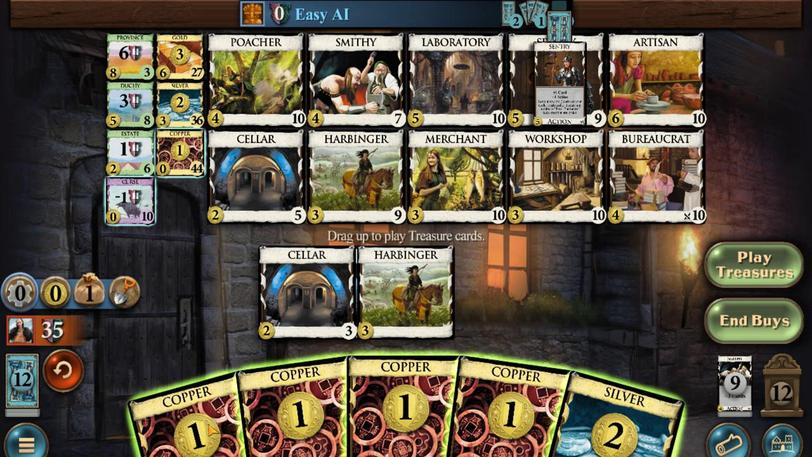 
Action: Mouse moved to (351, 286)
Screenshot: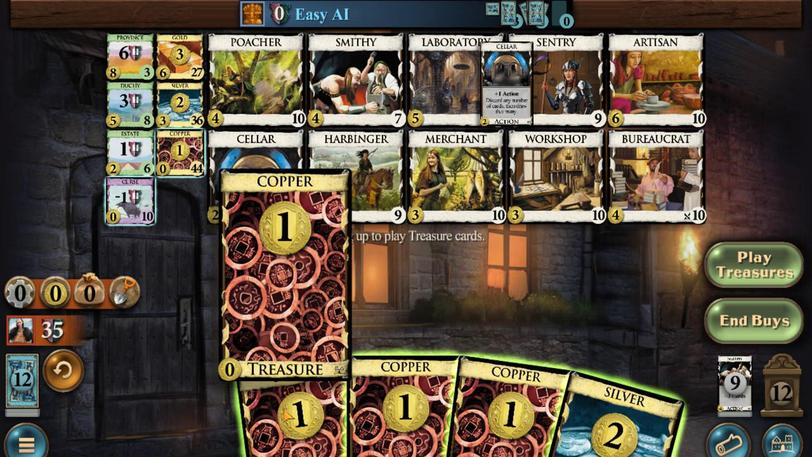 
Action: Mouse pressed left at (351, 286)
Screenshot: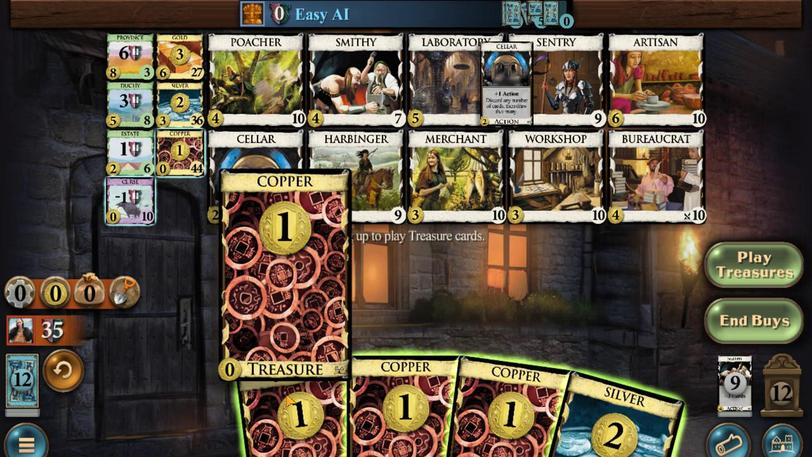 
Action: Mouse moved to (357, 286)
Screenshot: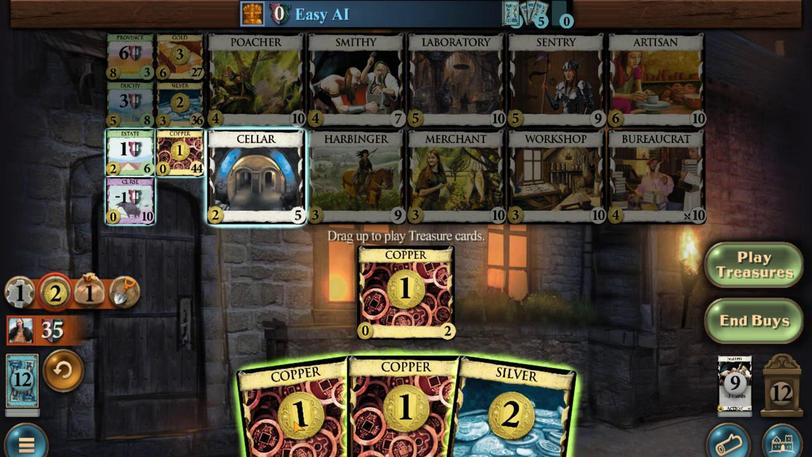
Action: Mouse pressed left at (357, 286)
Screenshot: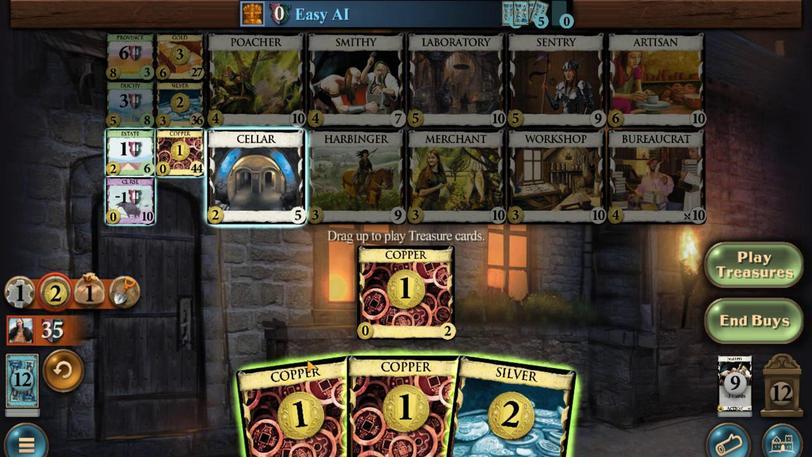 
Action: Mouse moved to (382, 286)
Screenshot: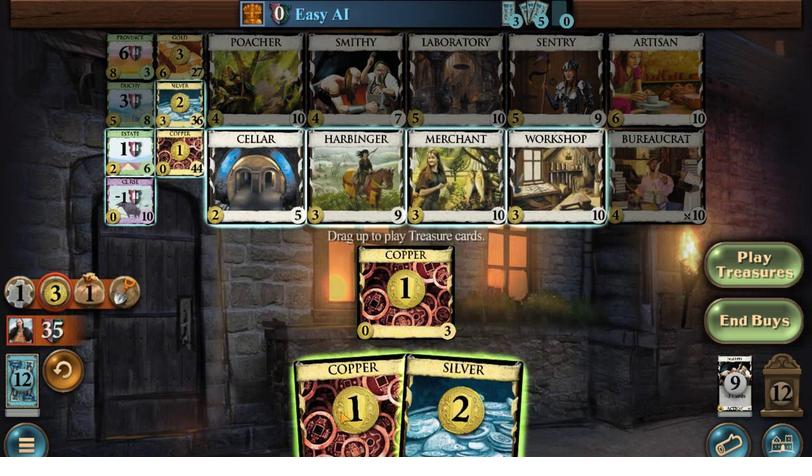 
Action: Mouse pressed left at (382, 286)
Screenshot: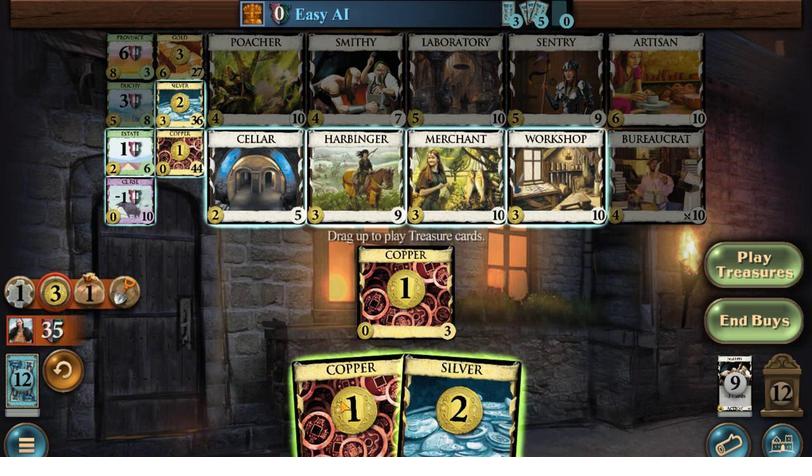 
Action: Mouse moved to (377, 266)
Screenshot: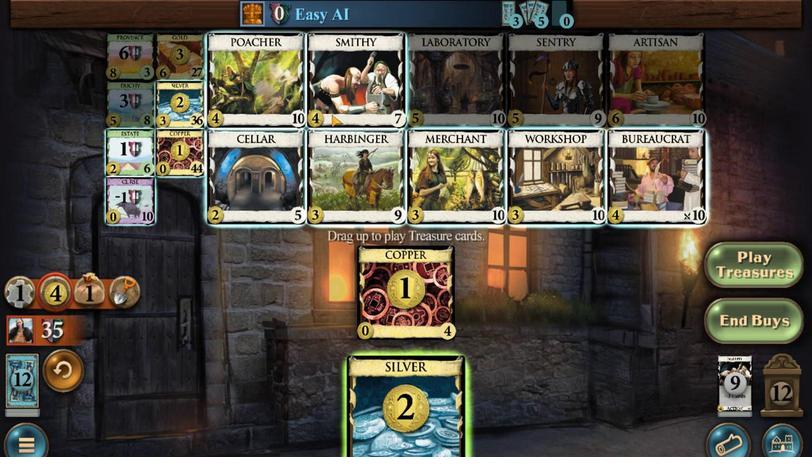 
Action: Mouse pressed left at (377, 266)
Screenshot: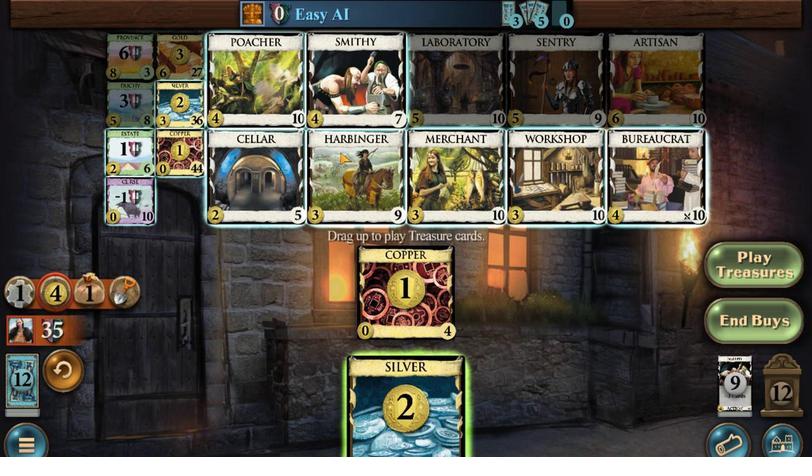 
Action: Mouse moved to (457, 286)
Screenshot: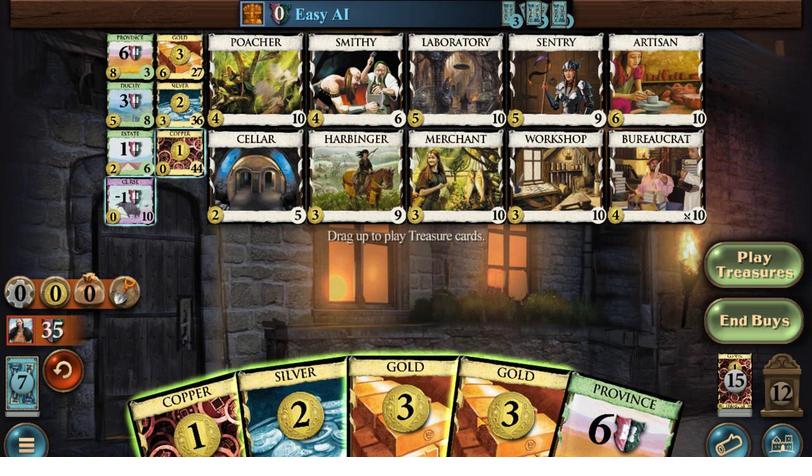 
Action: Mouse pressed left at (457, 286)
Screenshot: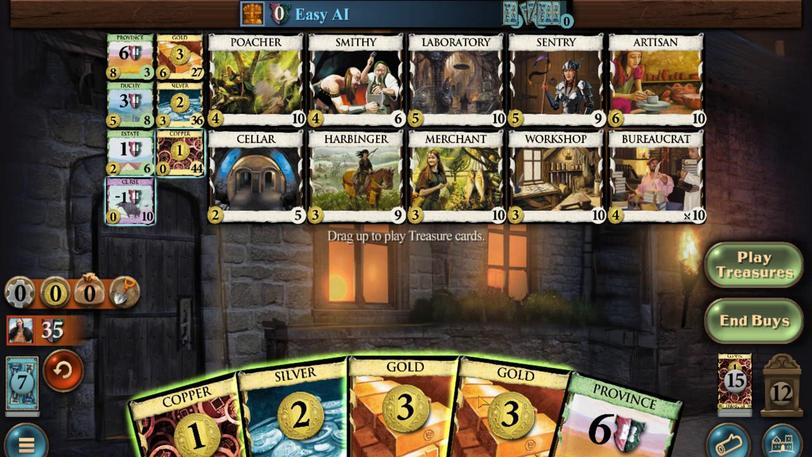 
Action: Mouse moved to (429, 286)
Screenshot: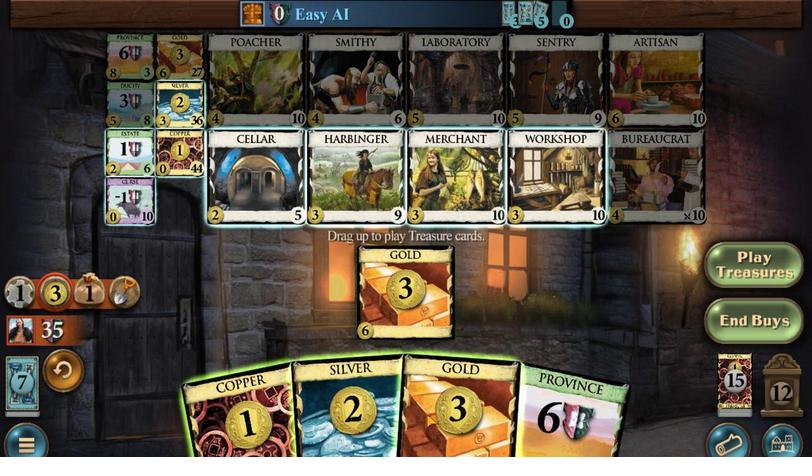 
Action: Mouse pressed left at (429, 286)
Screenshot: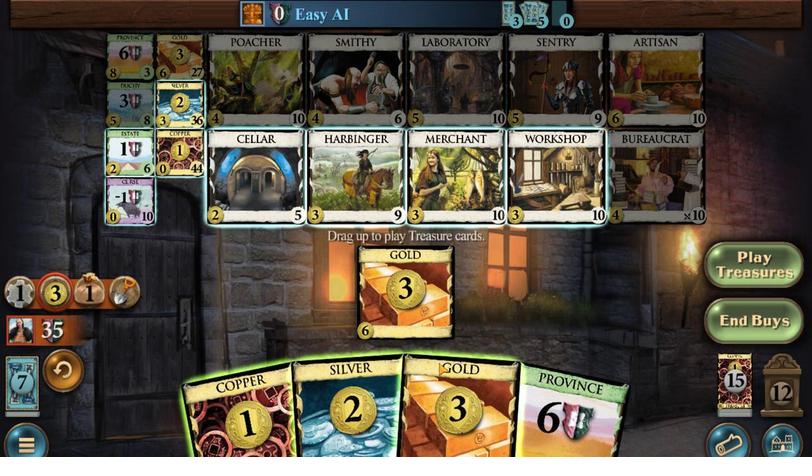 
Action: Mouse moved to (415, 285)
Screenshot: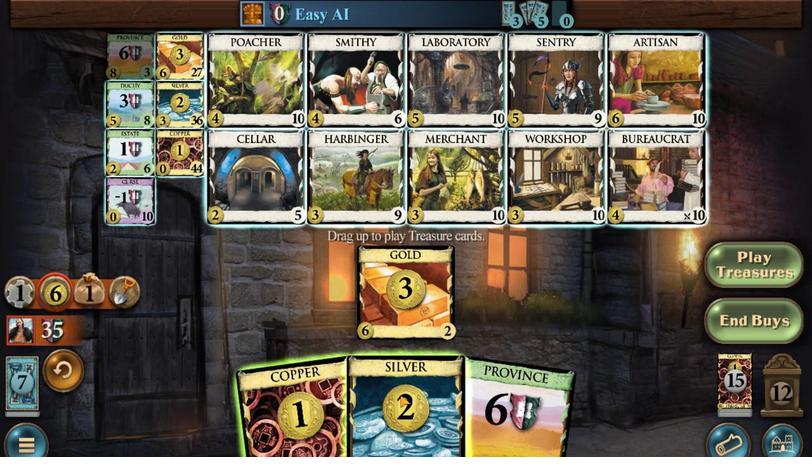 
Action: Mouse pressed left at (415, 285)
Screenshot: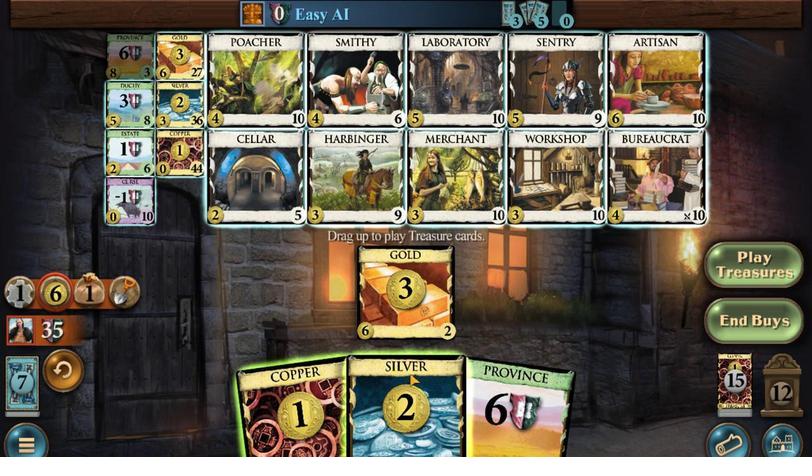 
Action: Mouse moved to (266, 263)
Screenshot: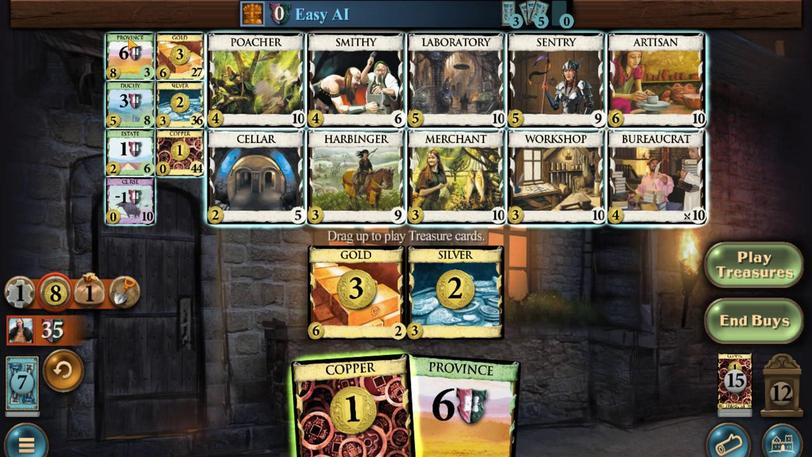 
Action: Mouse pressed left at (266, 263)
Screenshot: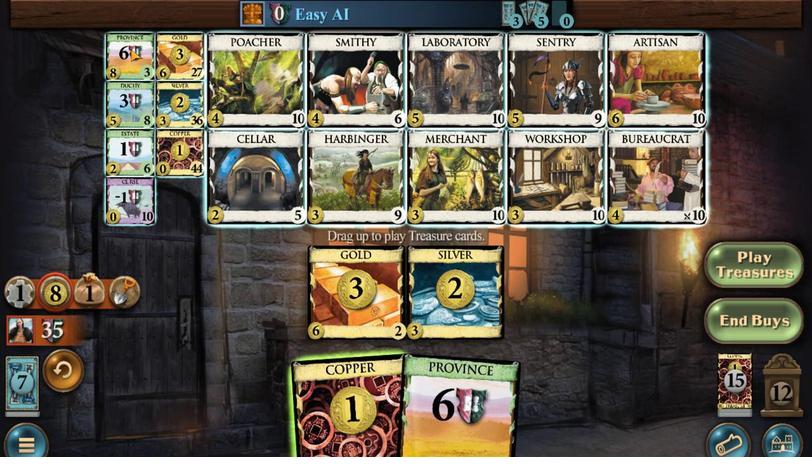 
Action: Mouse moved to (366, 285)
Screenshot: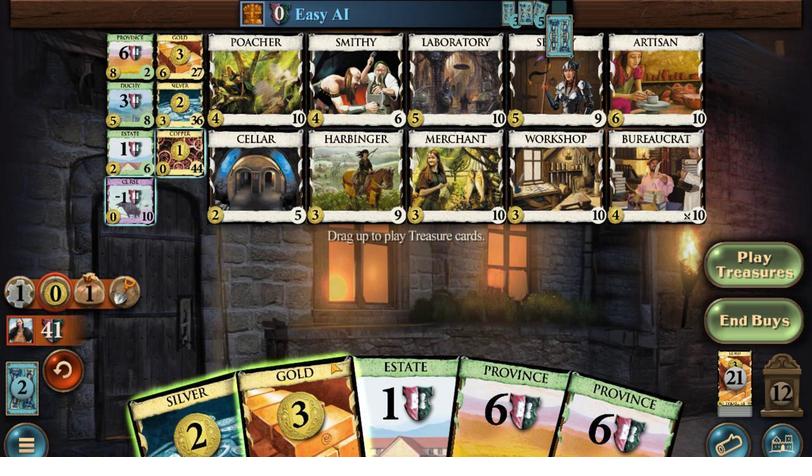 
Action: Mouse pressed left at (366, 285)
Screenshot: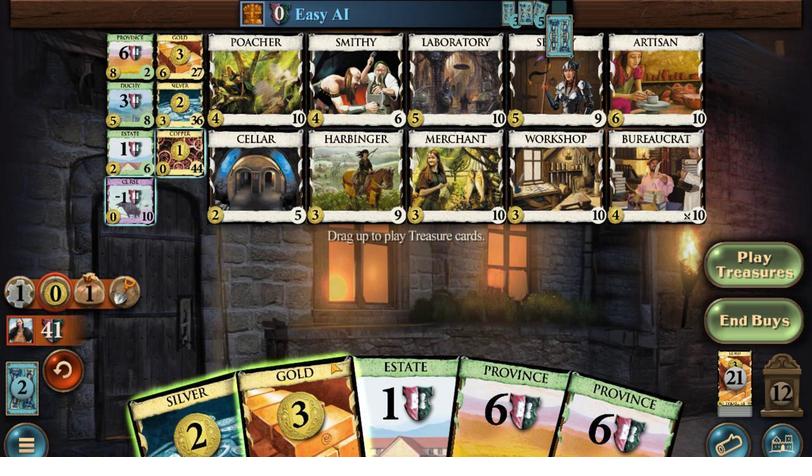 
Action: Mouse moved to (267, 270)
Screenshot: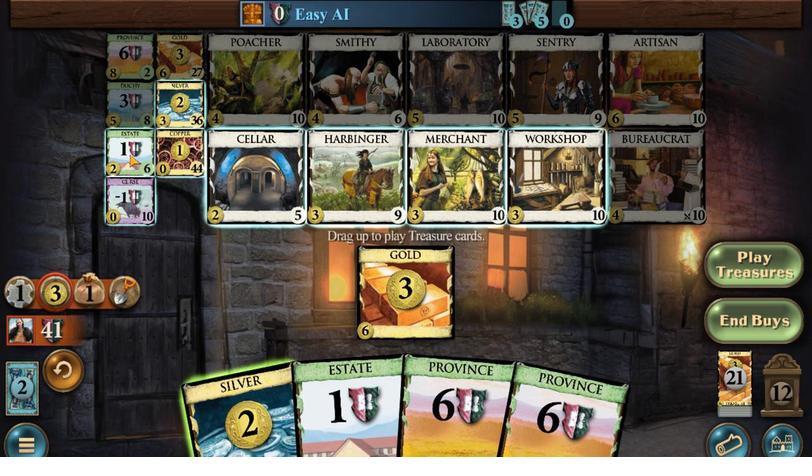 
Action: Mouse pressed left at (267, 270)
Screenshot: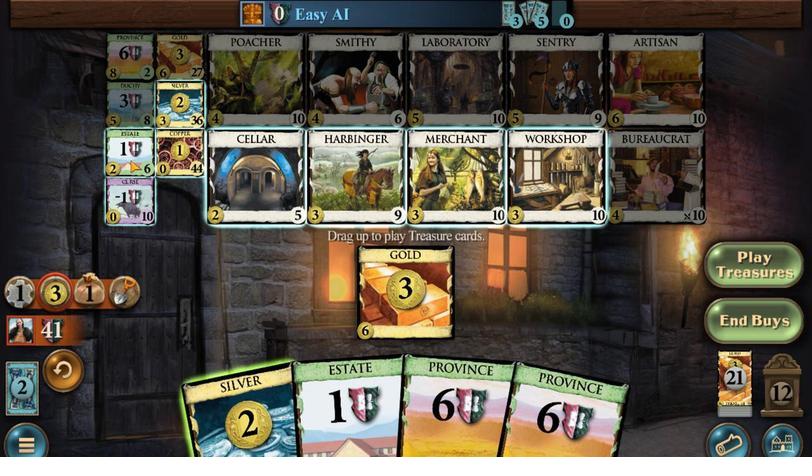 
Action: Mouse moved to (404, 285)
Screenshot: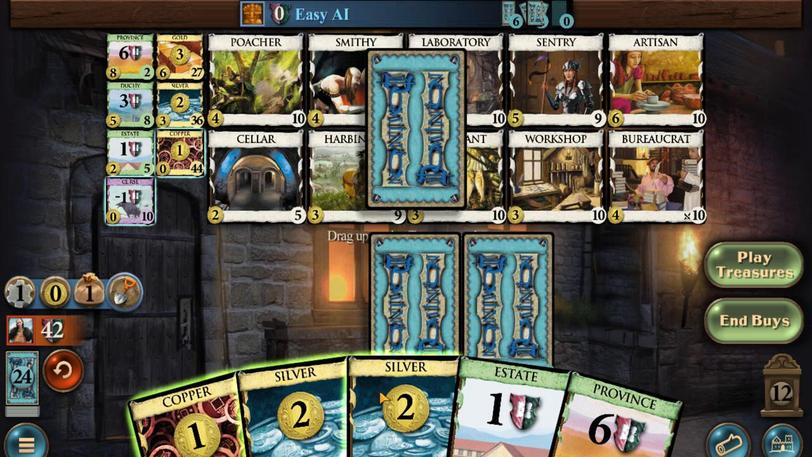 
Action: Mouse pressed left at (404, 285)
Screenshot: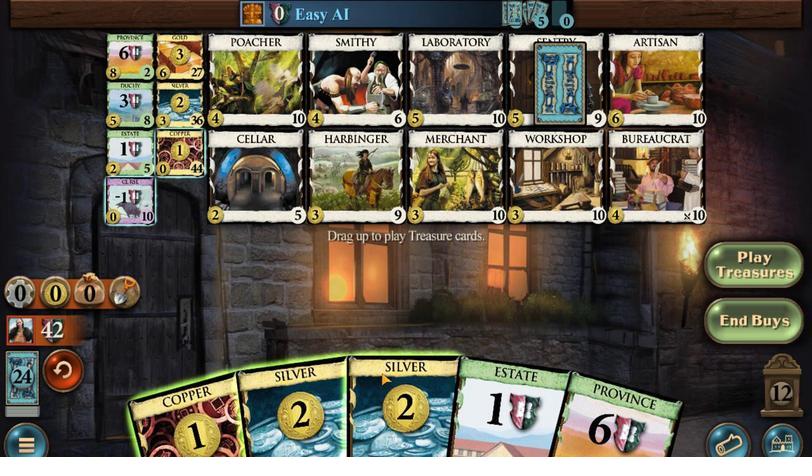 
Action: Mouse moved to (262, 269)
Screenshot: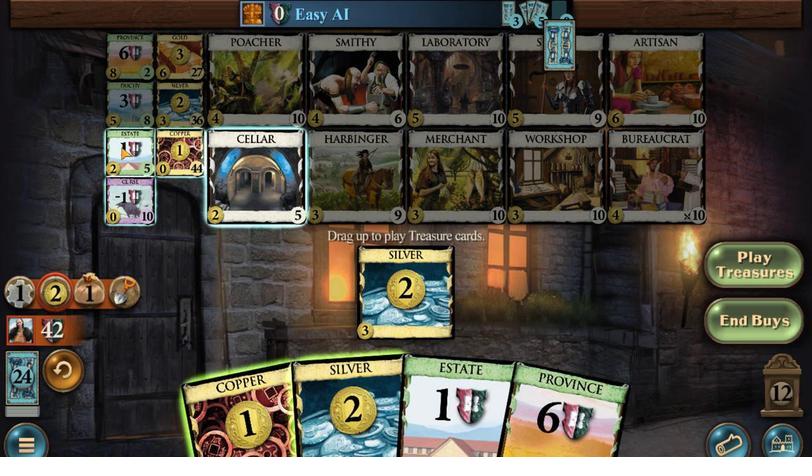 
Action: Mouse pressed left at (262, 269)
Screenshot: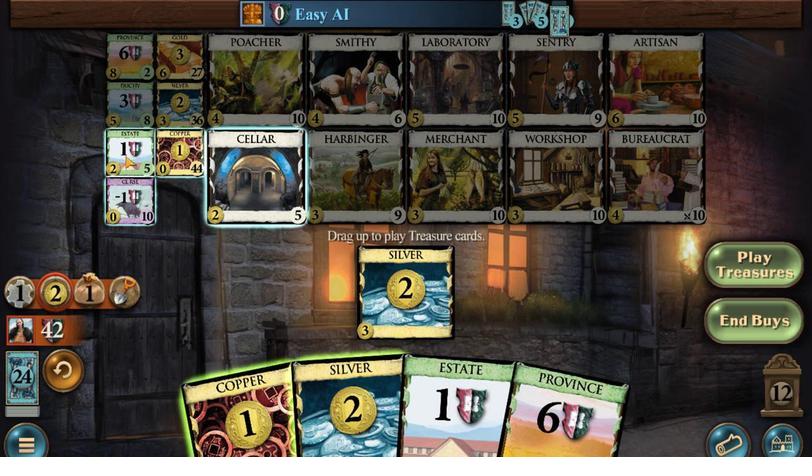 
Action: Mouse moved to (419, 286)
Screenshot: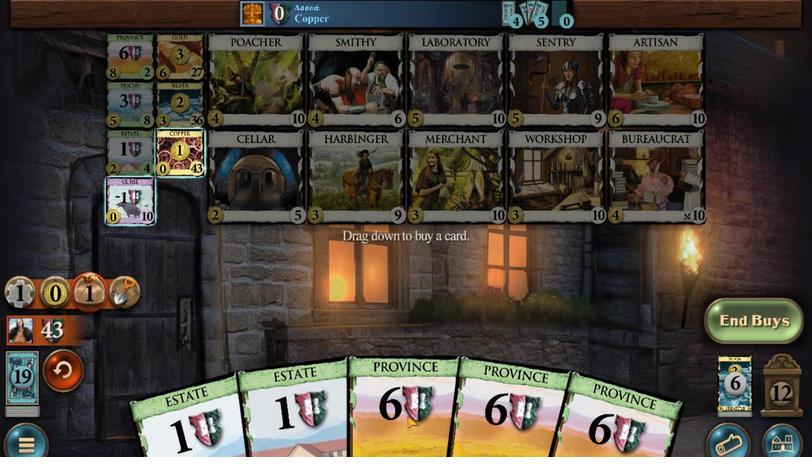 
Action: Mouse pressed left at (419, 286)
Screenshot: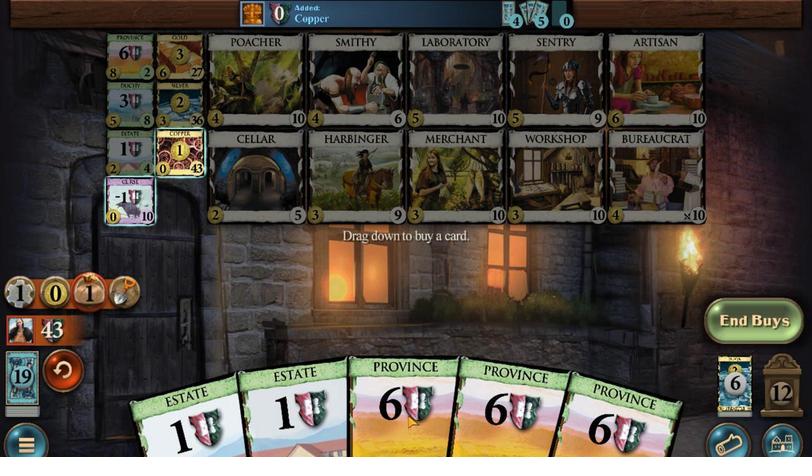 
Action: Mouse moved to (292, 270)
Screenshot: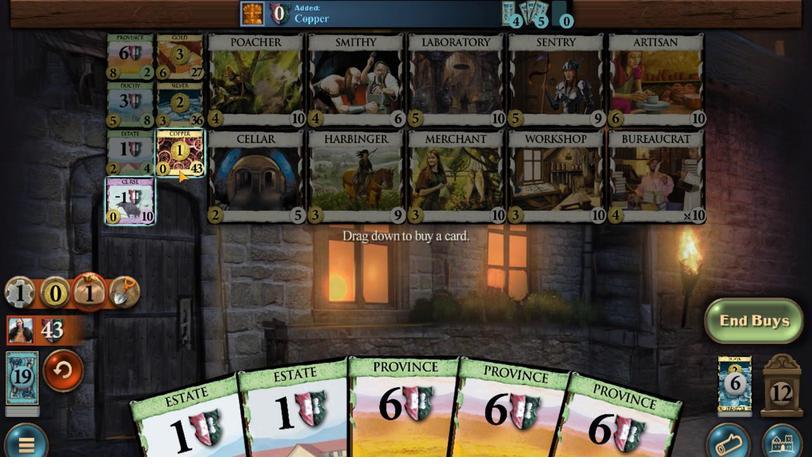 
Action: Mouse pressed left at (292, 270)
Screenshot: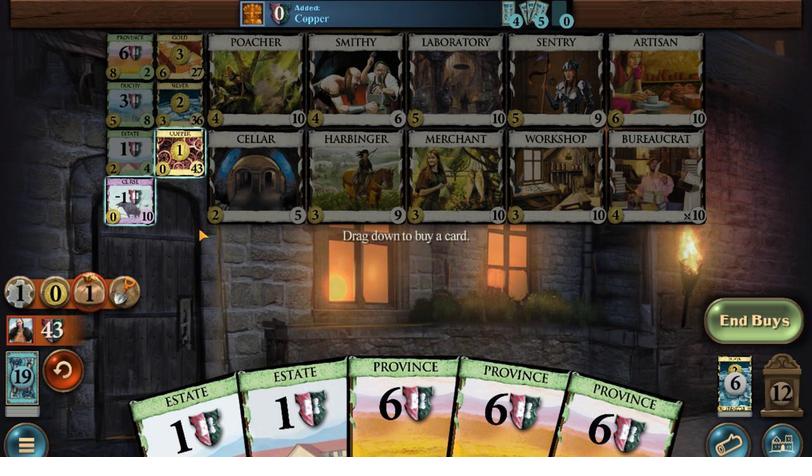 
Action: Mouse moved to (295, 286)
Screenshot: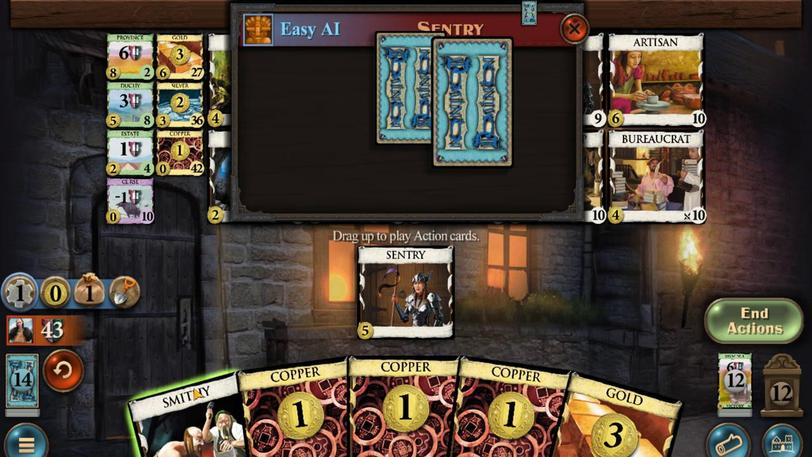 
Action: Mouse pressed left at (295, 286)
Screenshot: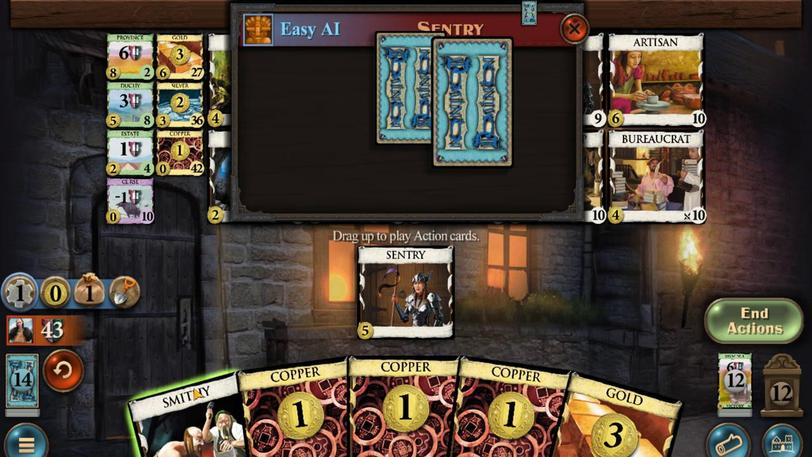 
Action: Mouse moved to (553, 287)
Screenshot: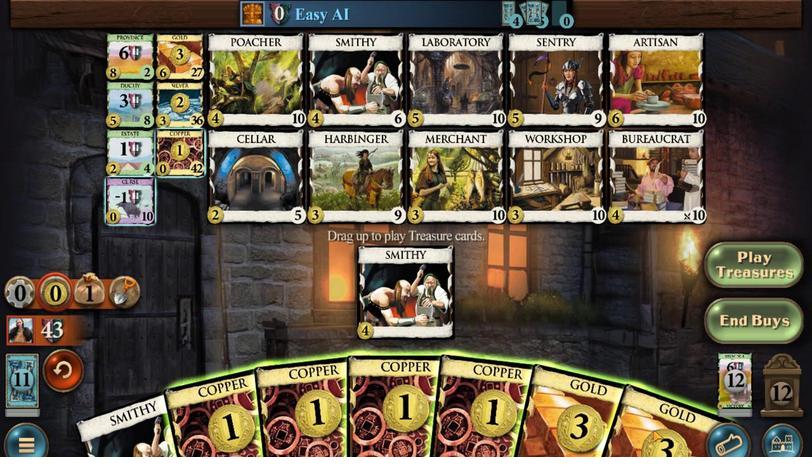 
Action: Mouse pressed left at (553, 287)
Screenshot: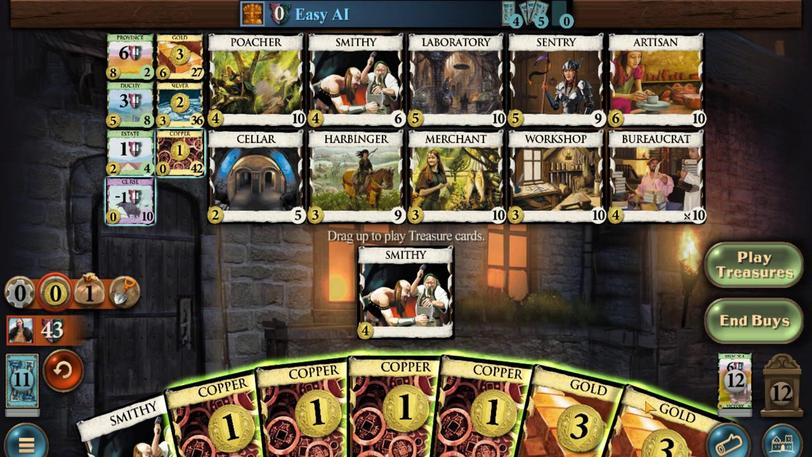 
Action: Mouse moved to (543, 287)
Screenshot: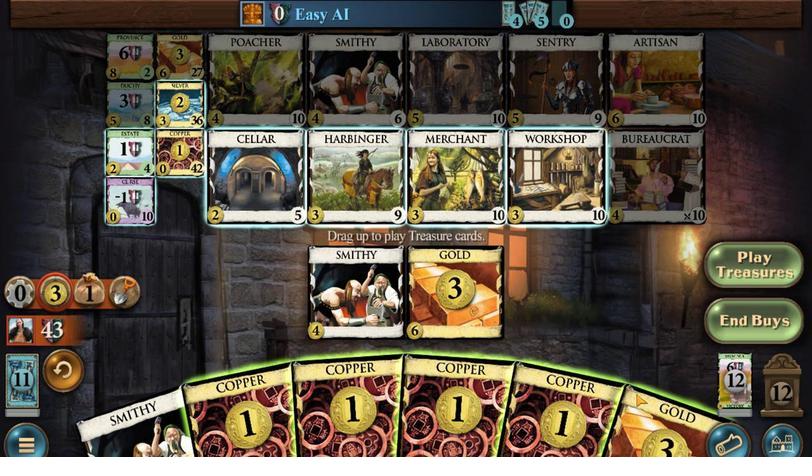 
Action: Mouse pressed left at (543, 287)
Screenshot: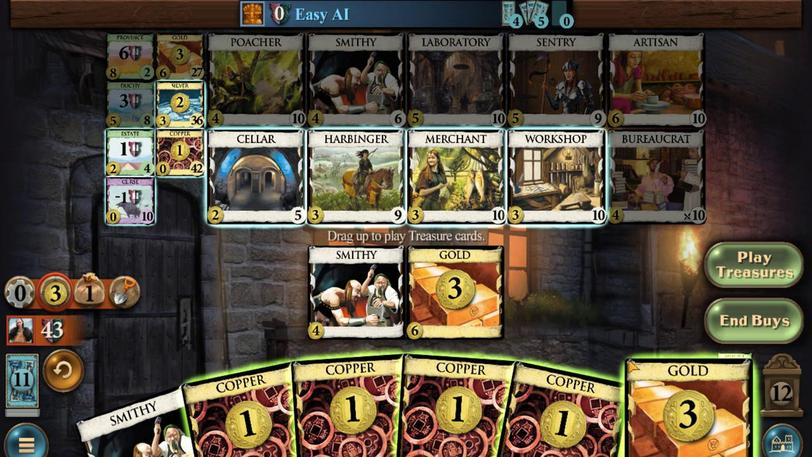 
Action: Mouse moved to (534, 286)
Screenshot: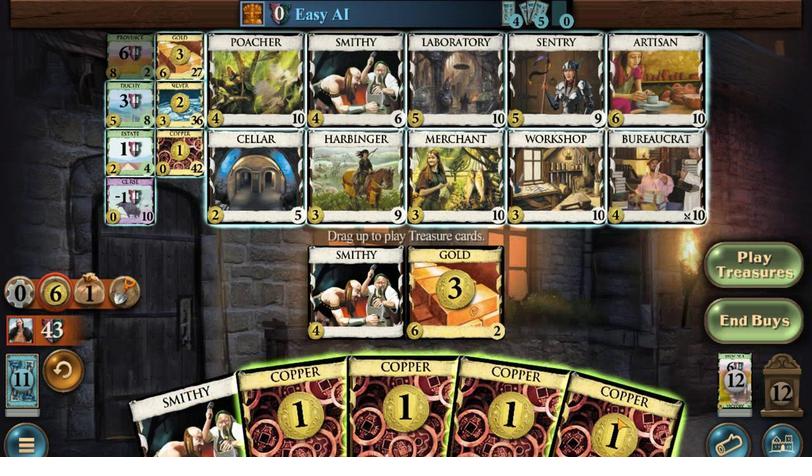 
Action: Mouse pressed left at (534, 286)
Screenshot: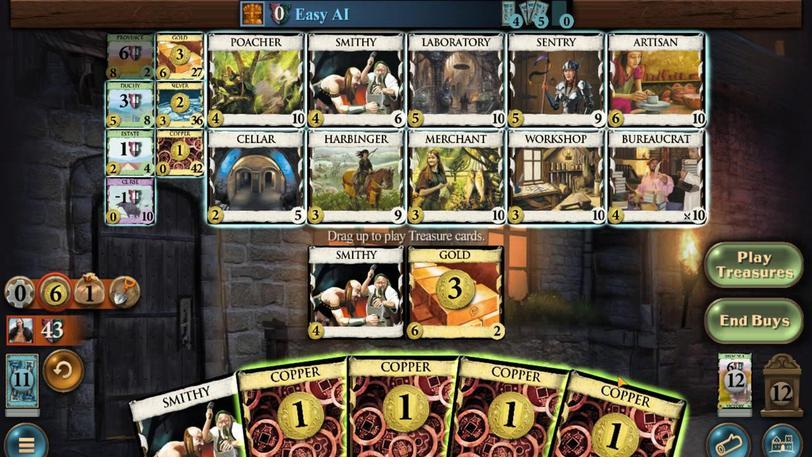 
Action: Mouse moved to (507, 286)
Screenshot: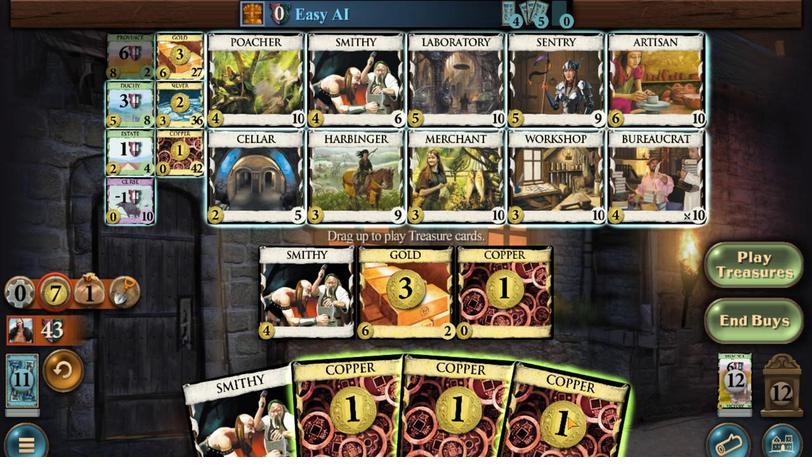 
Action: Mouse pressed left at (507, 286)
Screenshot: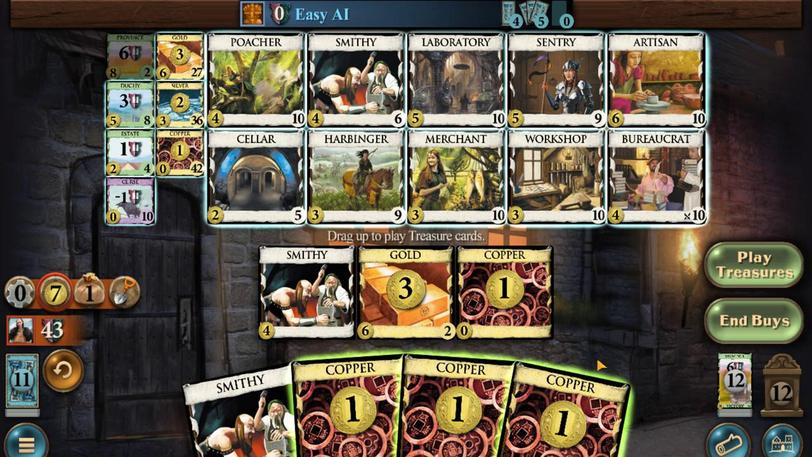 
Action: Mouse moved to (267, 264)
Screenshot: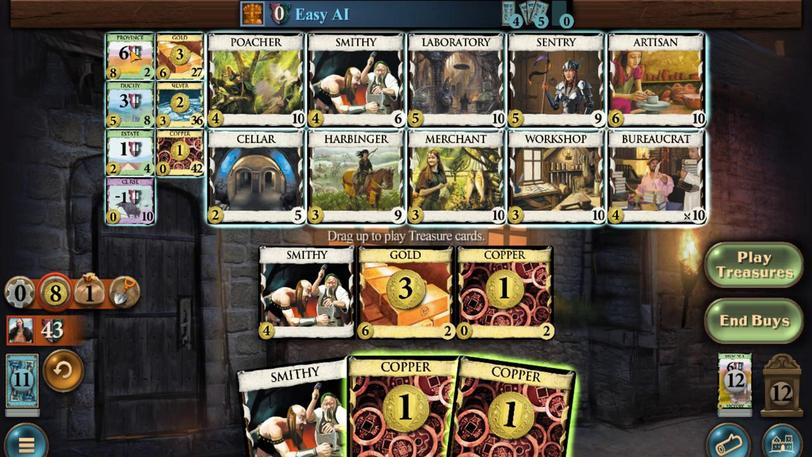 
Action: Mouse pressed left at (267, 264)
Screenshot: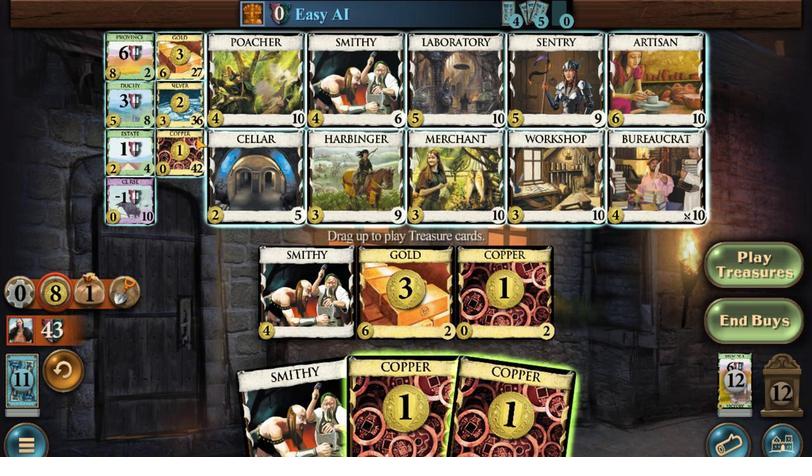 
Action: Mouse moved to (364, 285)
Screenshot: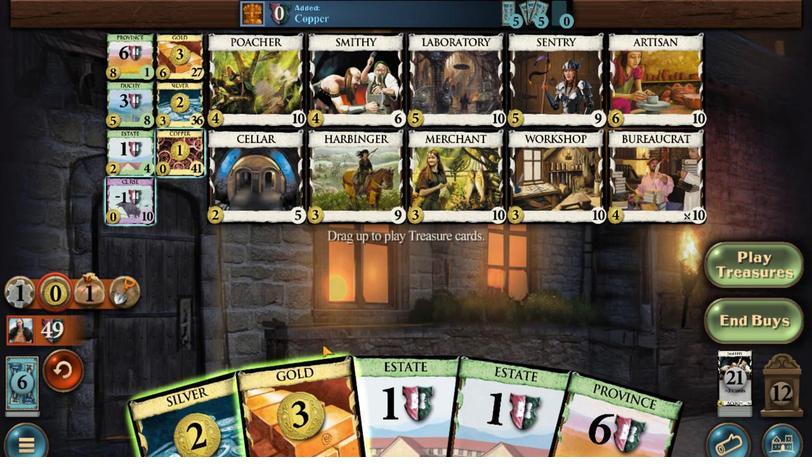 
Action: Mouse pressed left at (364, 285)
Screenshot: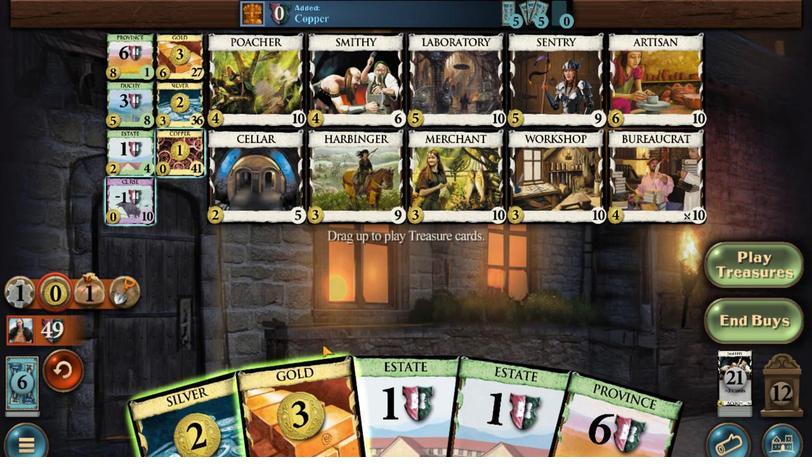 
Action: Mouse moved to (305, 288)
Screenshot: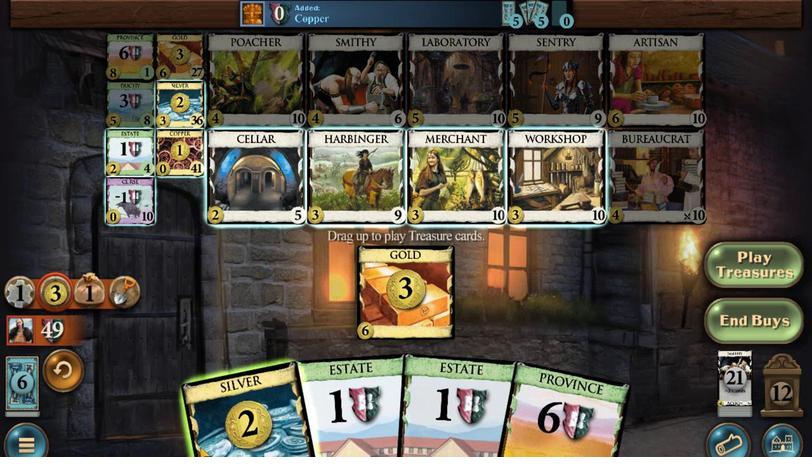 
Action: Mouse pressed left at (305, 288)
Screenshot: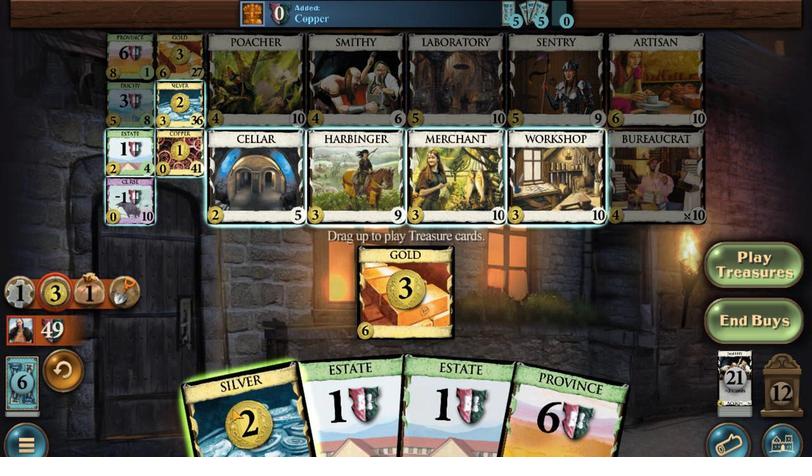 
Action: Mouse moved to (264, 267)
Screenshot: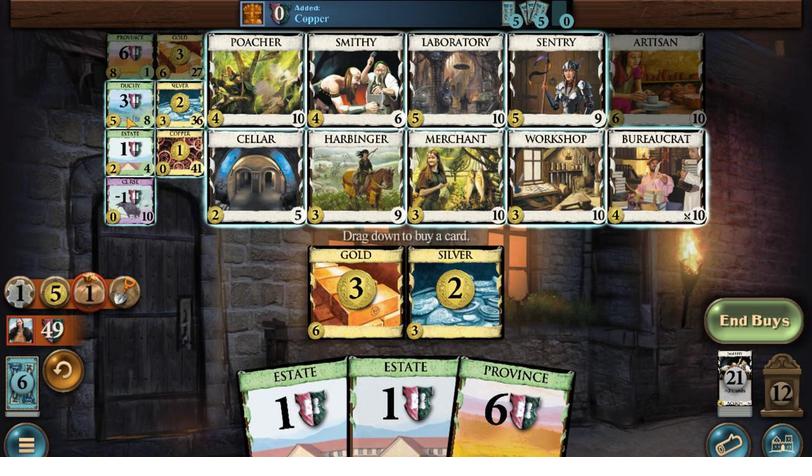 
Action: Mouse pressed left at (264, 267)
Screenshot: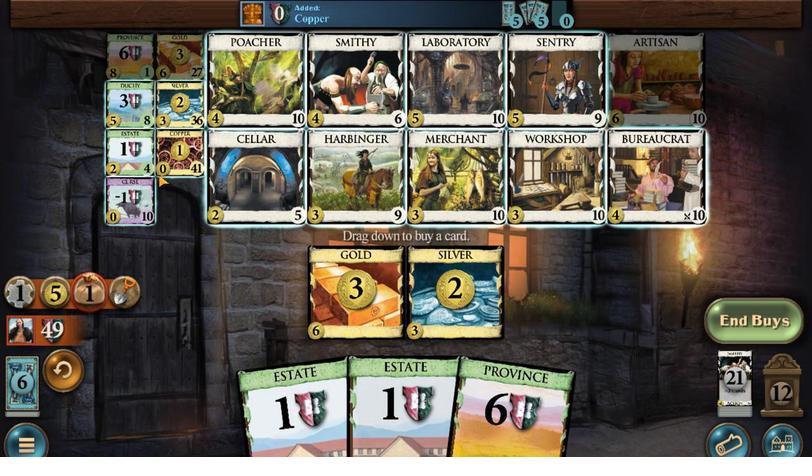
Action: Mouse moved to (418, 286)
Screenshot: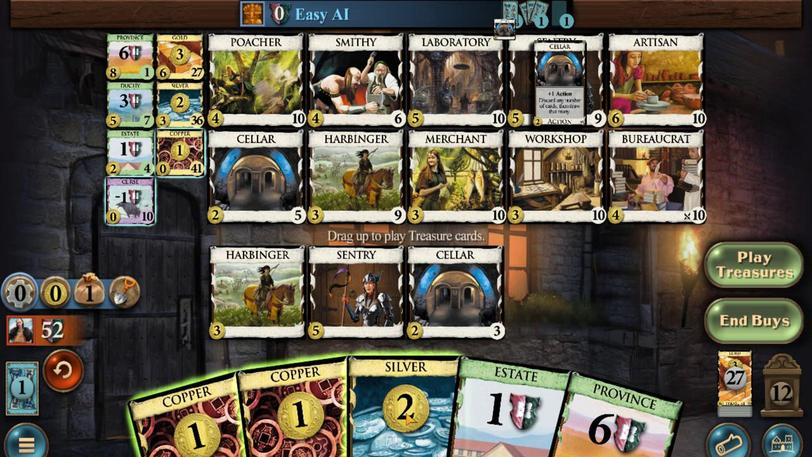 
Action: Mouse pressed left at (418, 286)
Screenshot: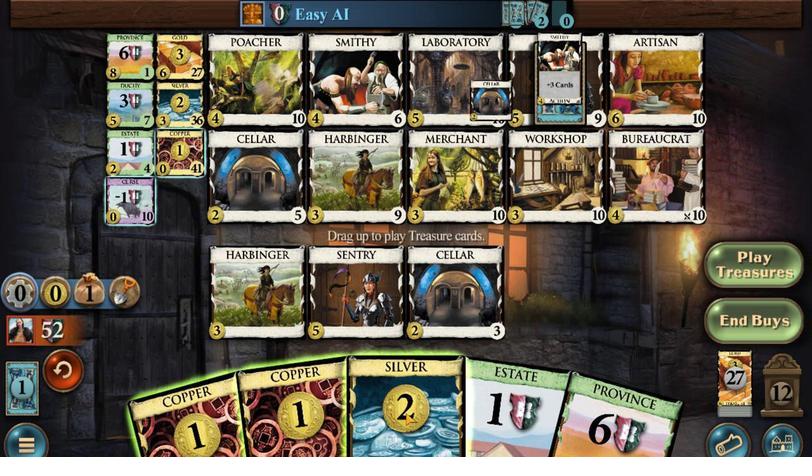 
Action: Mouse moved to (271, 269)
Screenshot: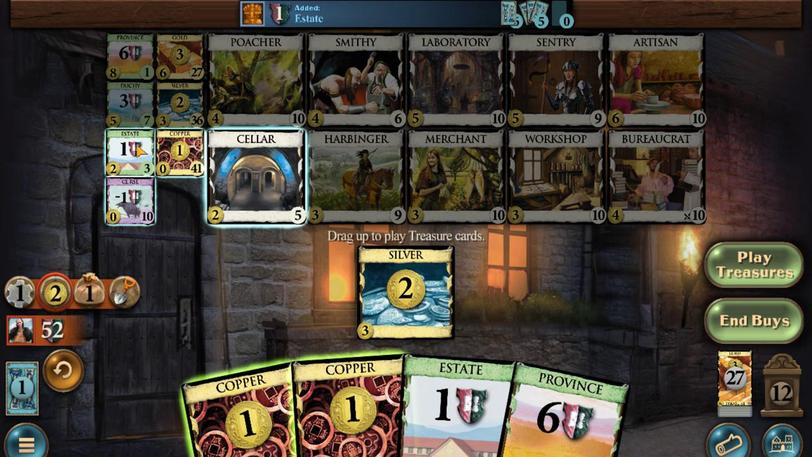 
Action: Mouse pressed left at (271, 269)
Screenshot: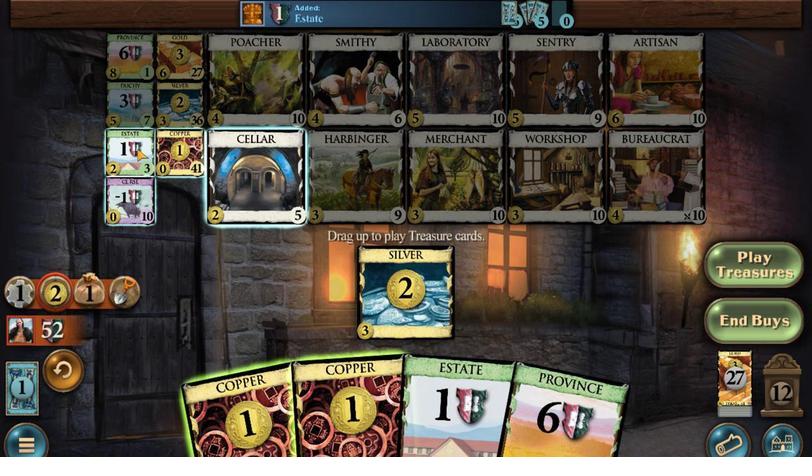
Action: Mouse moved to (301, 286)
Screenshot: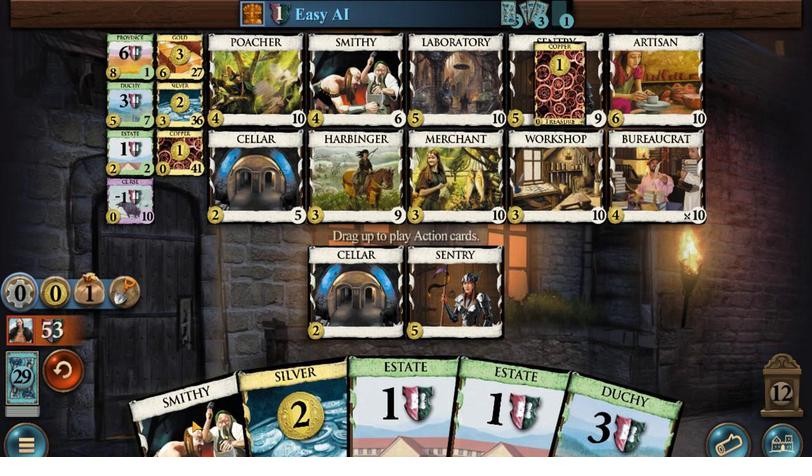 
Action: Mouse pressed left at (301, 286)
Screenshot: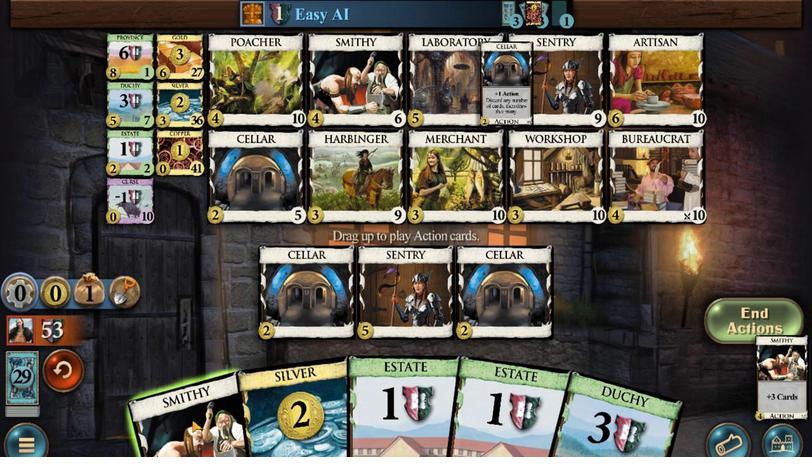 
Action: Mouse moved to (316, 286)
Screenshot: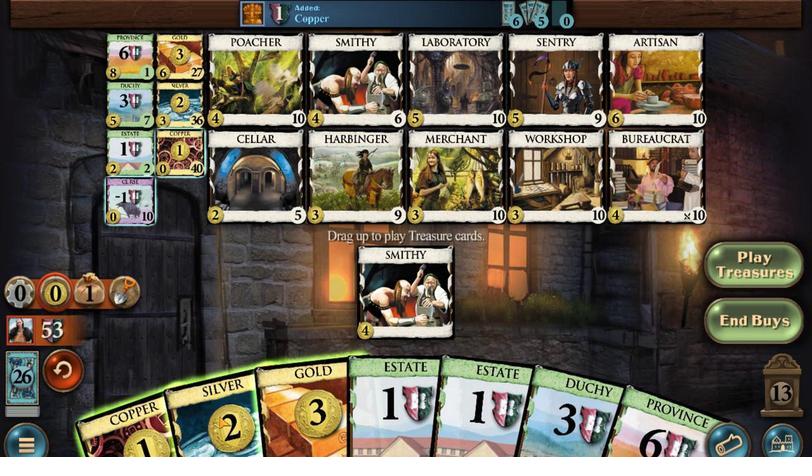 
Action: Mouse pressed left at (316, 286)
Screenshot: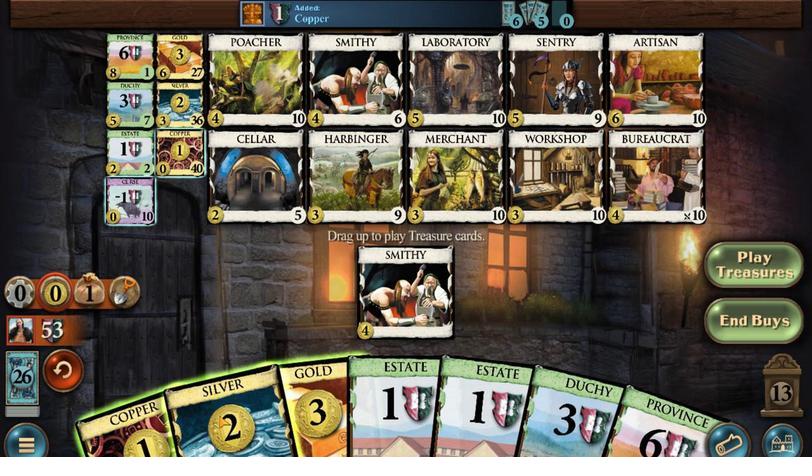 
Action: Mouse moved to (333, 286)
Screenshot: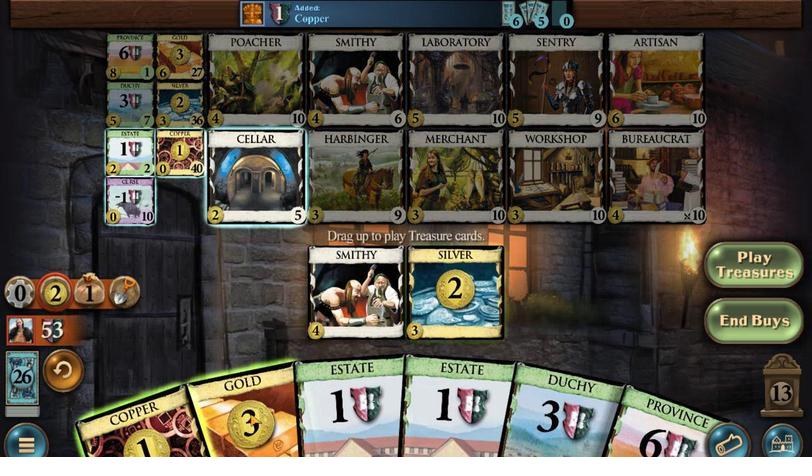 
Action: Mouse pressed left at (333, 286)
Screenshot: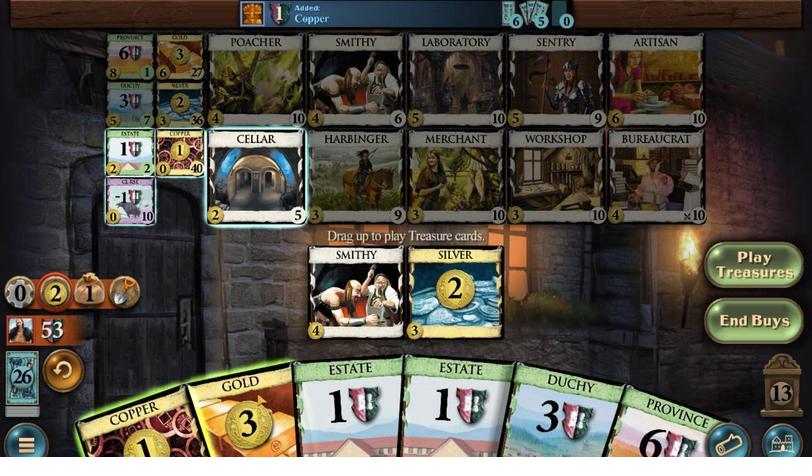 
Action: Mouse moved to (318, 286)
Screenshot: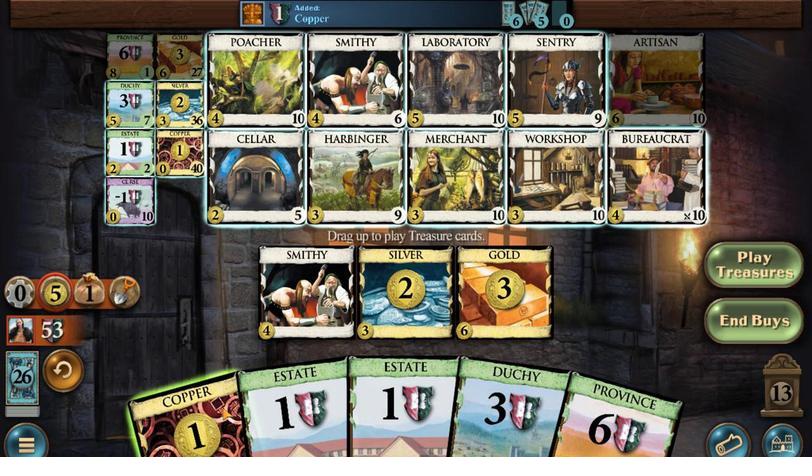 
Action: Mouse pressed left at (318, 286)
Screenshot: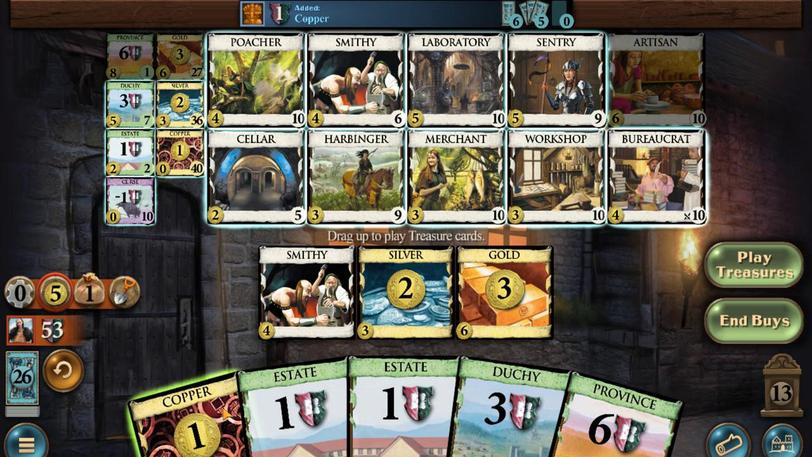 
Action: Mouse moved to (296, 264)
Screenshot: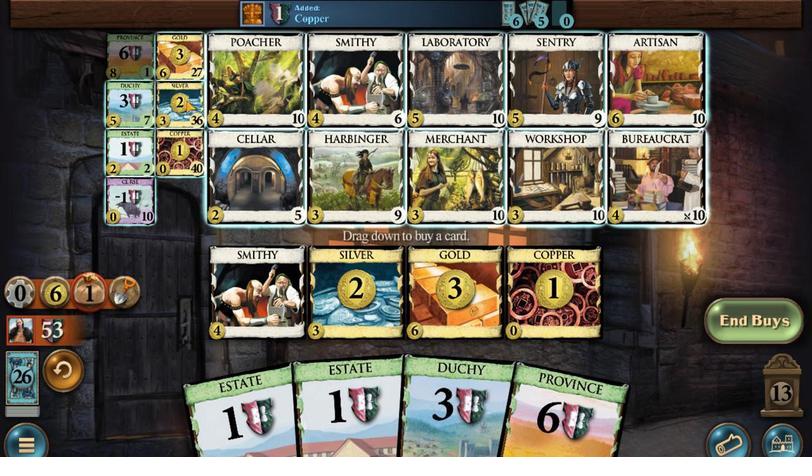 
Action: Mouse pressed left at (296, 264)
Screenshot: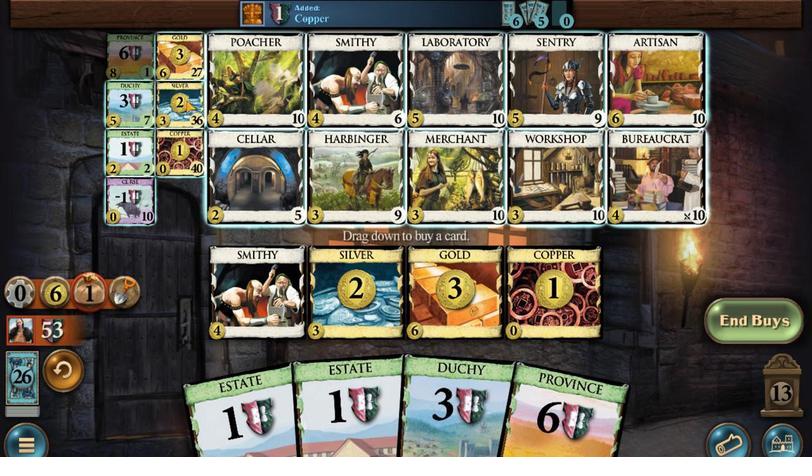 
Action: Mouse moved to (296, 264)
Screenshot: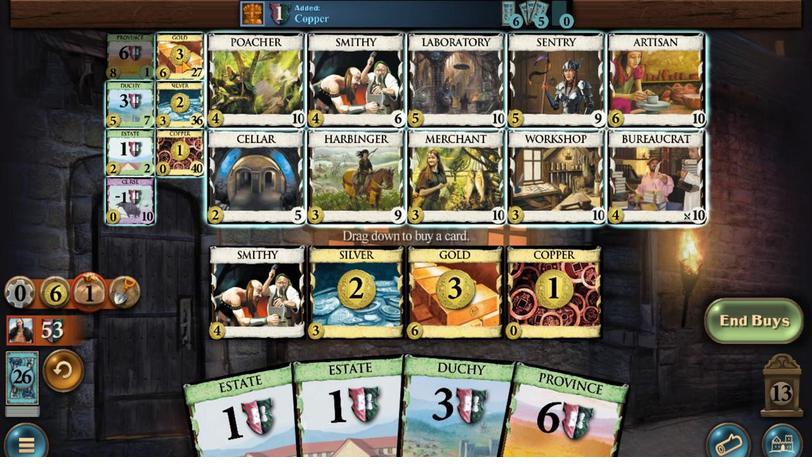 
Action: Mouse pressed left at (296, 264)
Screenshot: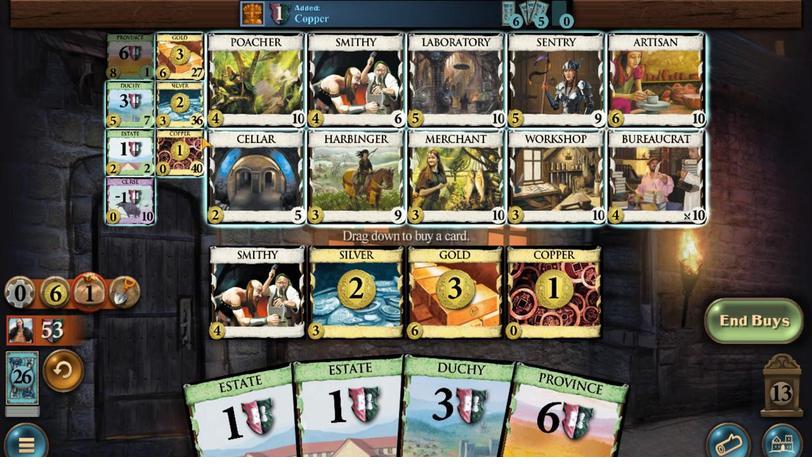 
Action: Mouse moved to (294, 285)
Screenshot: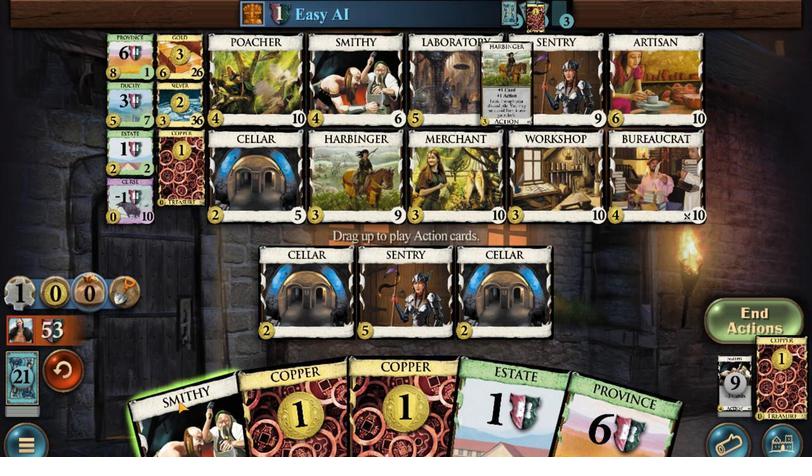 
Action: Mouse pressed left at (294, 285)
Screenshot: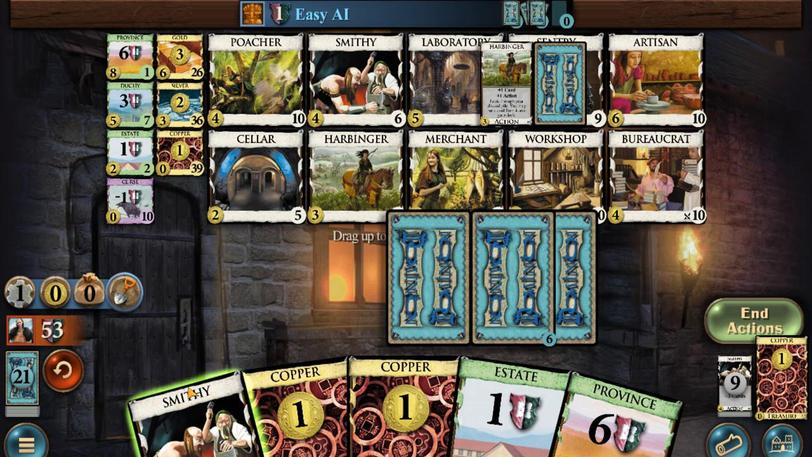 
Action: Mouse moved to (352, 287)
Screenshot: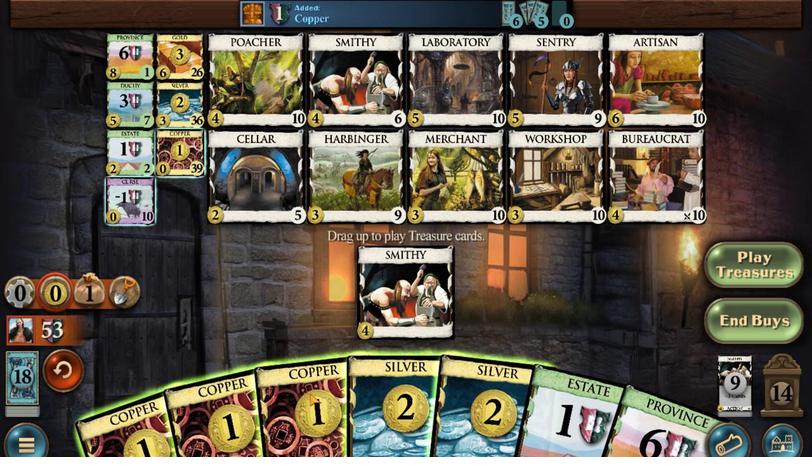 
Action: Mouse pressed left at (352, 287)
Screenshot: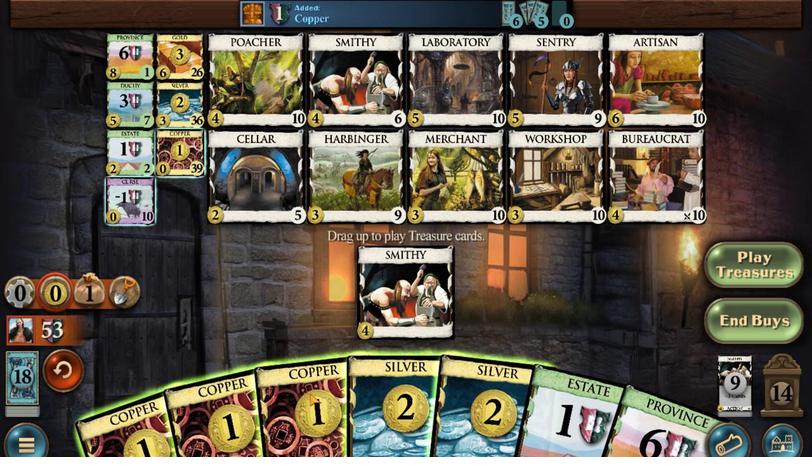 
Action: Mouse moved to (356, 285)
Screenshot: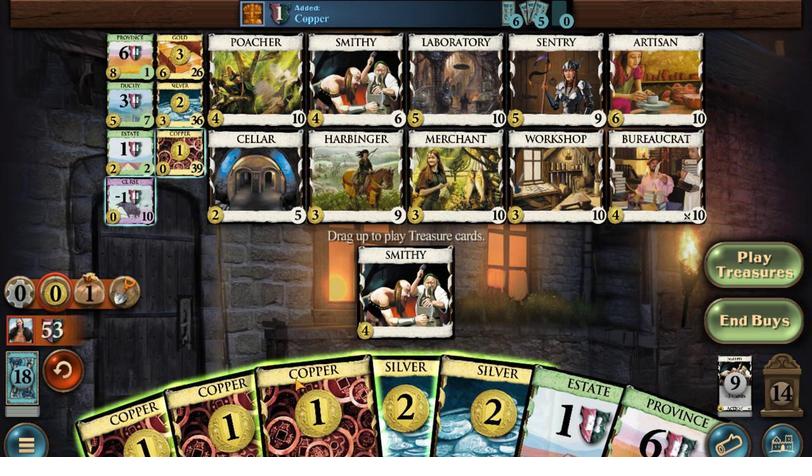 
Action: Mouse pressed left at (356, 285)
Screenshot: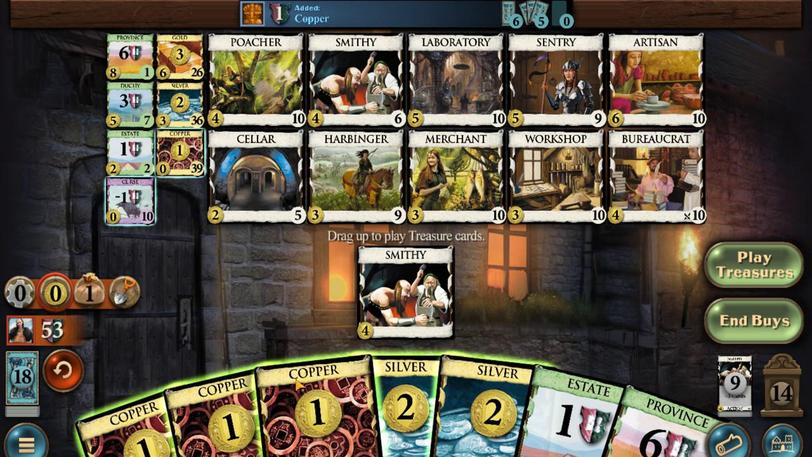 
Action: Mouse moved to (405, 285)
Screenshot: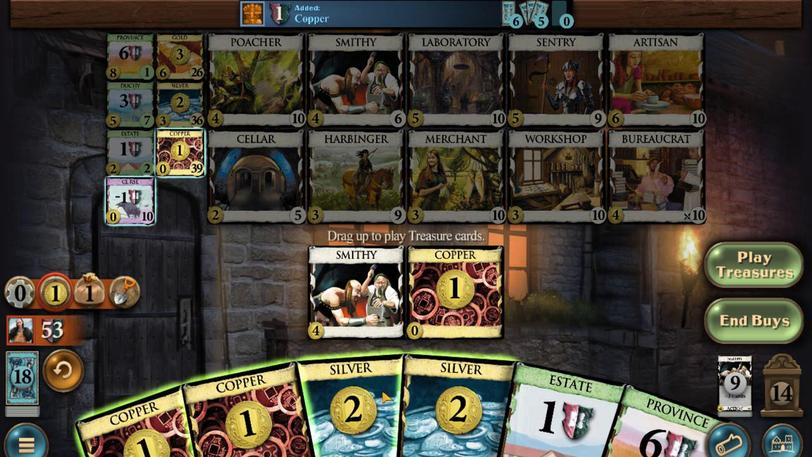 
Action: Mouse pressed left at (405, 285)
